 Task: Compose an email with the signature Jim Hall with the subject Request for information and the message Can you please send me the minutes from the last meeting? from softage.8@softage.net to softage.6@softage.net Select the numbered list and change the font typography to strikethroughSelect the numbered list and remove the font typography strikethrough Send the email. Finally, move the email from Sent Items to the label Fundraising
Action: Mouse moved to (1226, 74)
Screenshot: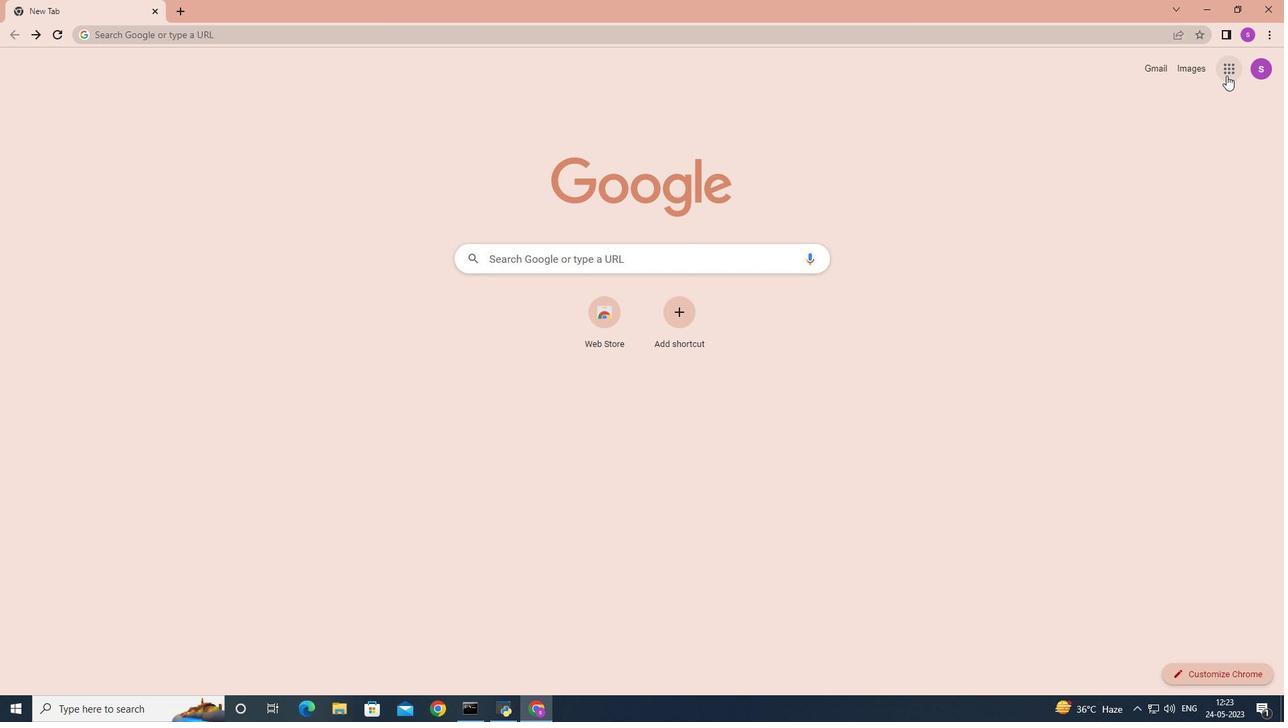 
Action: Mouse pressed left at (1226, 74)
Screenshot: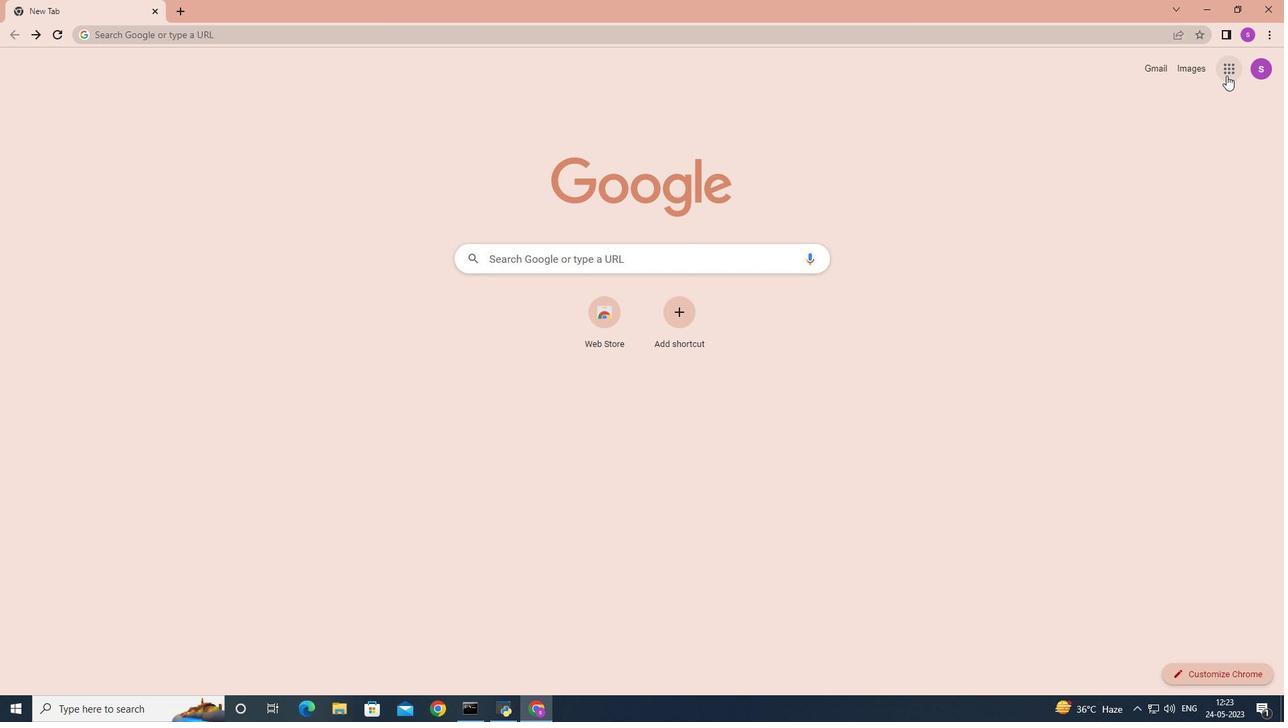 
Action: Mouse moved to (1185, 129)
Screenshot: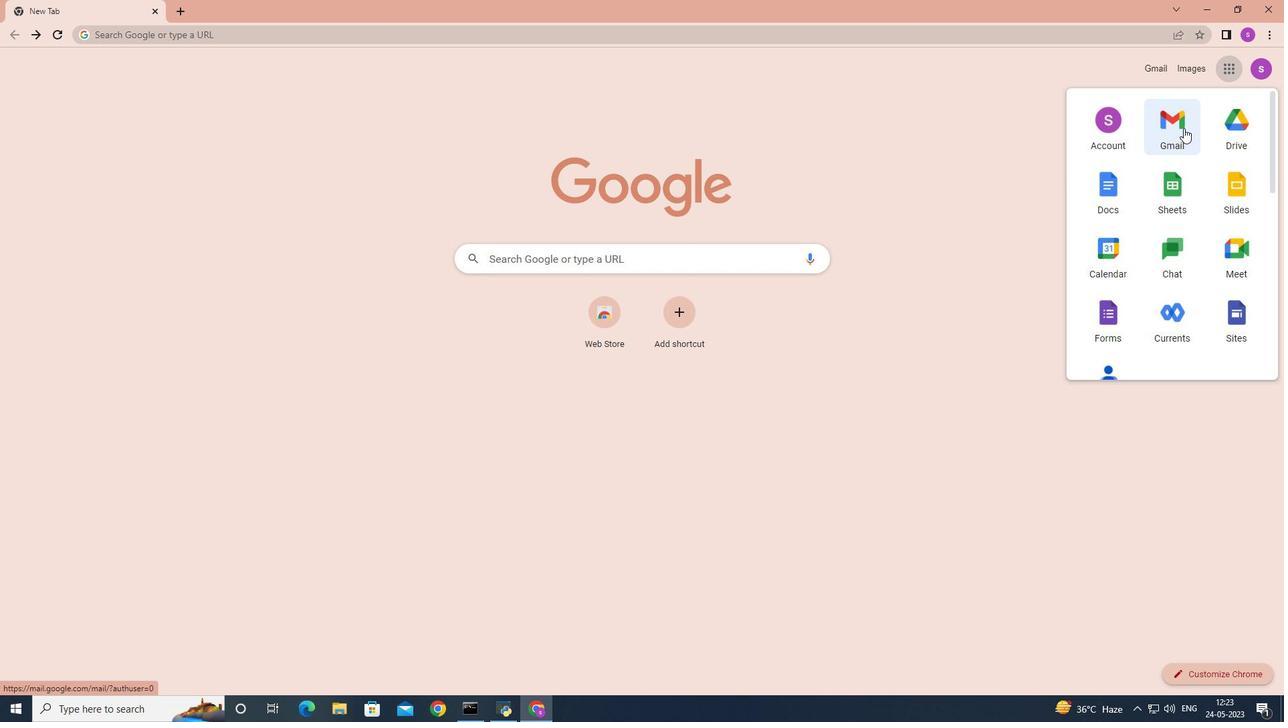 
Action: Mouse pressed left at (1184, 129)
Screenshot: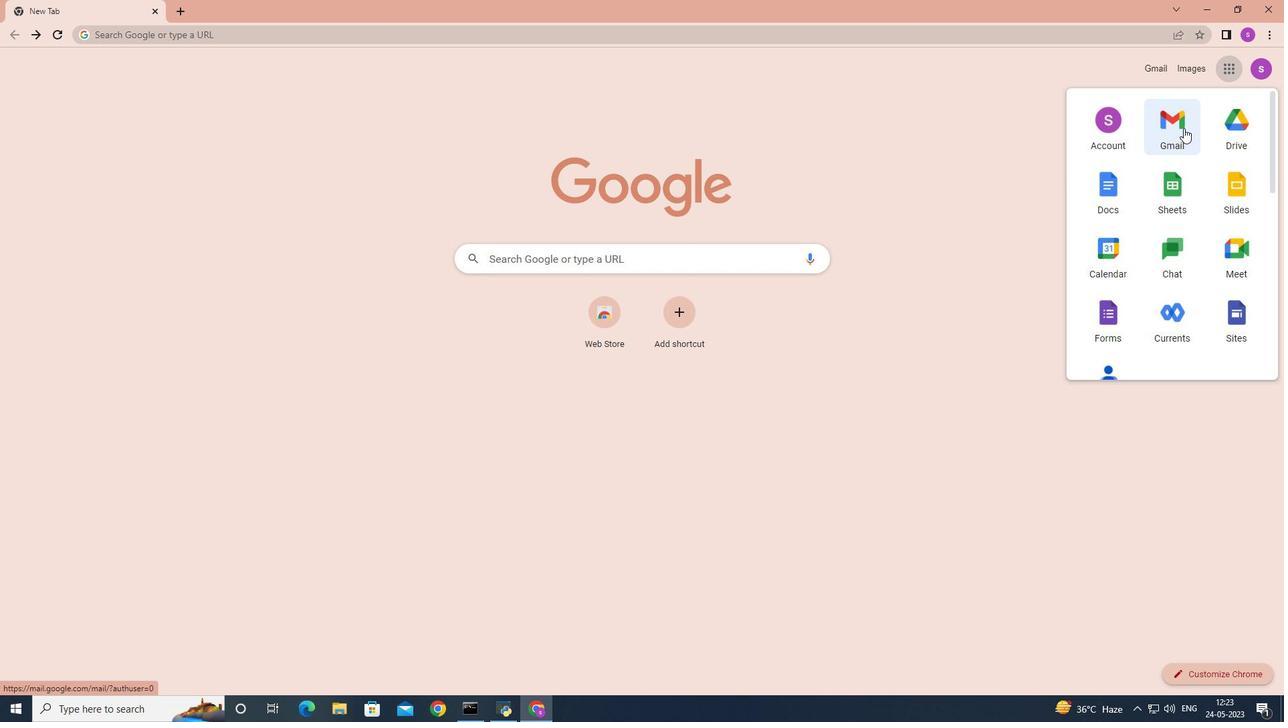 
Action: Mouse moved to (1125, 70)
Screenshot: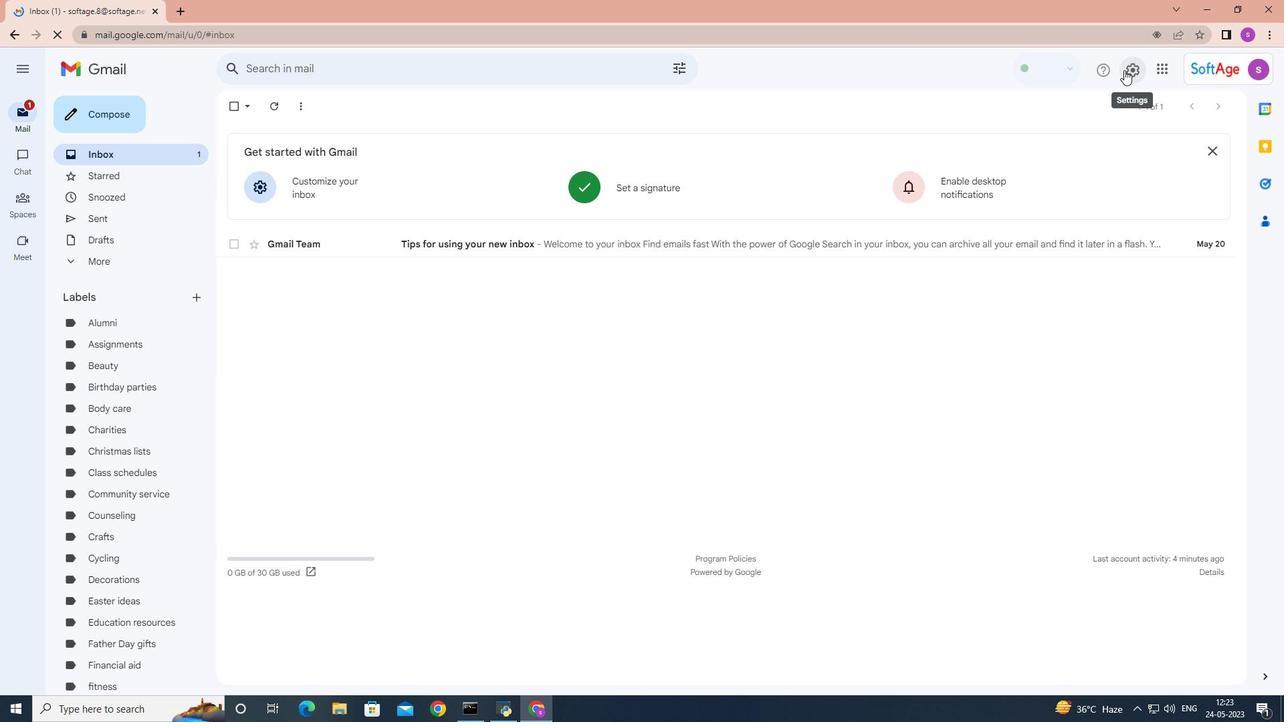 
Action: Mouse pressed left at (1125, 70)
Screenshot: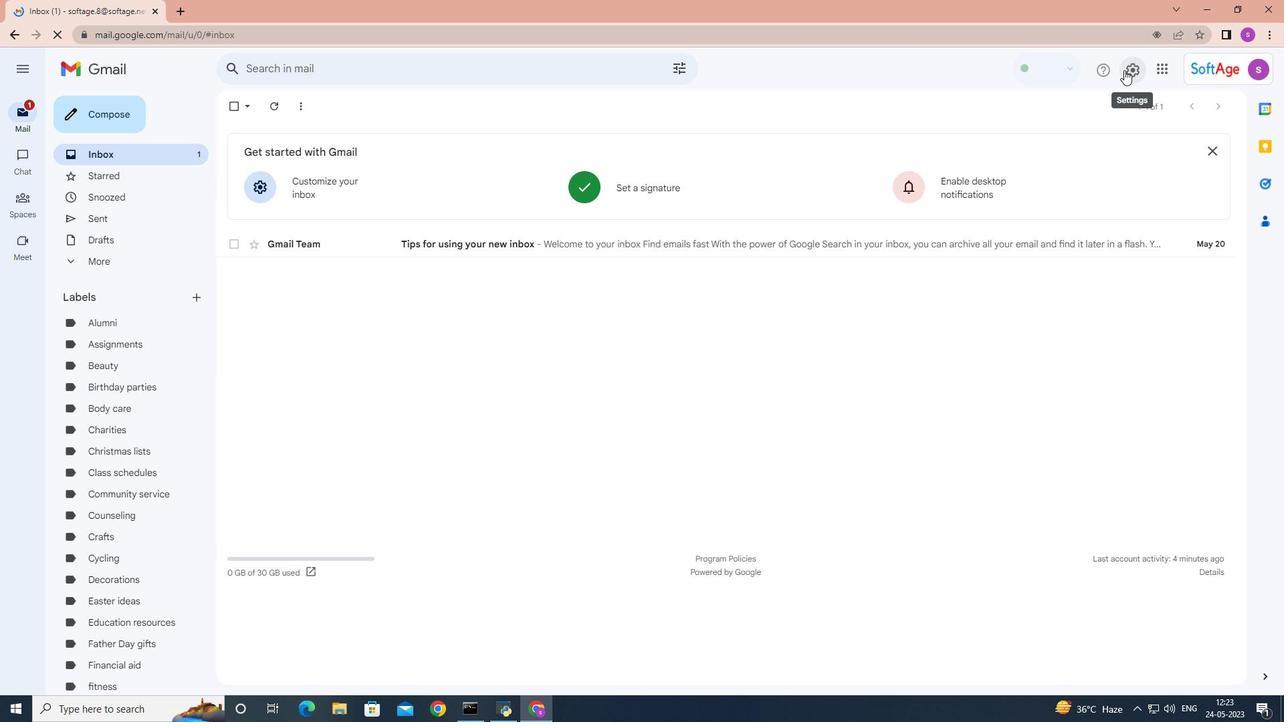 
Action: Mouse moved to (1139, 136)
Screenshot: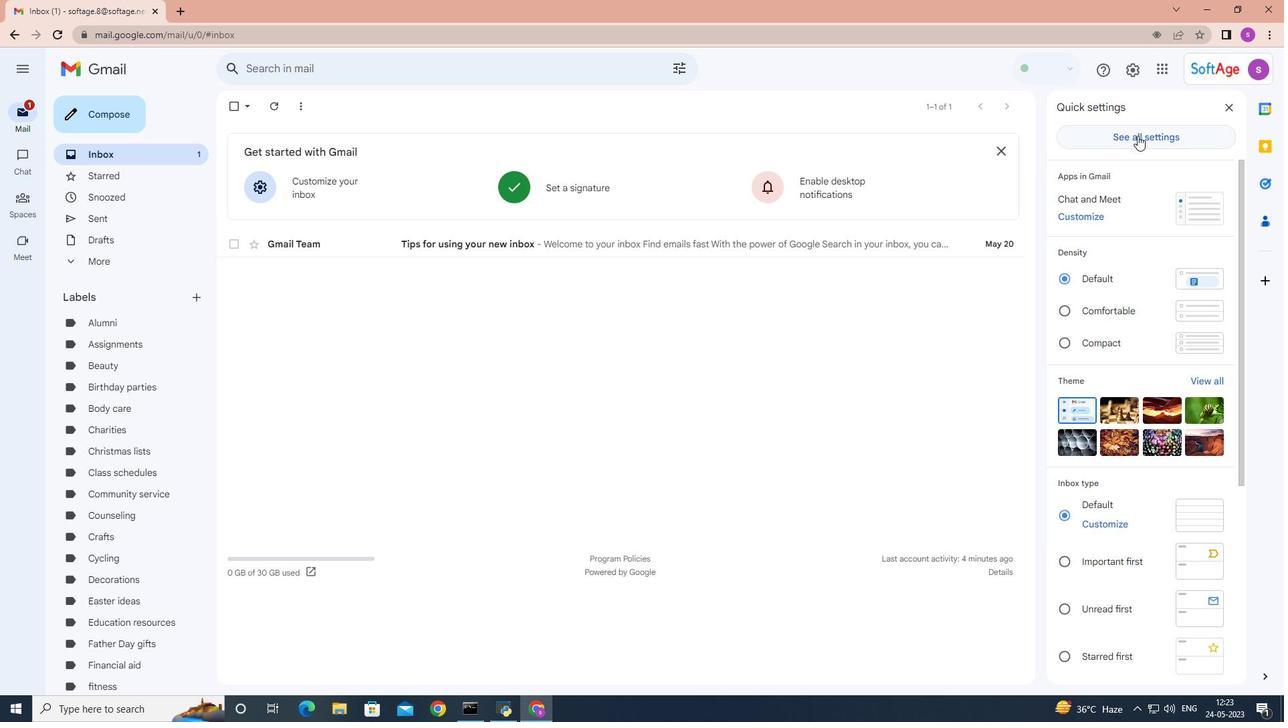 
Action: Mouse pressed left at (1139, 136)
Screenshot: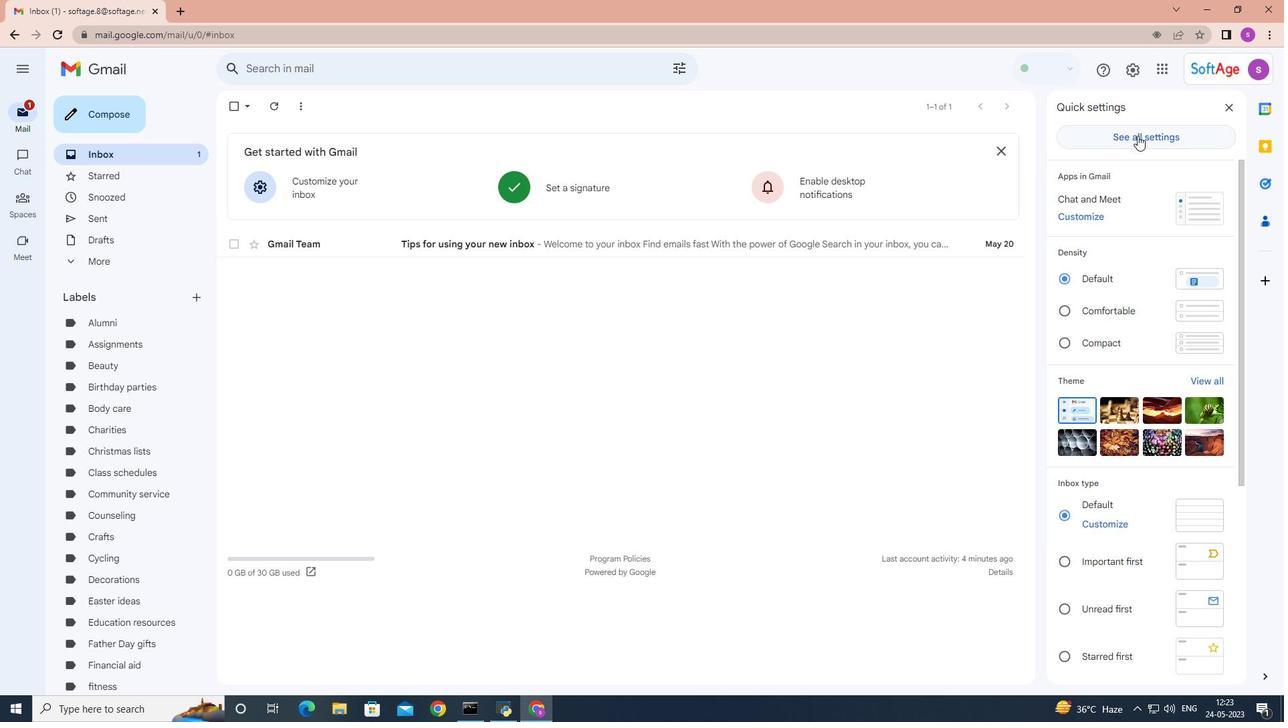 
Action: Mouse moved to (934, 208)
Screenshot: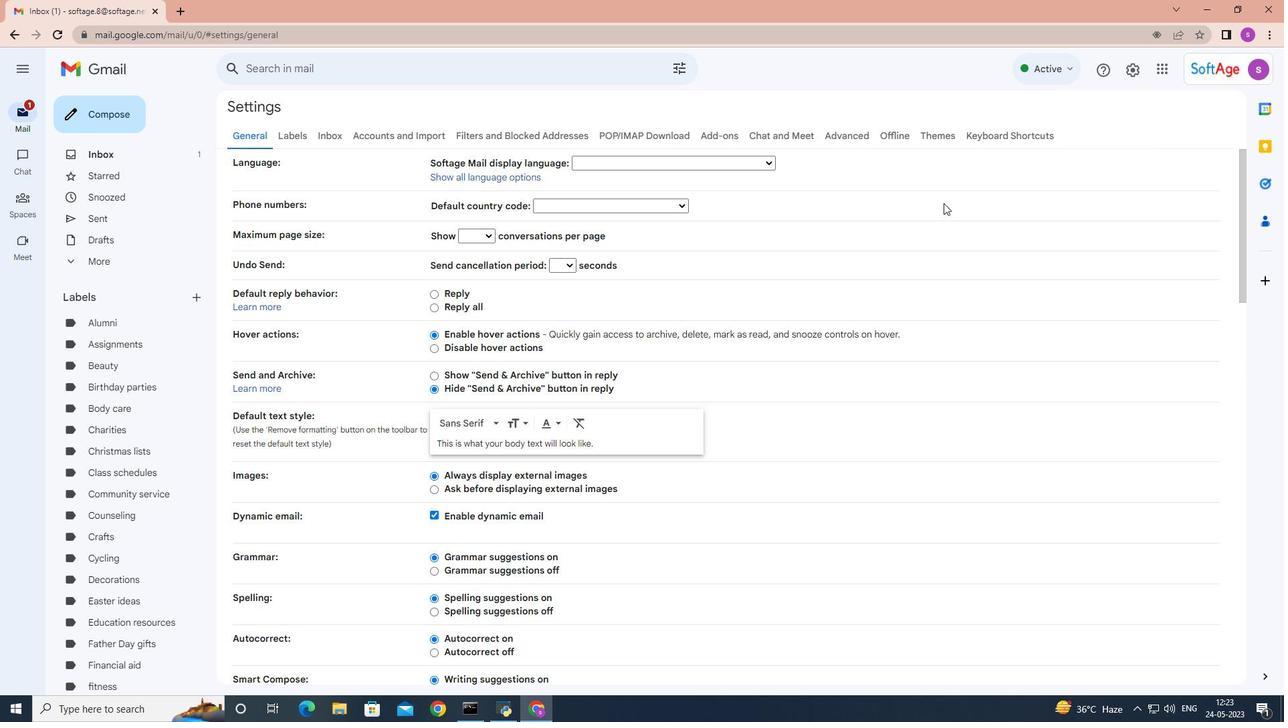 
Action: Mouse scrolled (934, 207) with delta (0, 0)
Screenshot: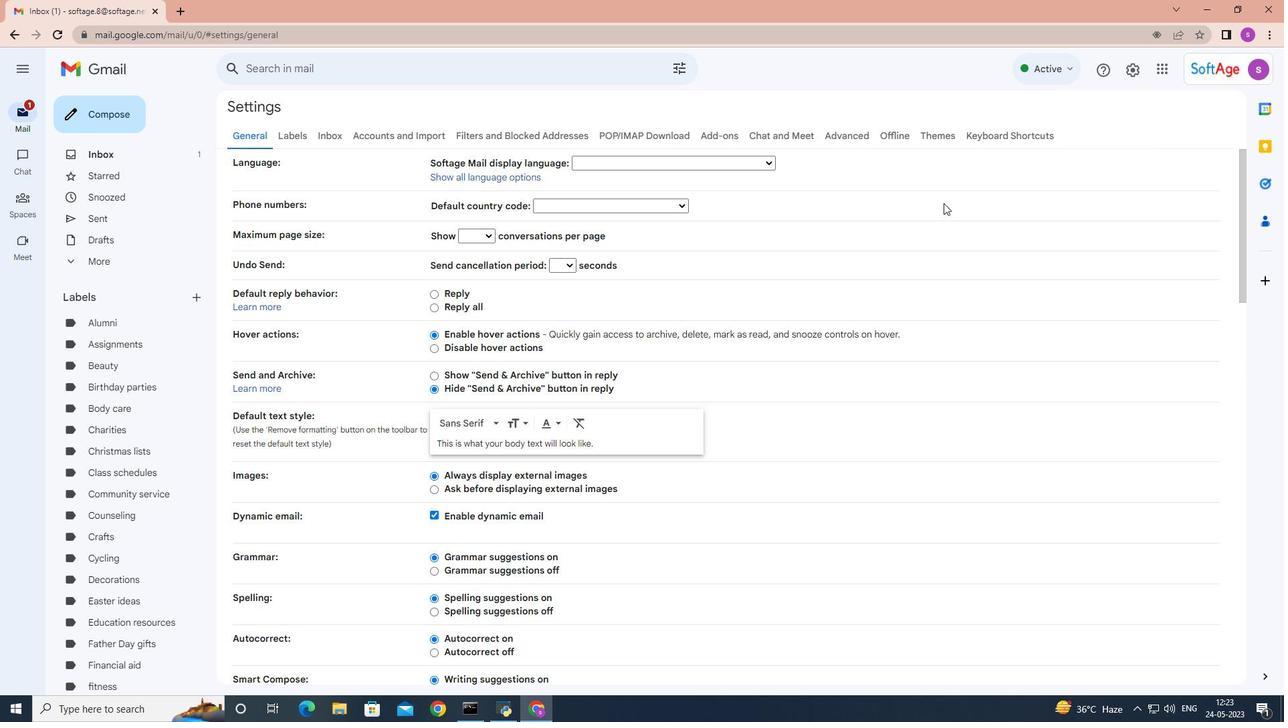 
Action: Mouse moved to (933, 208)
Screenshot: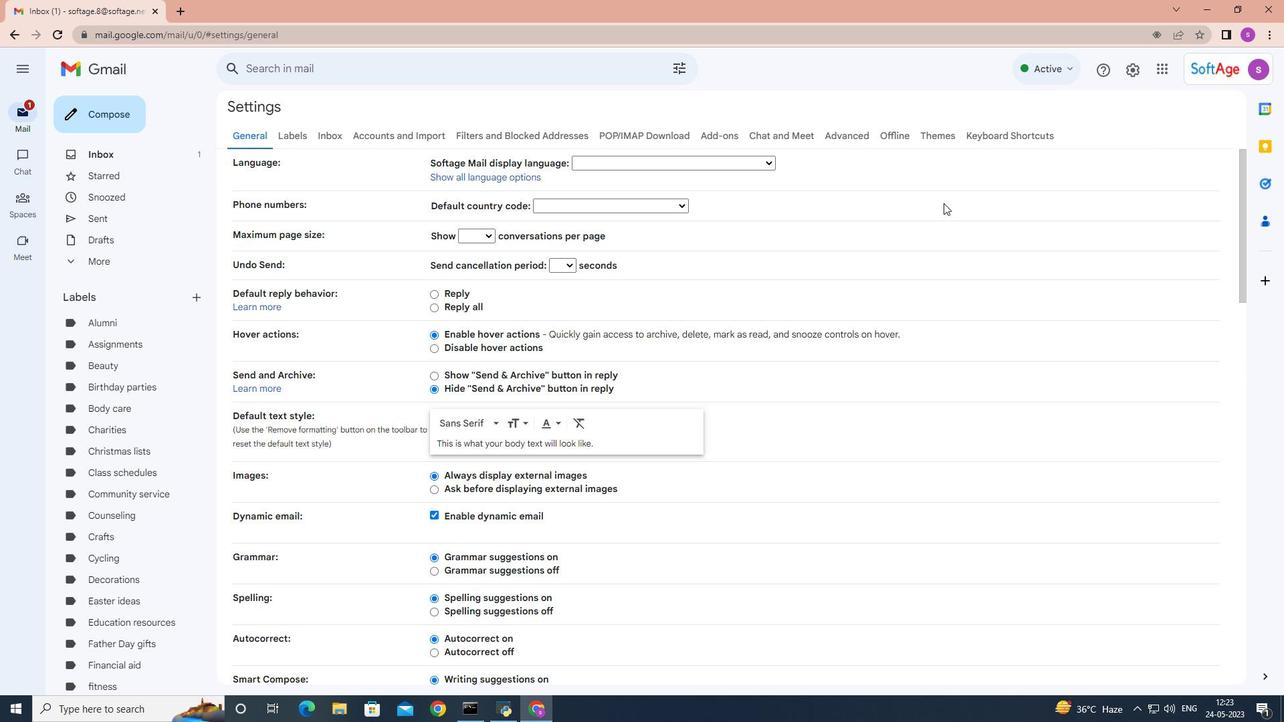 
Action: Mouse scrolled (933, 207) with delta (0, 0)
Screenshot: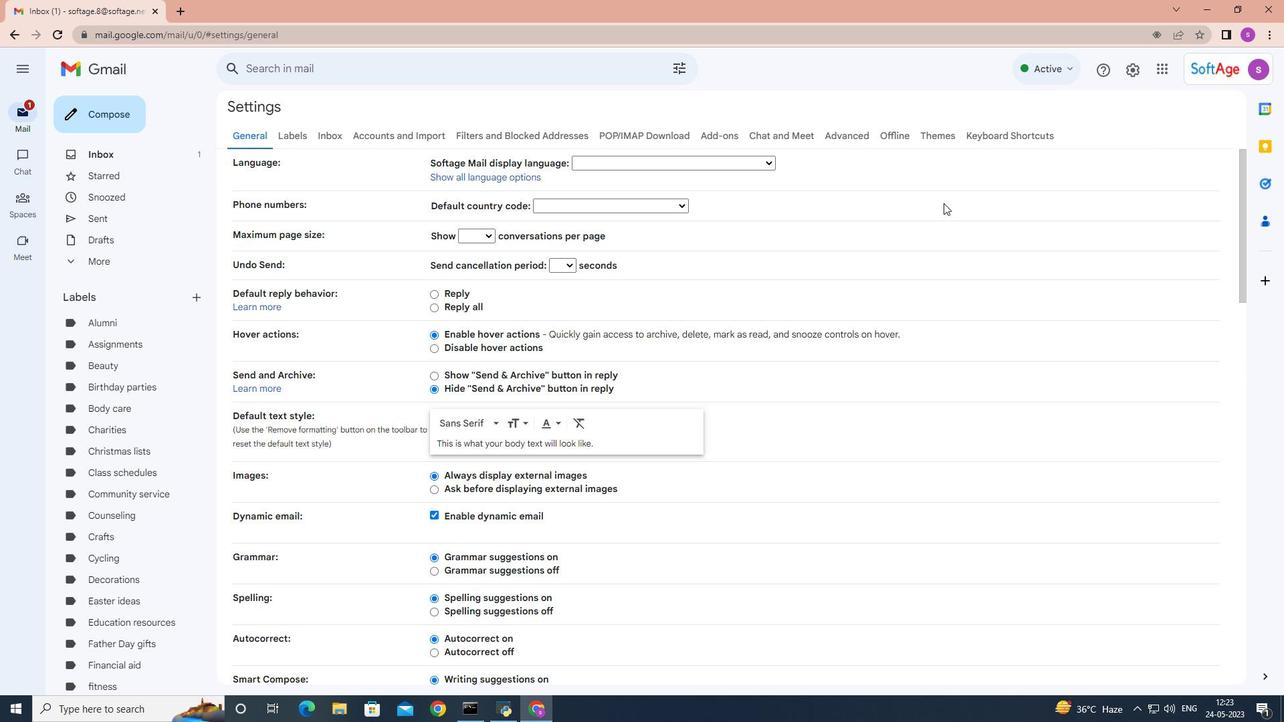 
Action: Mouse moved to (932, 208)
Screenshot: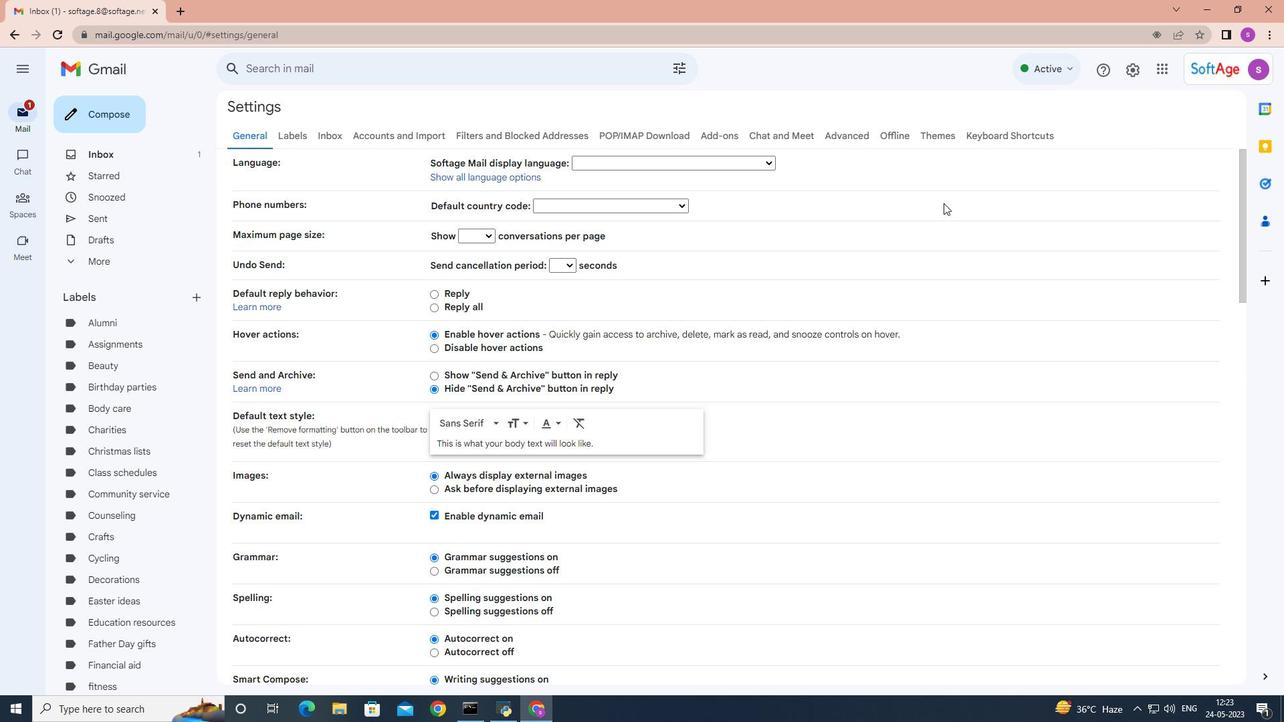 
Action: Mouse scrolled (932, 207) with delta (0, 0)
Screenshot: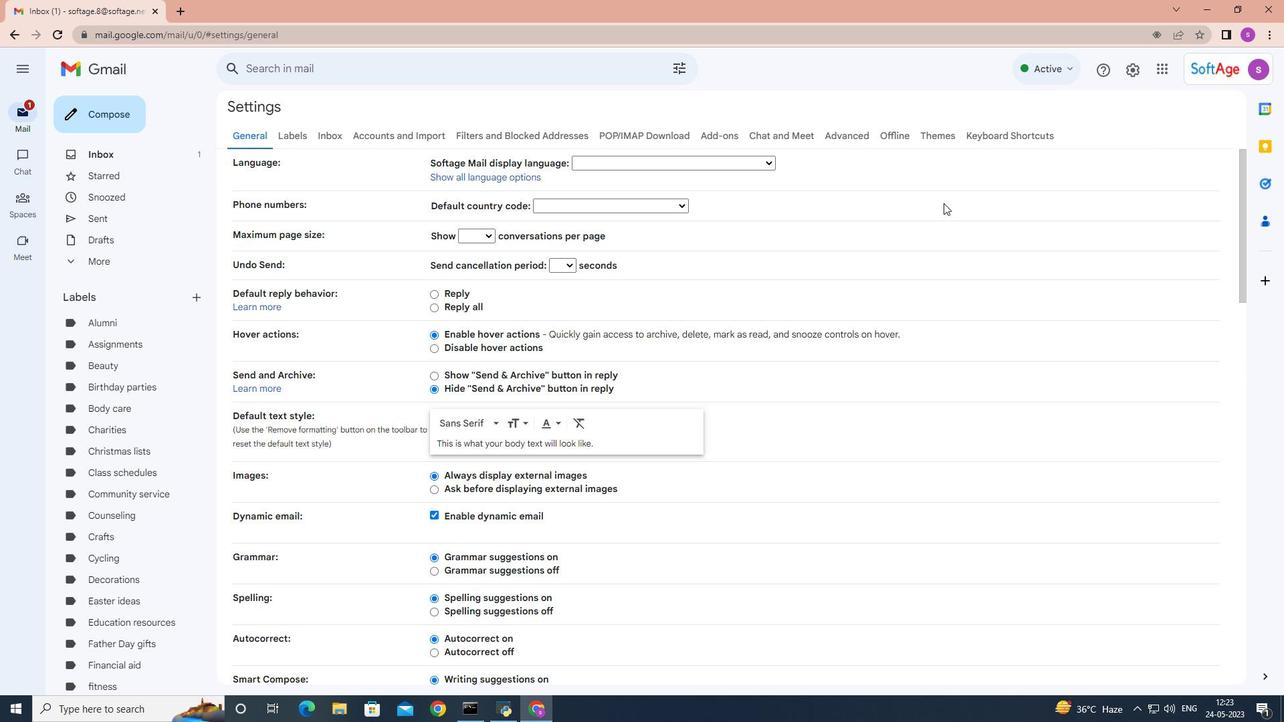 
Action: Mouse moved to (932, 208)
Screenshot: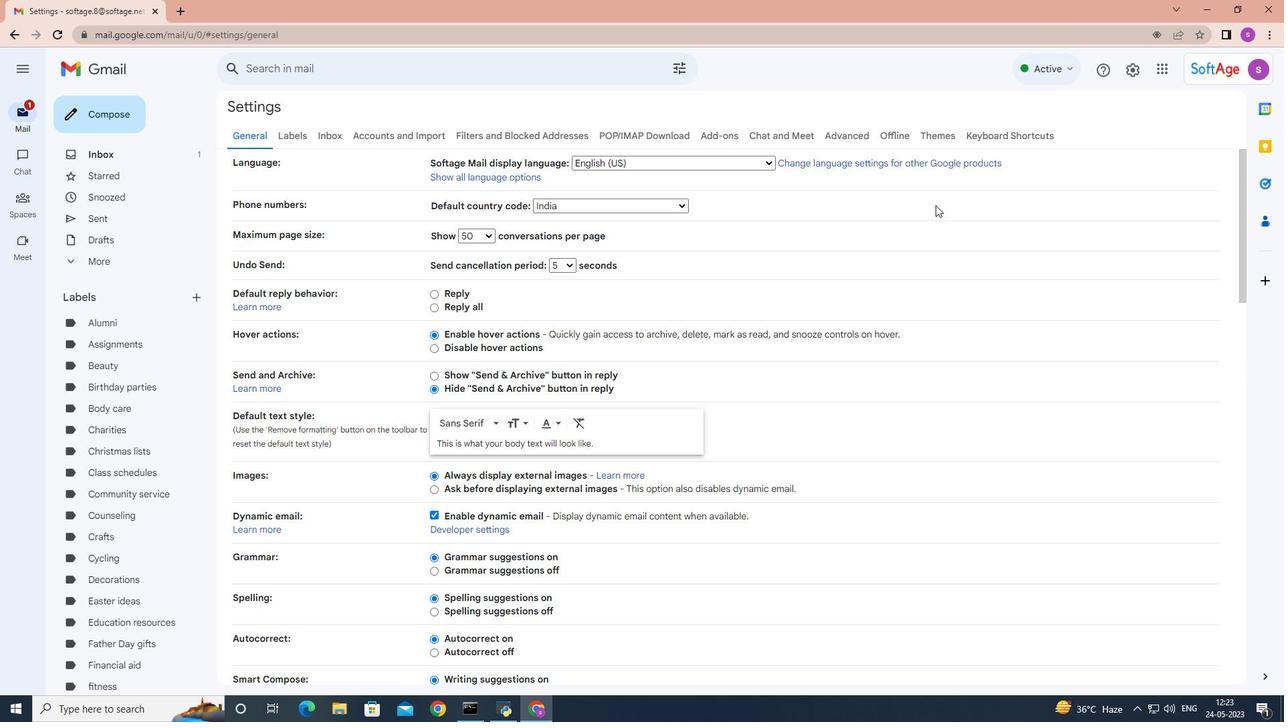 
Action: Mouse scrolled (932, 207) with delta (0, 0)
Screenshot: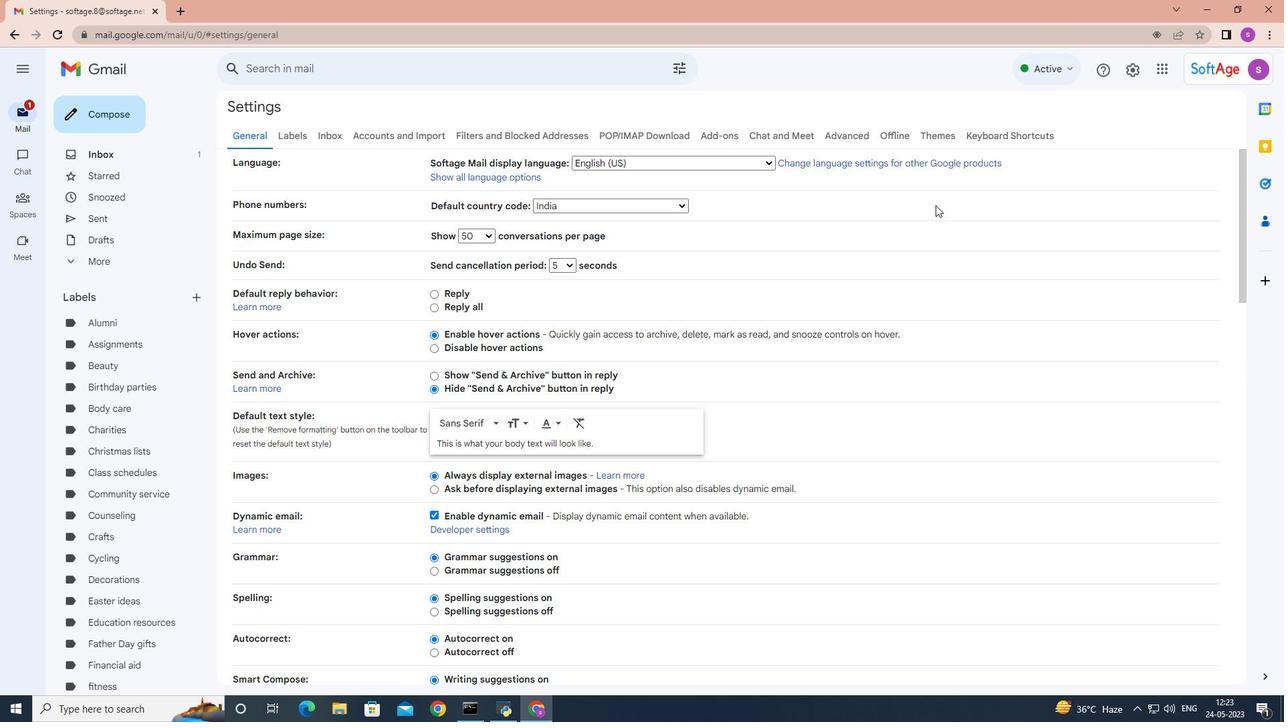 
Action: Mouse moved to (932, 207)
Screenshot: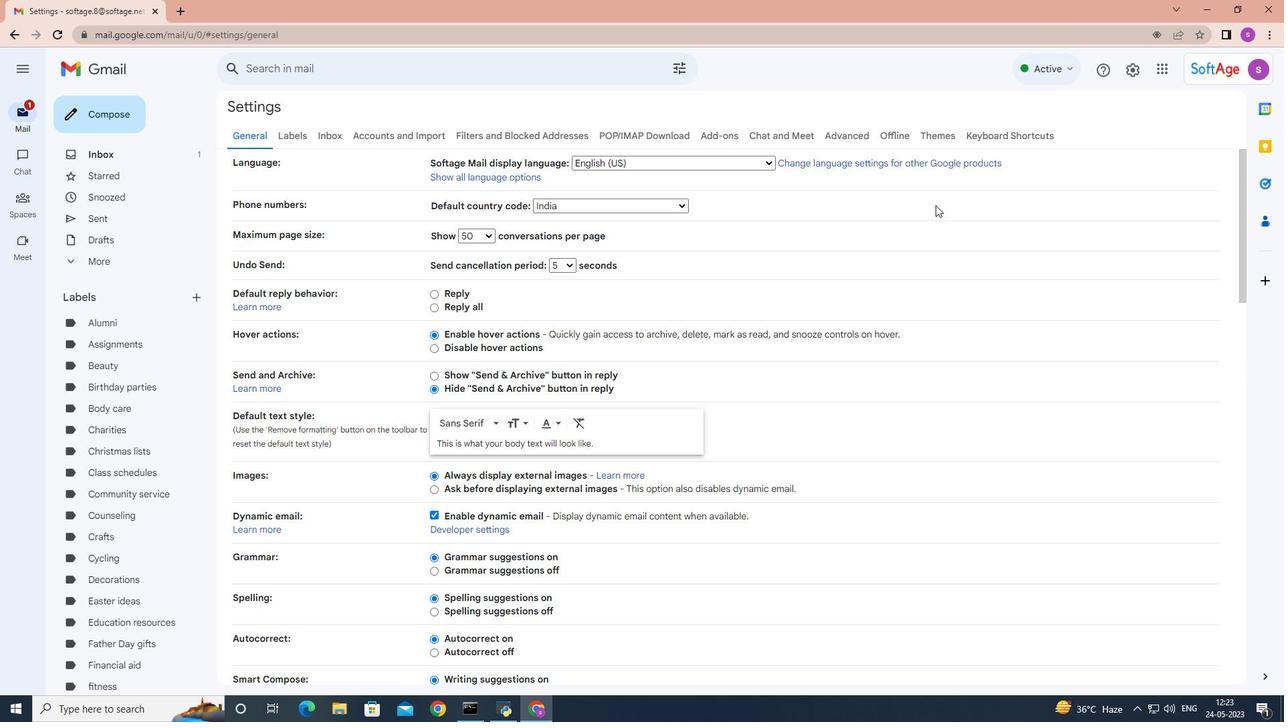 
Action: Mouse scrolled (932, 206) with delta (0, 0)
Screenshot: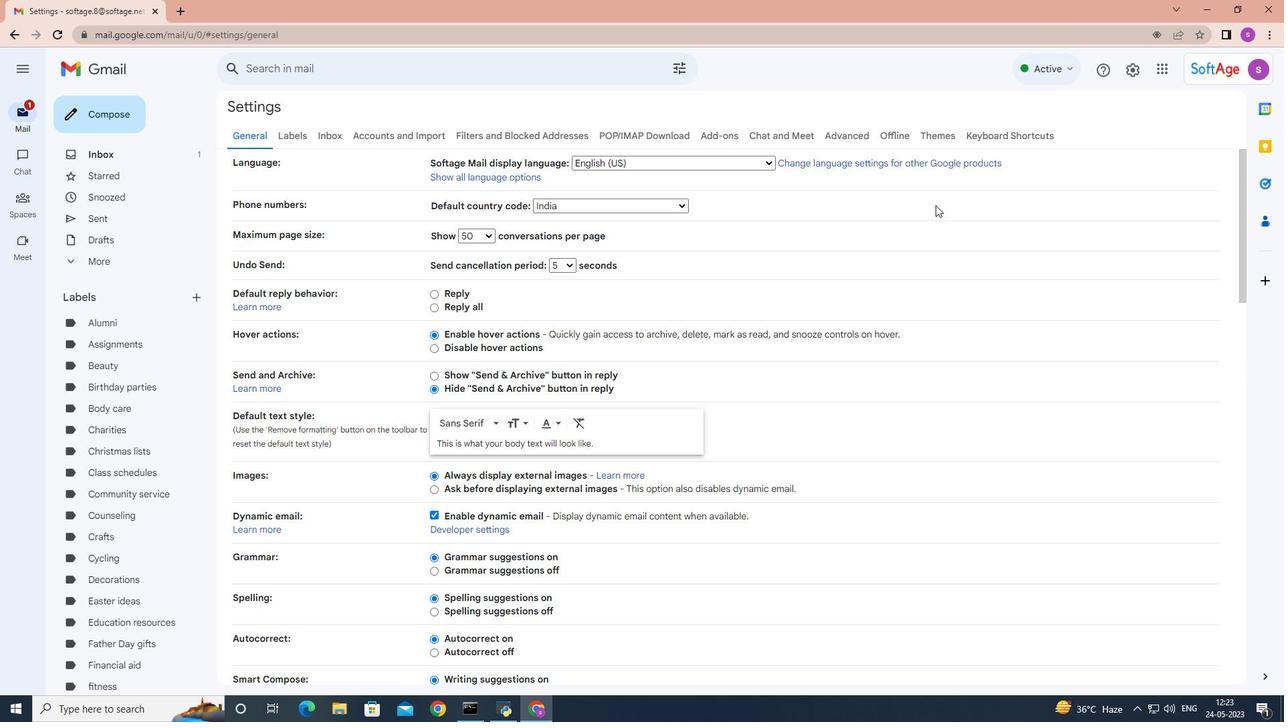 
Action: Mouse moved to (931, 205)
Screenshot: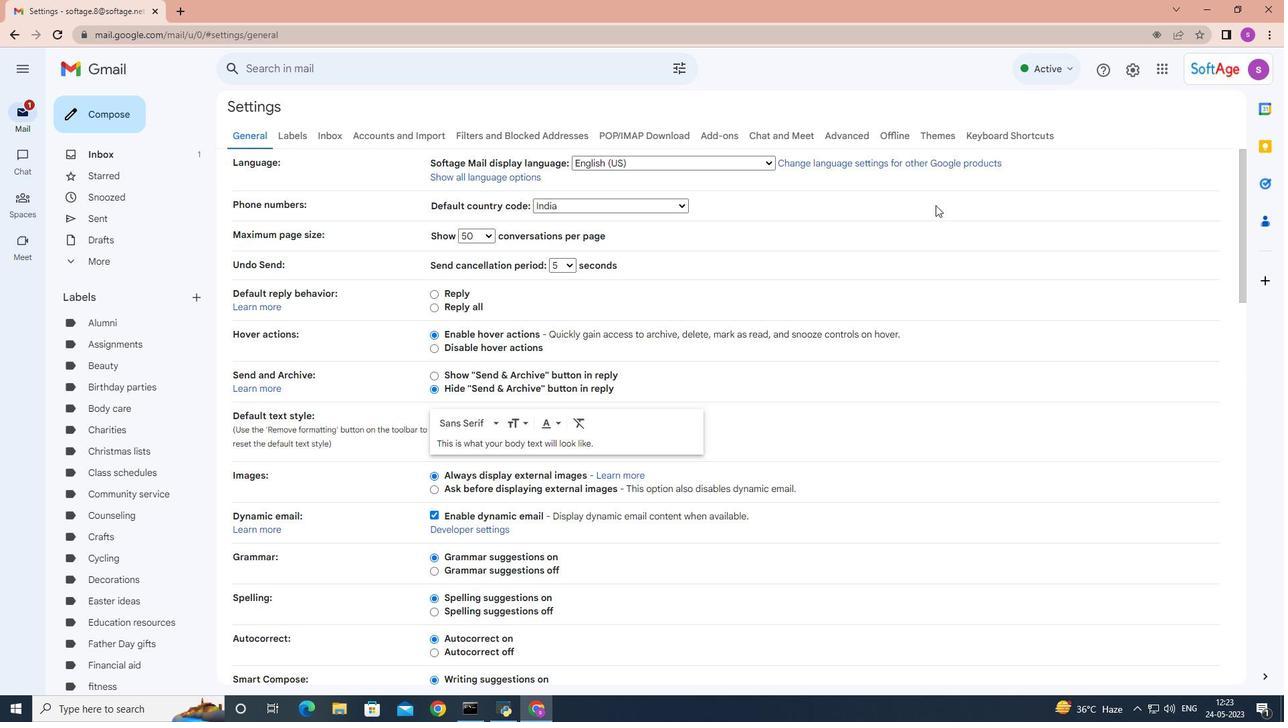 
Action: Mouse scrolled (931, 204) with delta (0, 0)
Screenshot: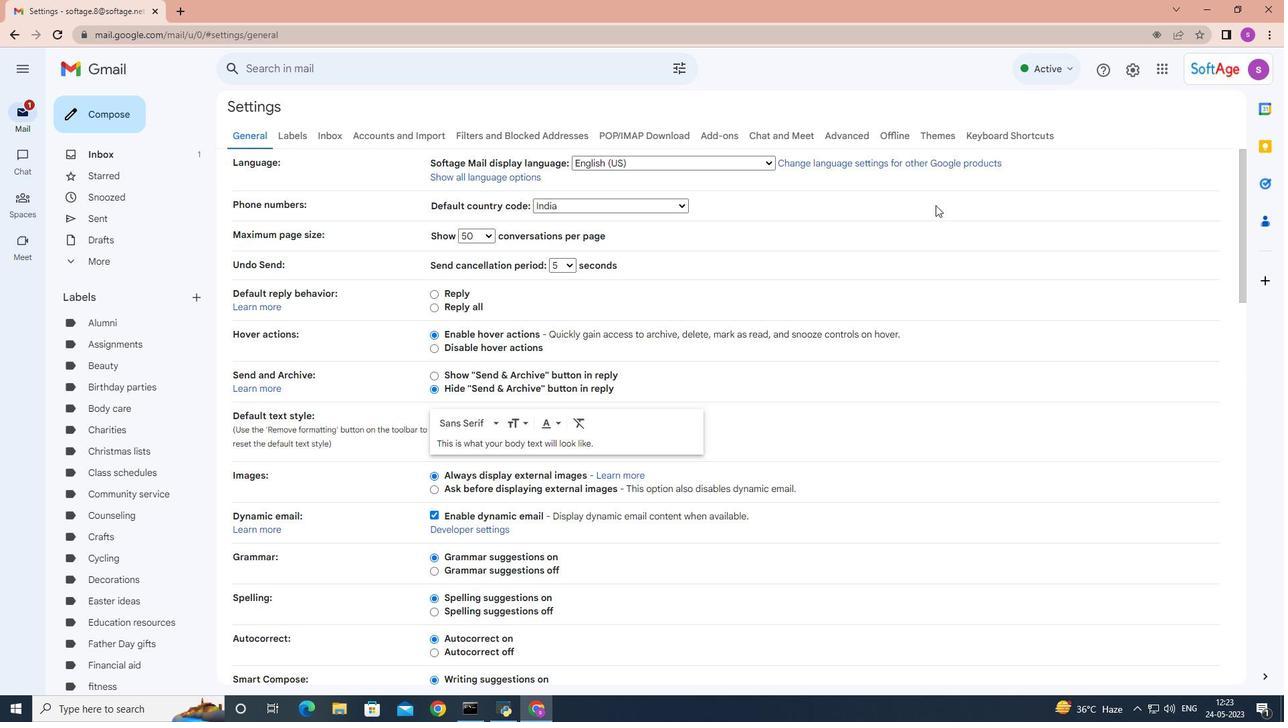 
Action: Mouse moved to (930, 204)
Screenshot: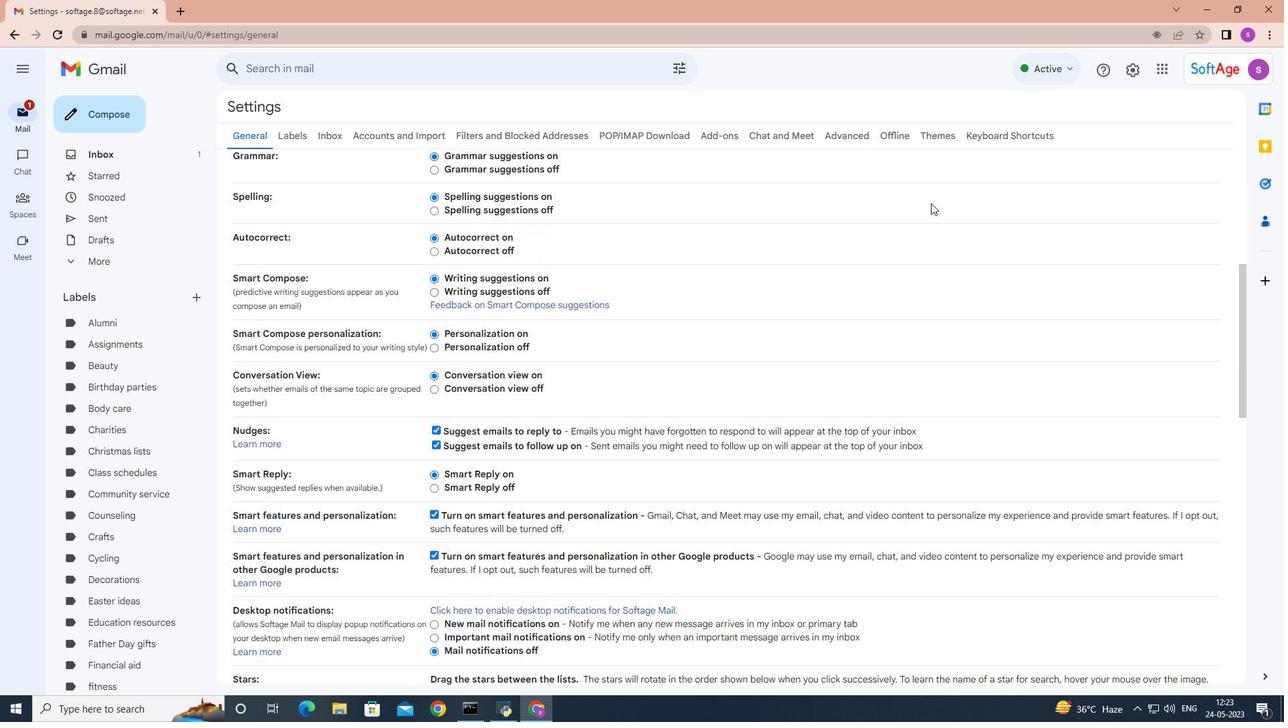
Action: Mouse scrolled (930, 203) with delta (0, 0)
Screenshot: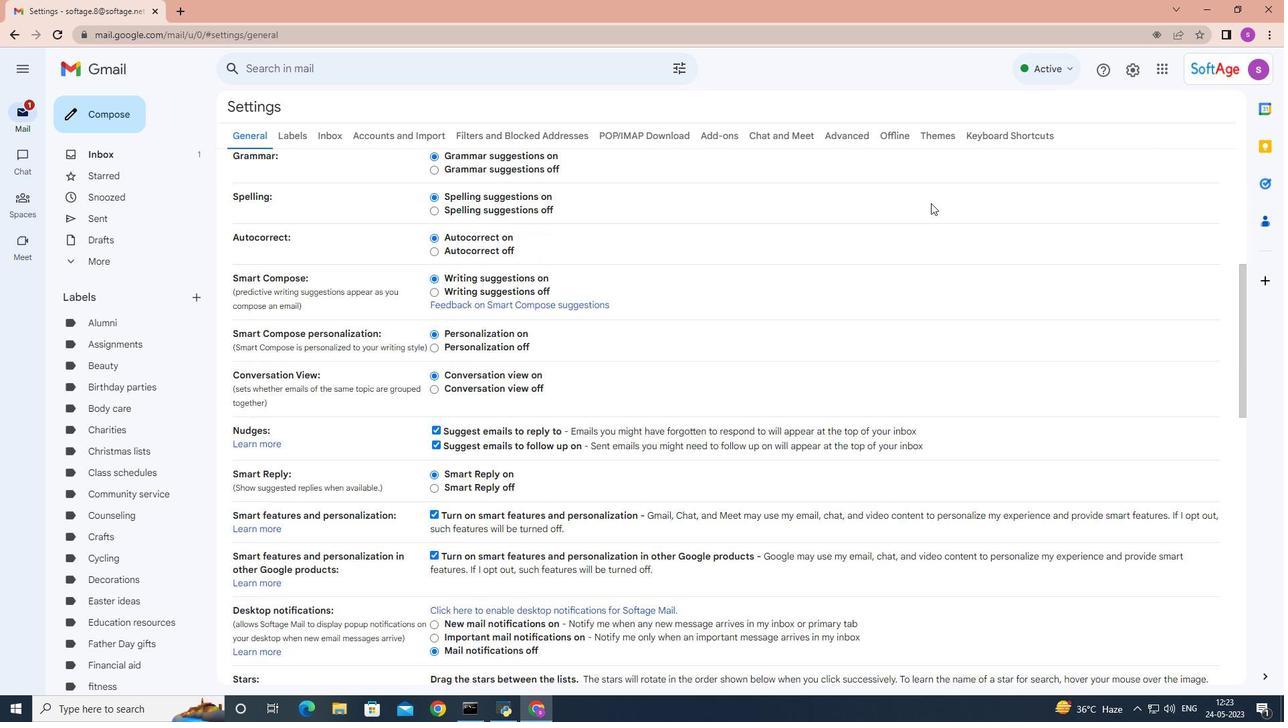 
Action: Mouse moved to (930, 204)
Screenshot: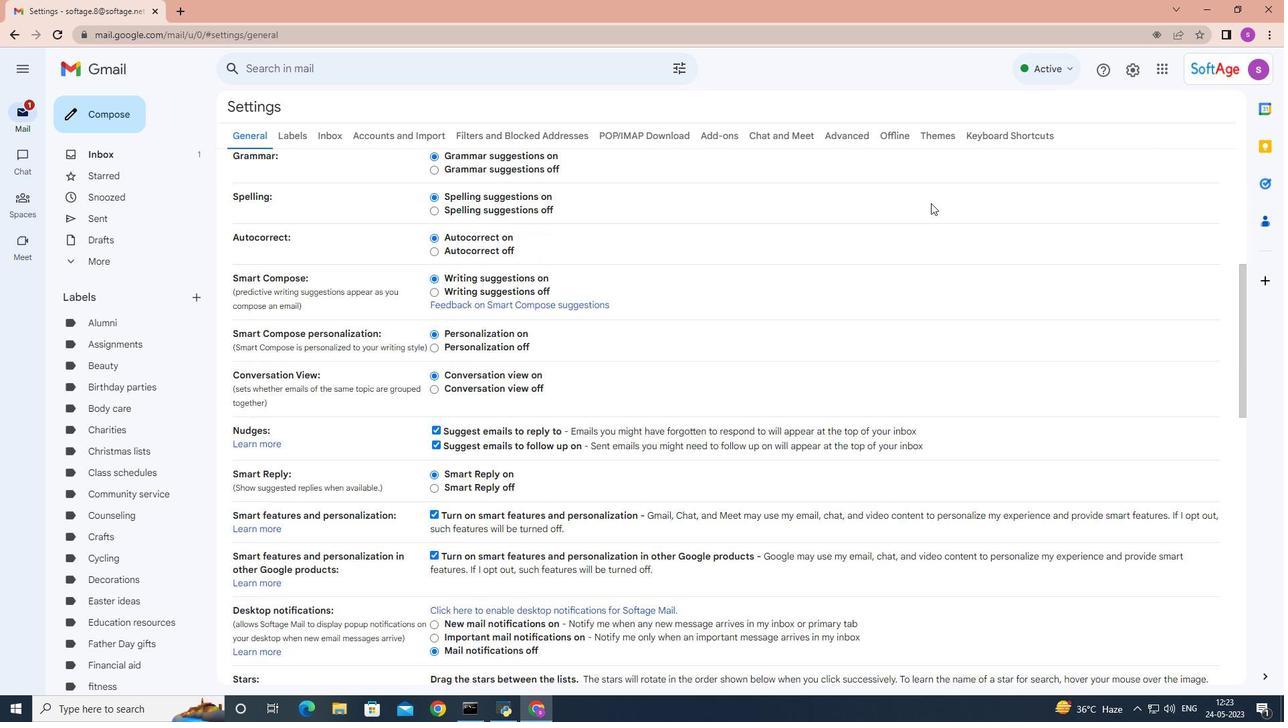 
Action: Mouse scrolled (930, 203) with delta (0, 0)
Screenshot: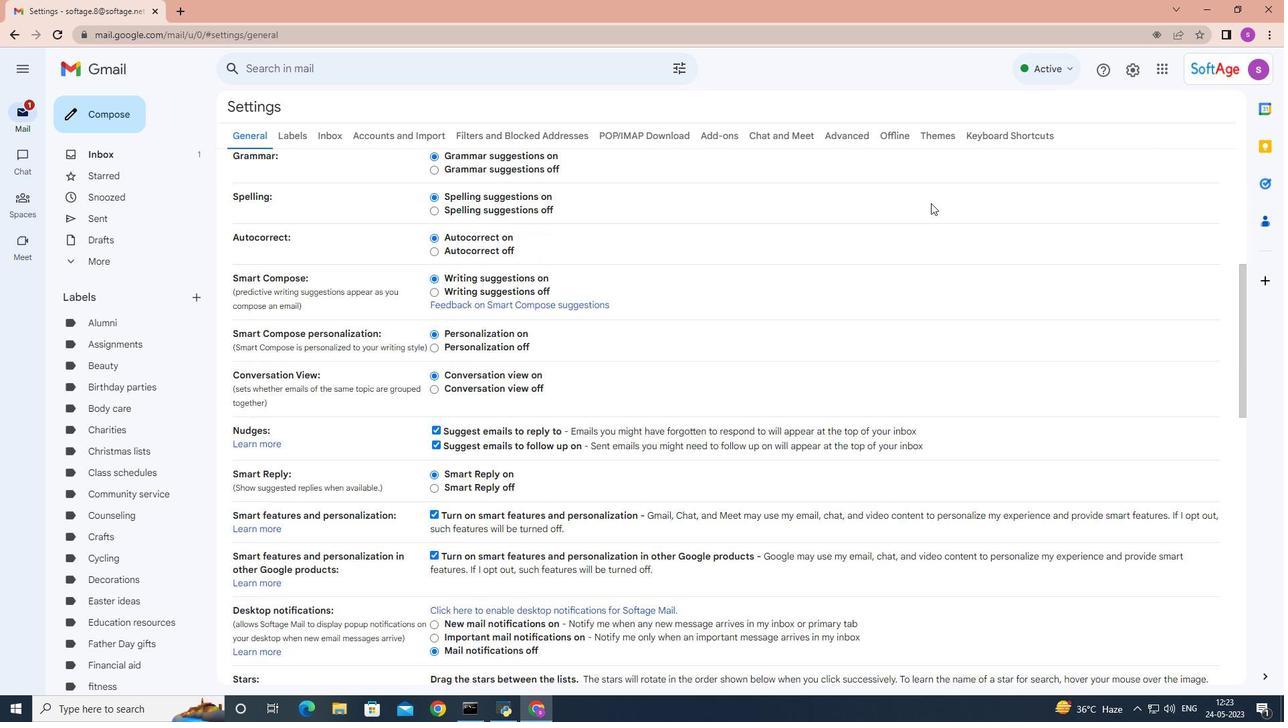 
Action: Mouse scrolled (930, 203) with delta (0, 0)
Screenshot: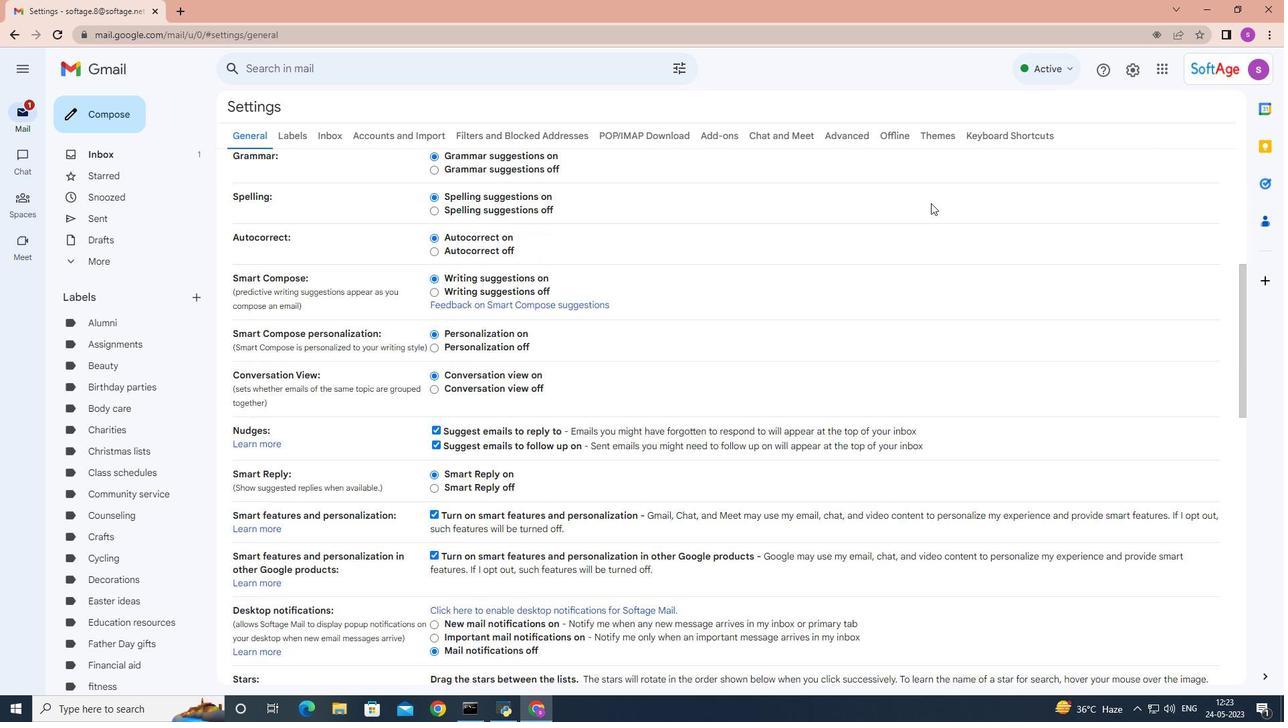 
Action: Mouse moved to (930, 204)
Screenshot: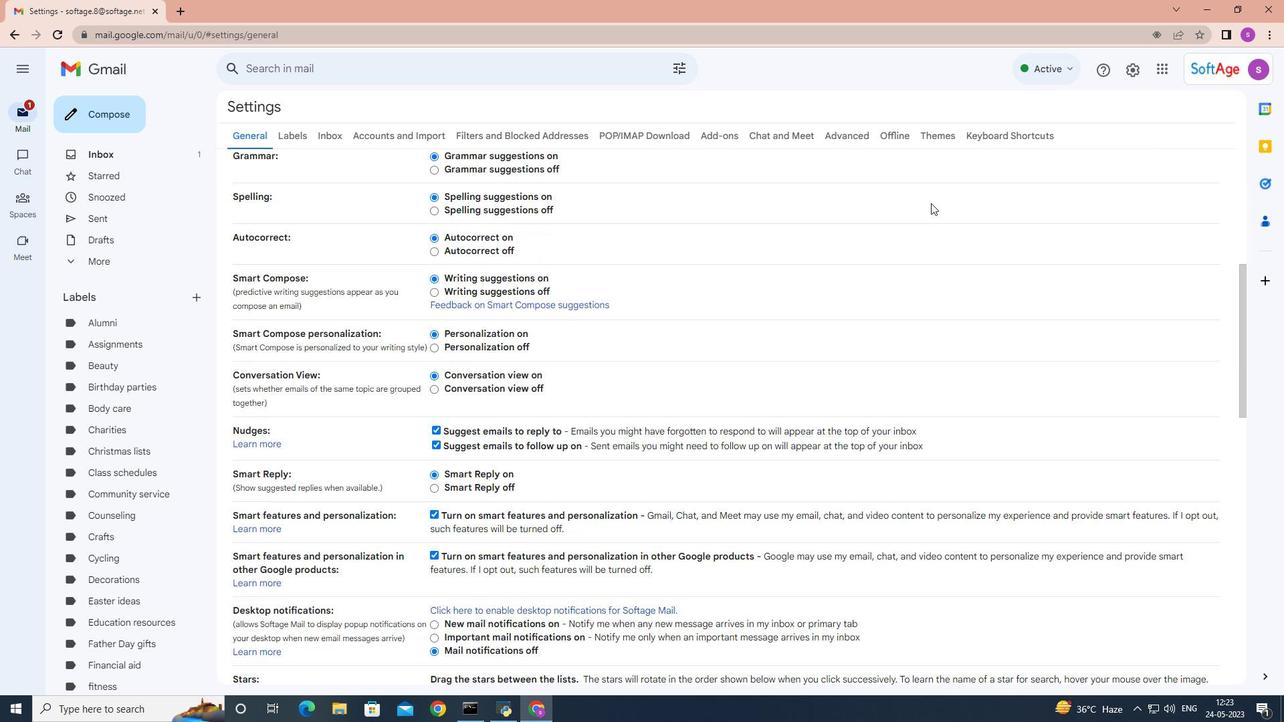 
Action: Mouse scrolled (930, 204) with delta (0, 0)
Screenshot: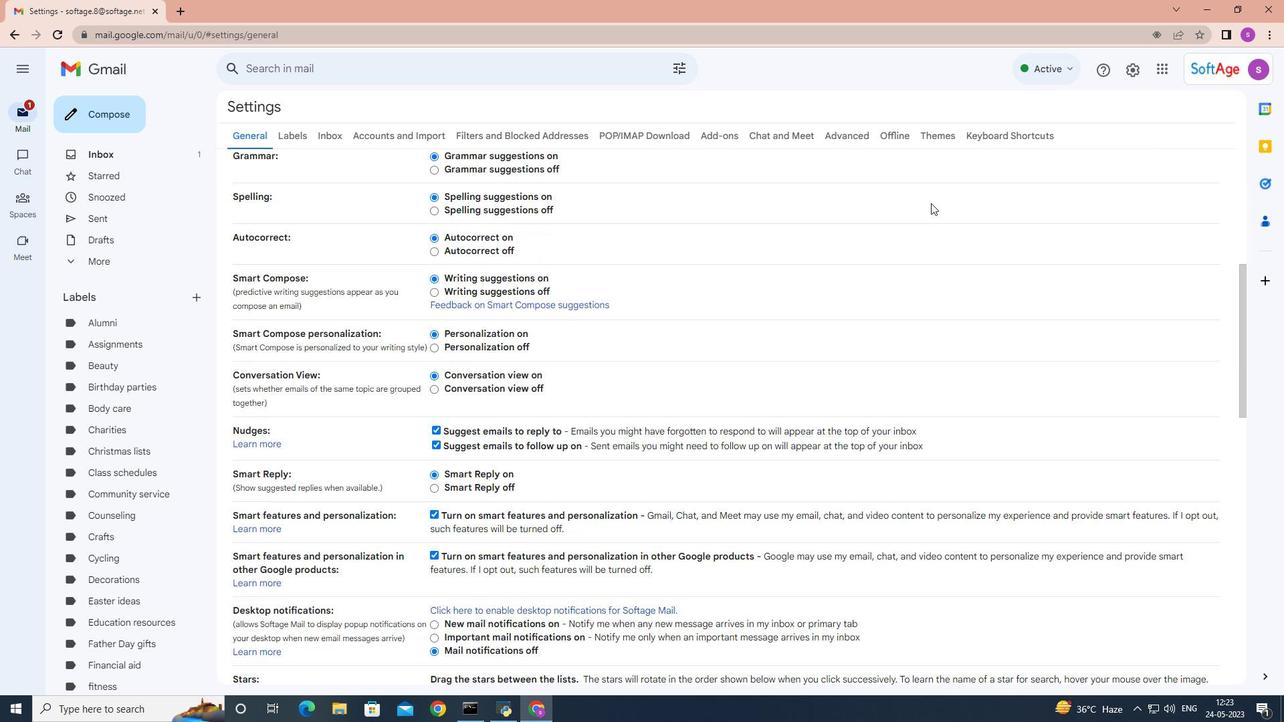 
Action: Mouse moved to (929, 204)
Screenshot: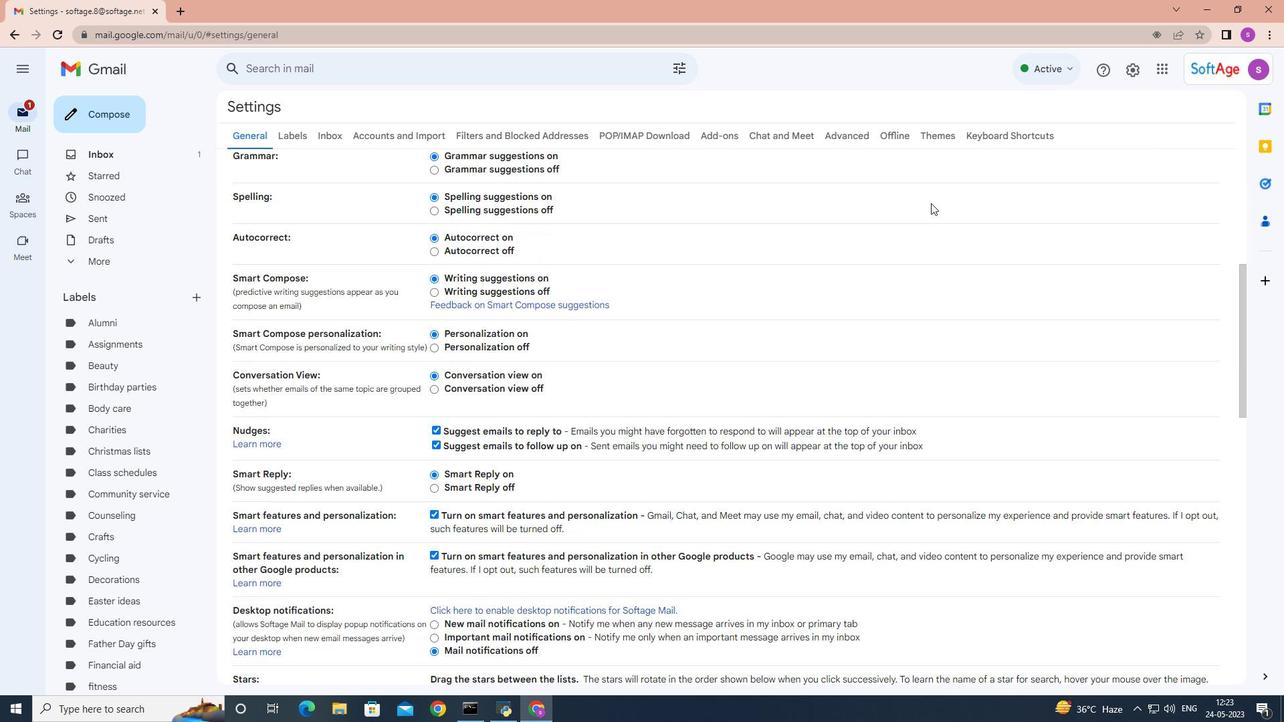 
Action: Mouse scrolled (929, 204) with delta (0, 0)
Screenshot: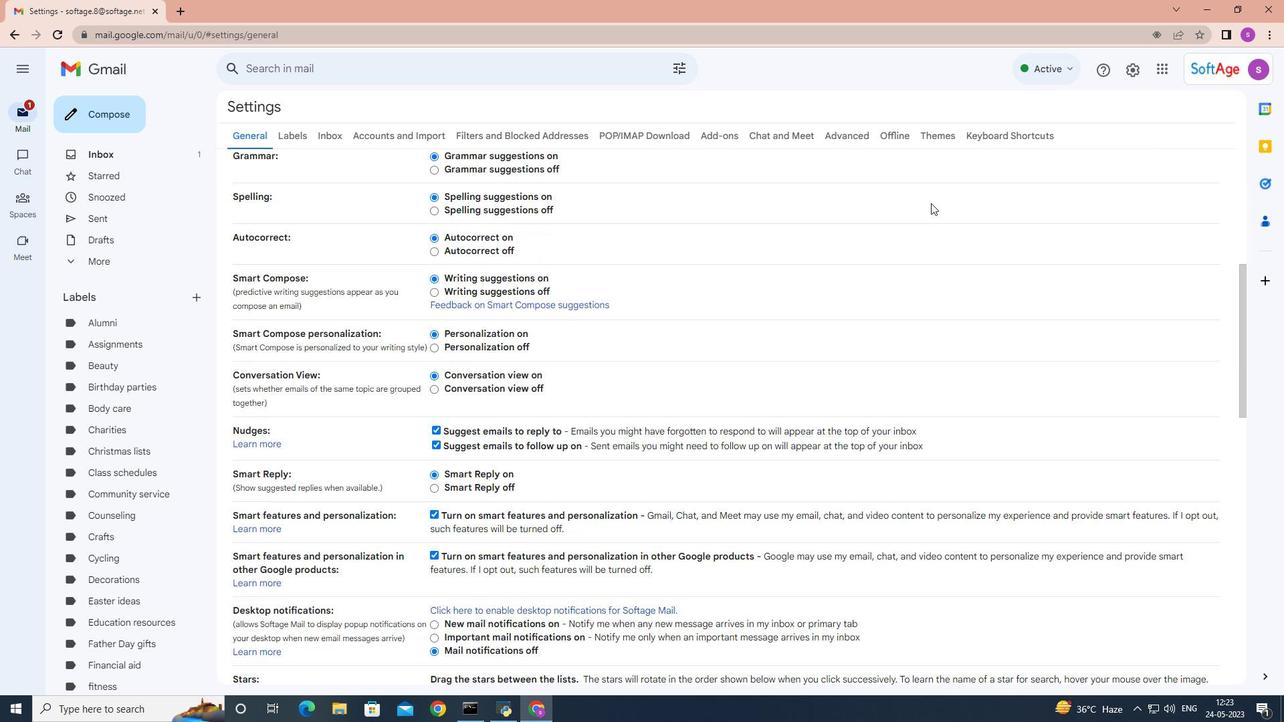 
Action: Mouse moved to (928, 204)
Screenshot: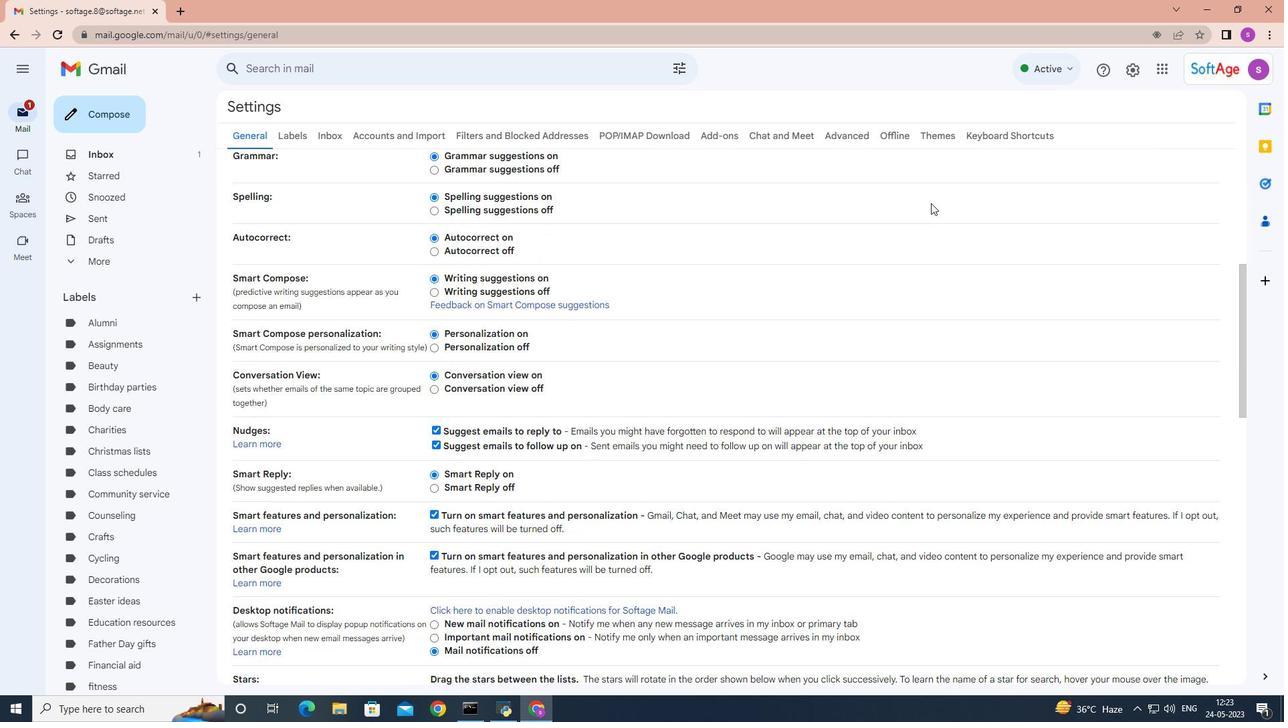 
Action: Mouse scrolled (928, 204) with delta (0, 0)
Screenshot: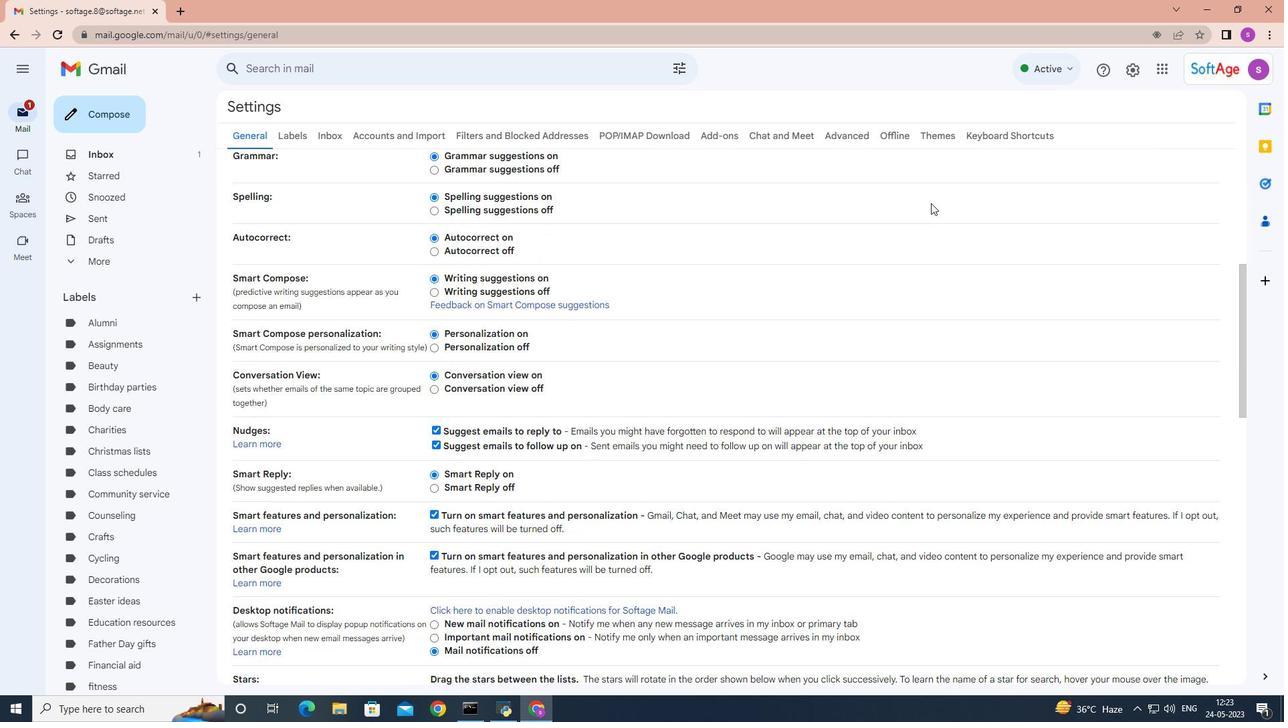
Action: Mouse moved to (879, 186)
Screenshot: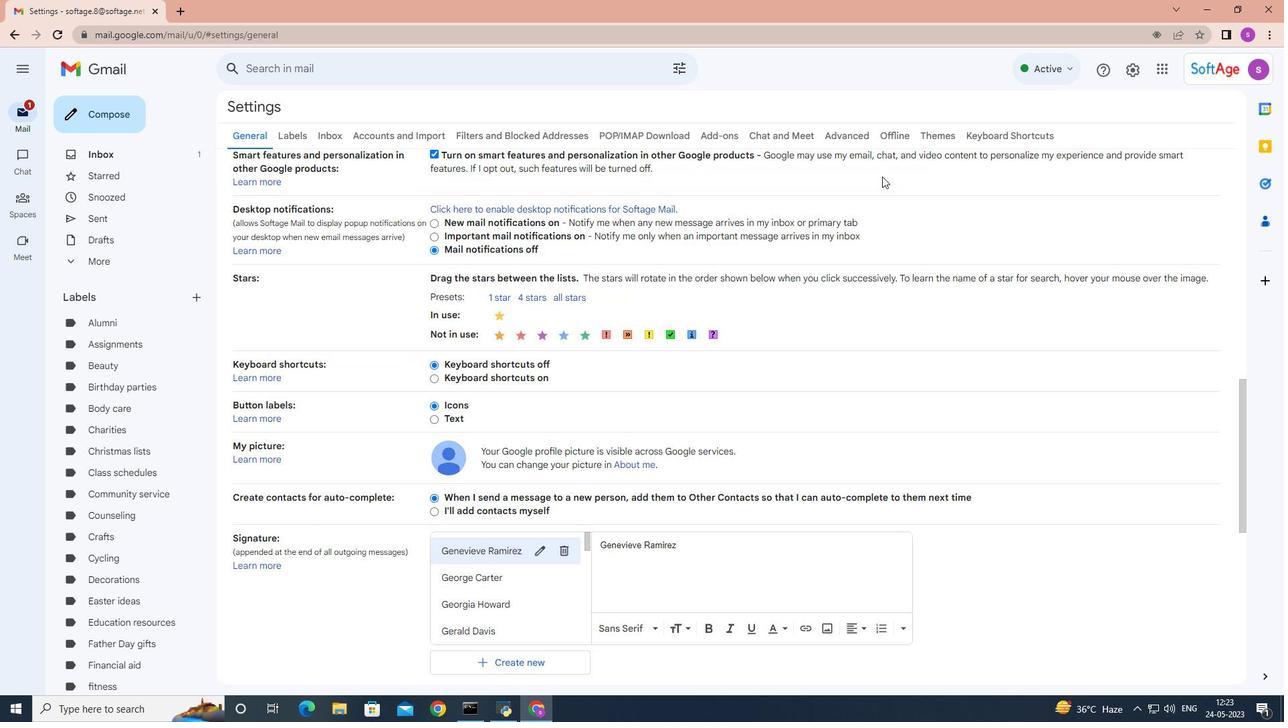 
Action: Mouse scrolled (879, 185) with delta (0, 0)
Screenshot: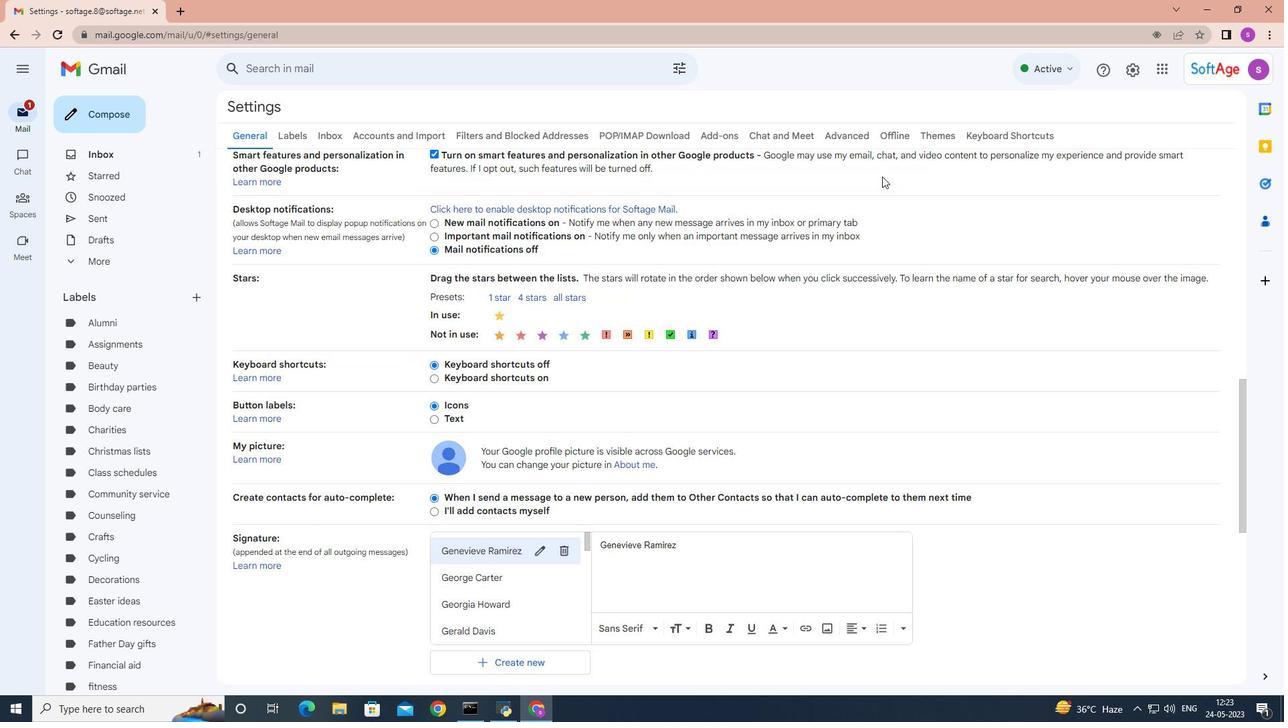 
Action: Mouse moved to (879, 186)
Screenshot: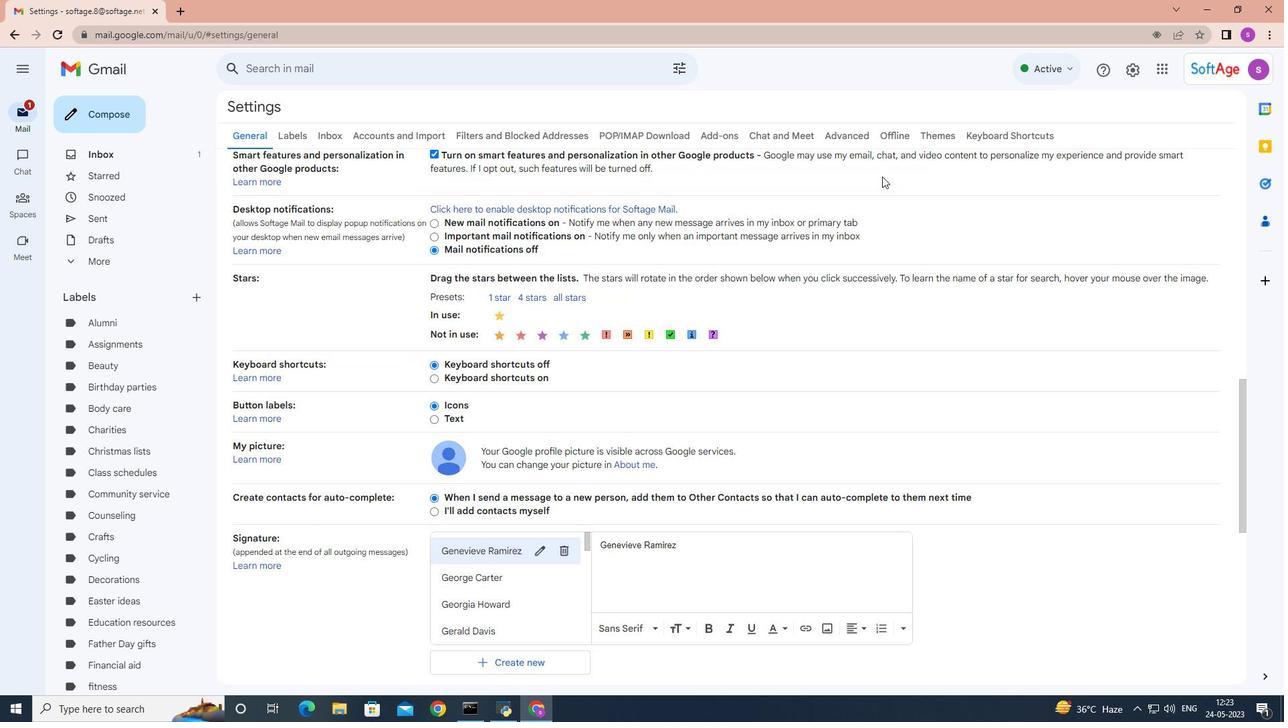 
Action: Mouse scrolled (879, 186) with delta (0, 0)
Screenshot: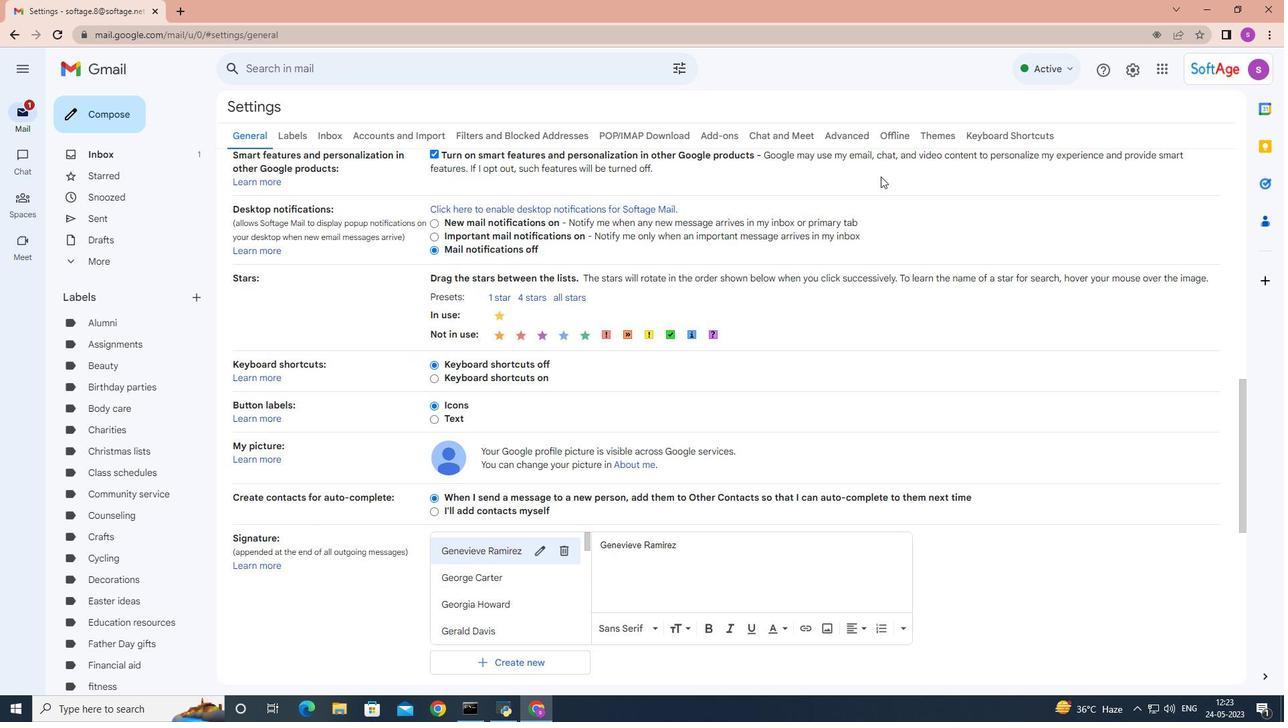 
Action: Mouse scrolled (879, 186) with delta (0, 0)
Screenshot: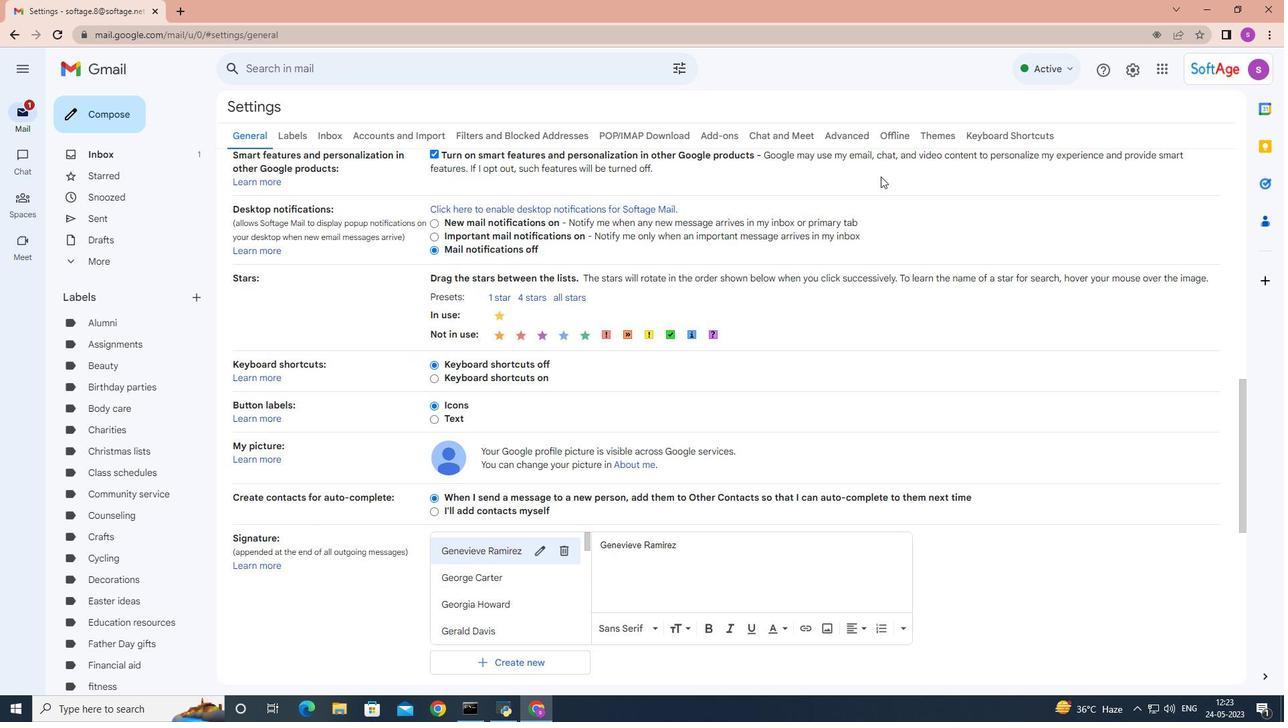 
Action: Mouse moved to (875, 220)
Screenshot: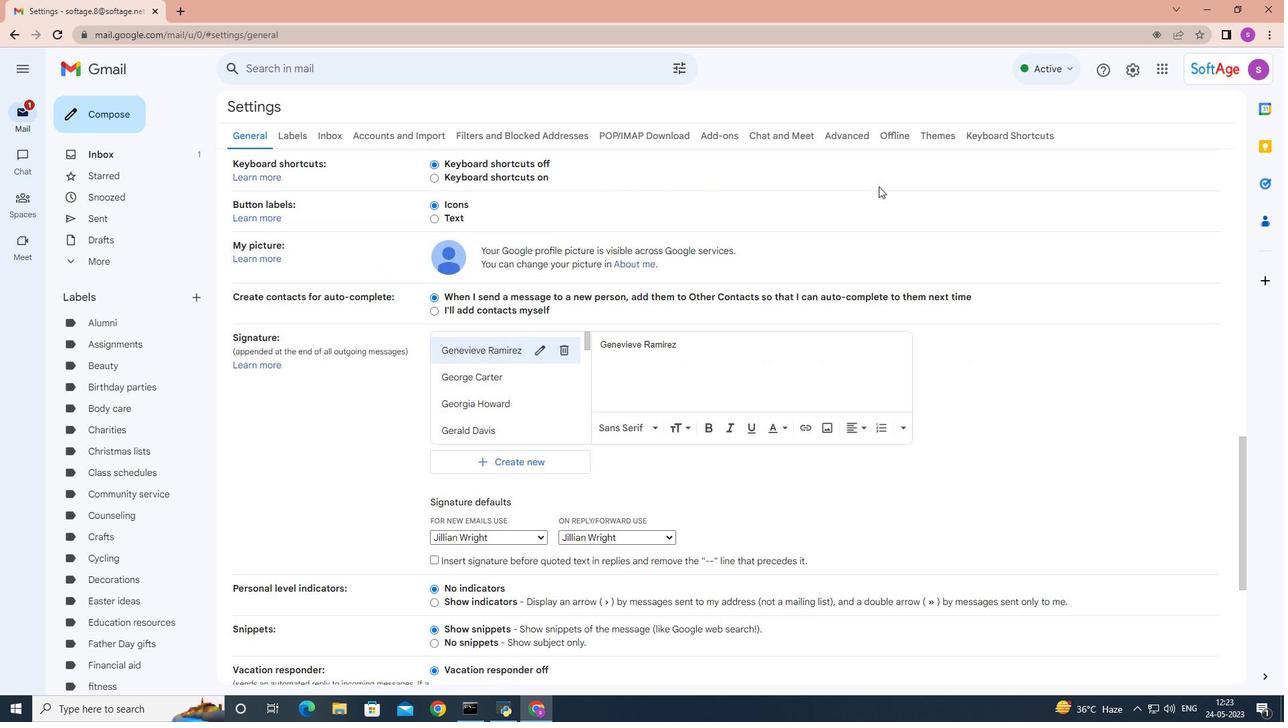 
Action: Mouse scrolled (878, 186) with delta (0, 0)
Screenshot: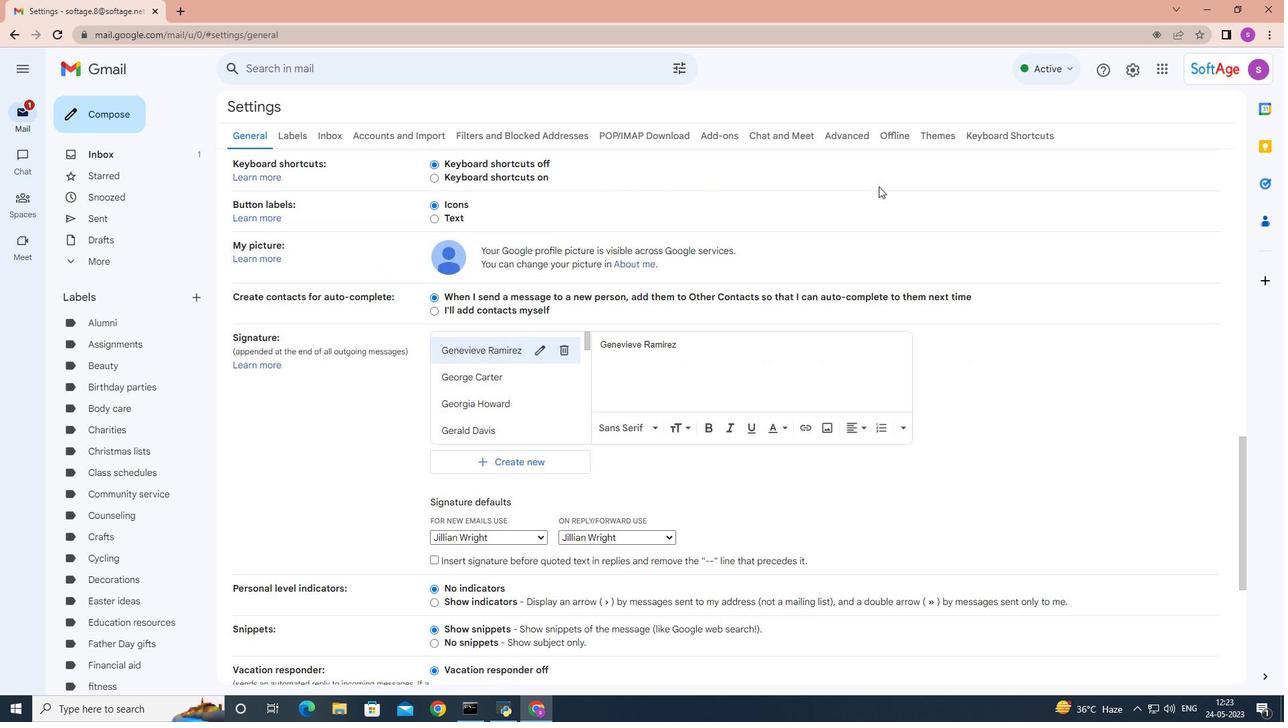 
Action: Mouse moved to (513, 392)
Screenshot: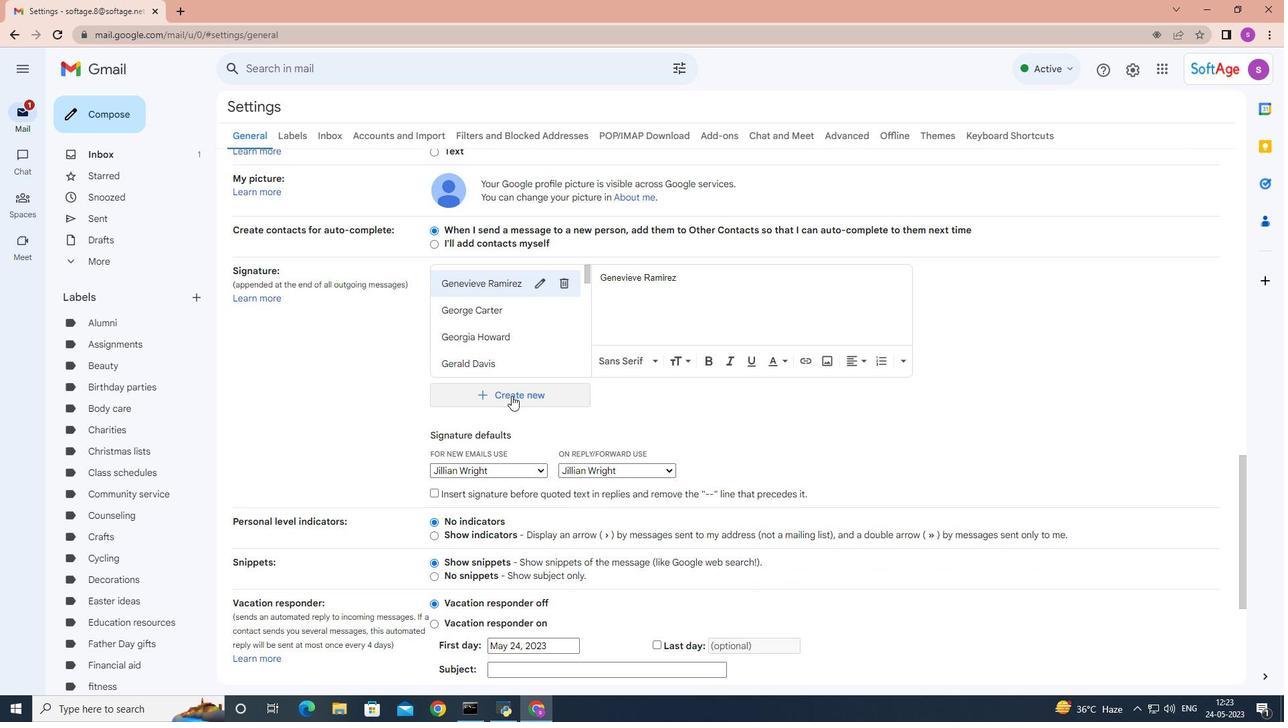
Action: Mouse pressed left at (513, 392)
Screenshot: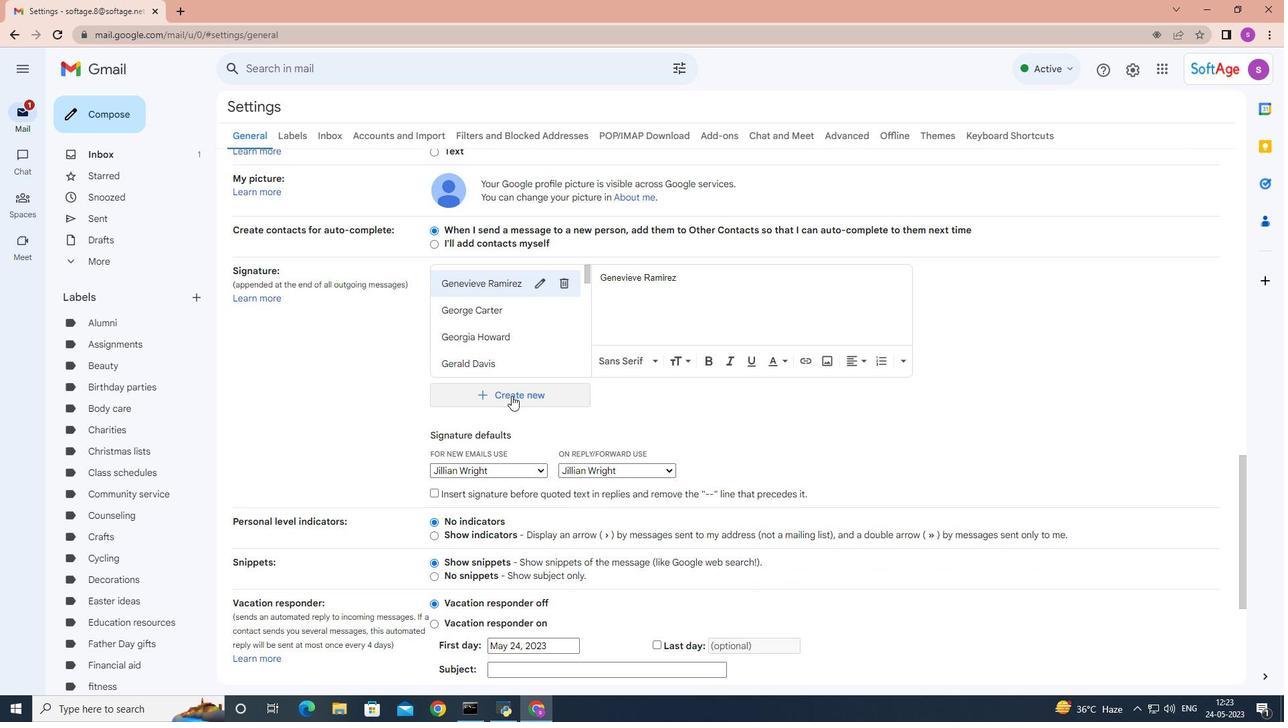 
Action: Mouse moved to (649, 380)
Screenshot: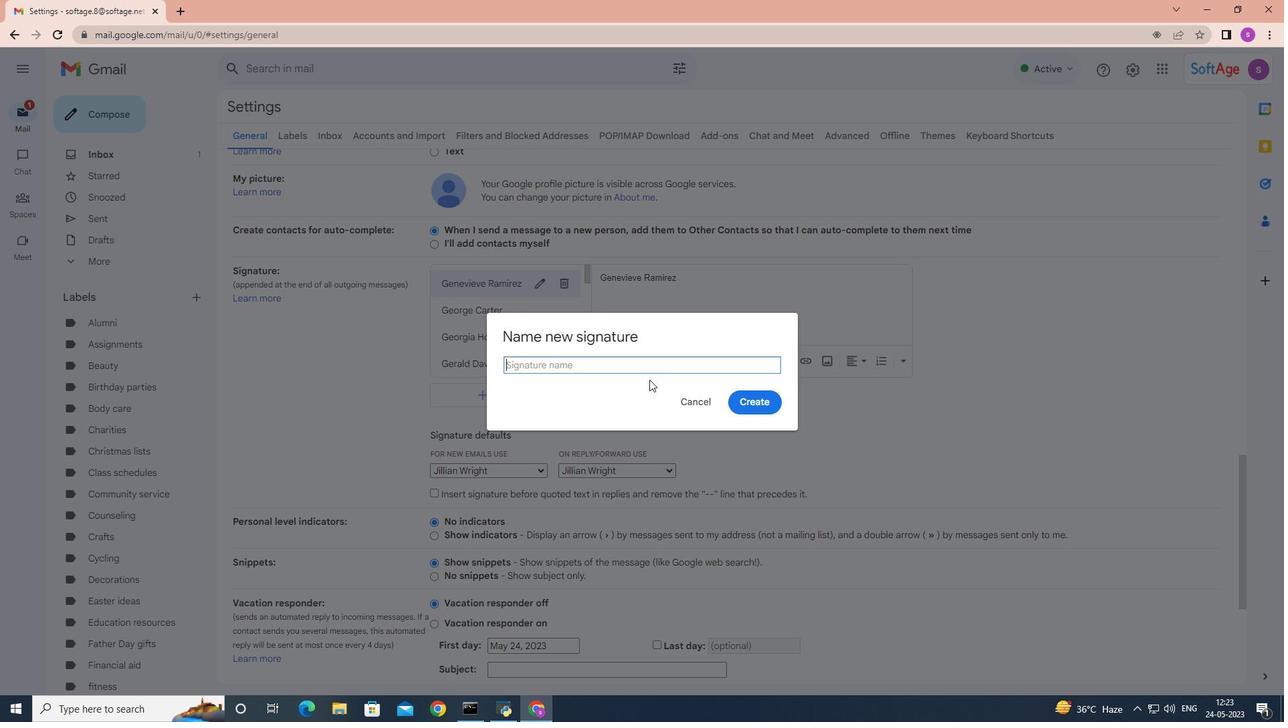 
Action: Key pressed <Key.shift>Jim<Key.space><Key.shift>Hall
Screenshot: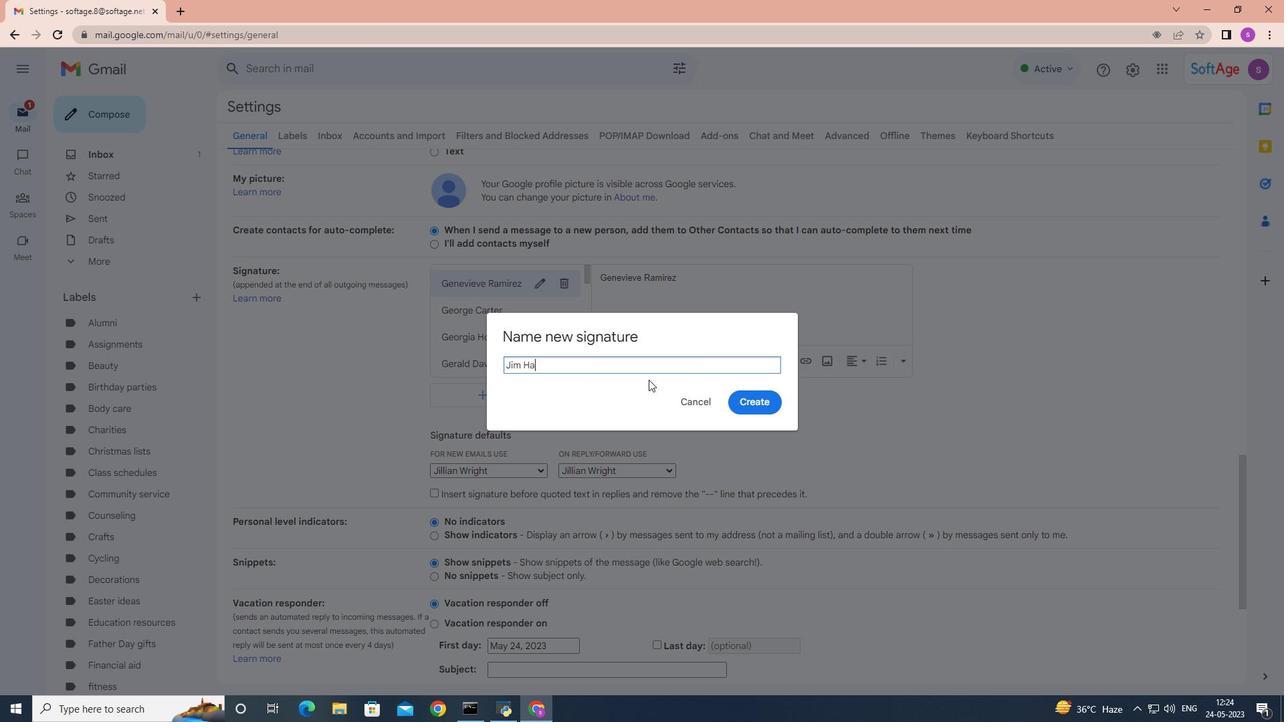 
Action: Mouse moved to (757, 396)
Screenshot: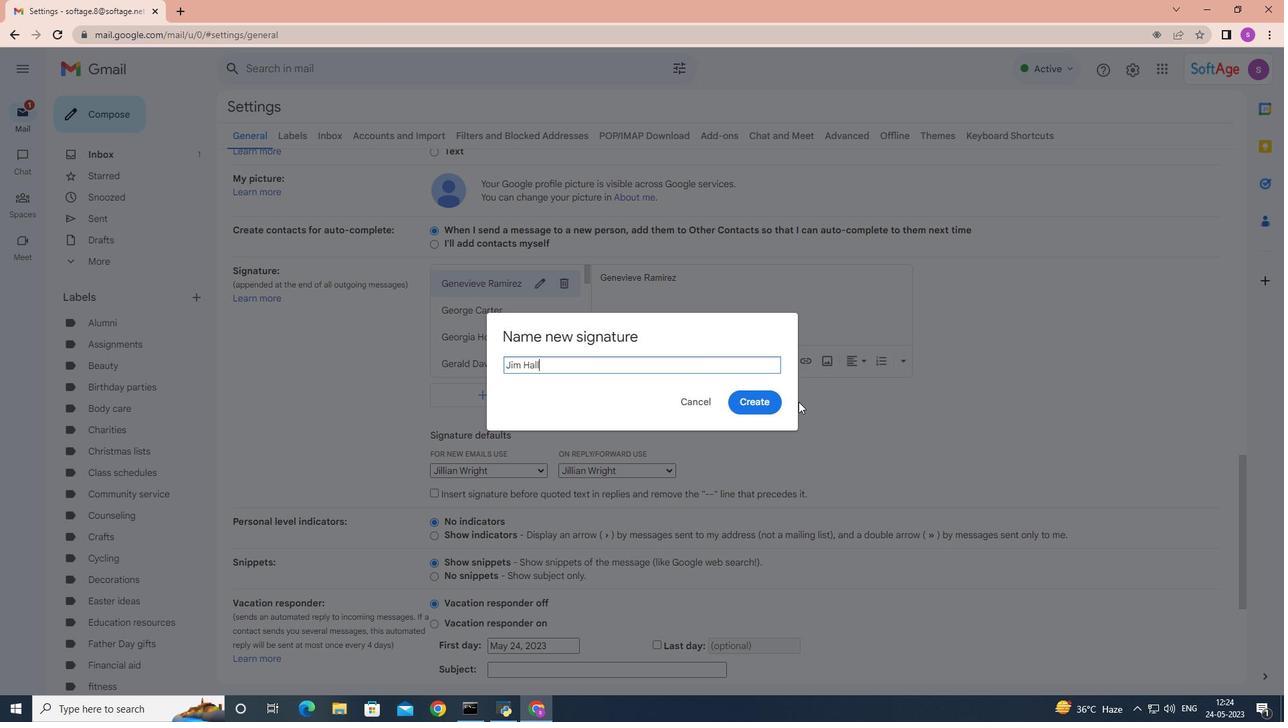 
Action: Mouse pressed left at (757, 396)
Screenshot: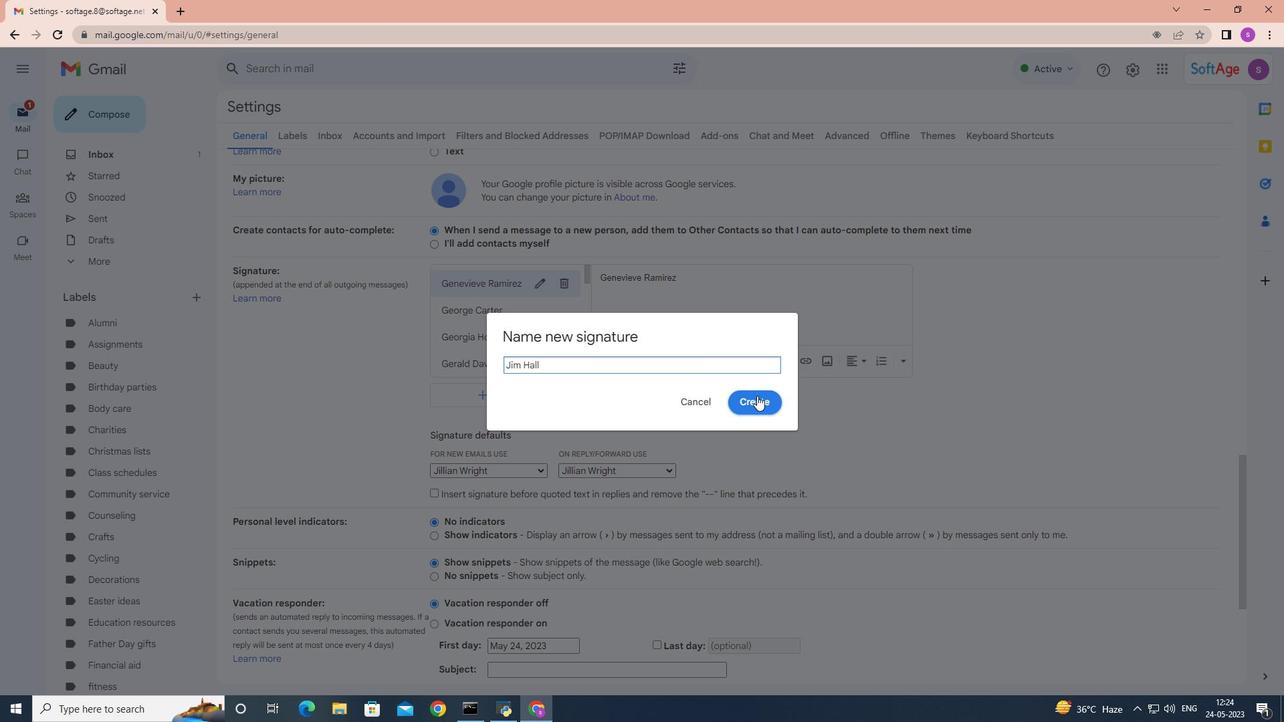 
Action: Mouse moved to (645, 311)
Screenshot: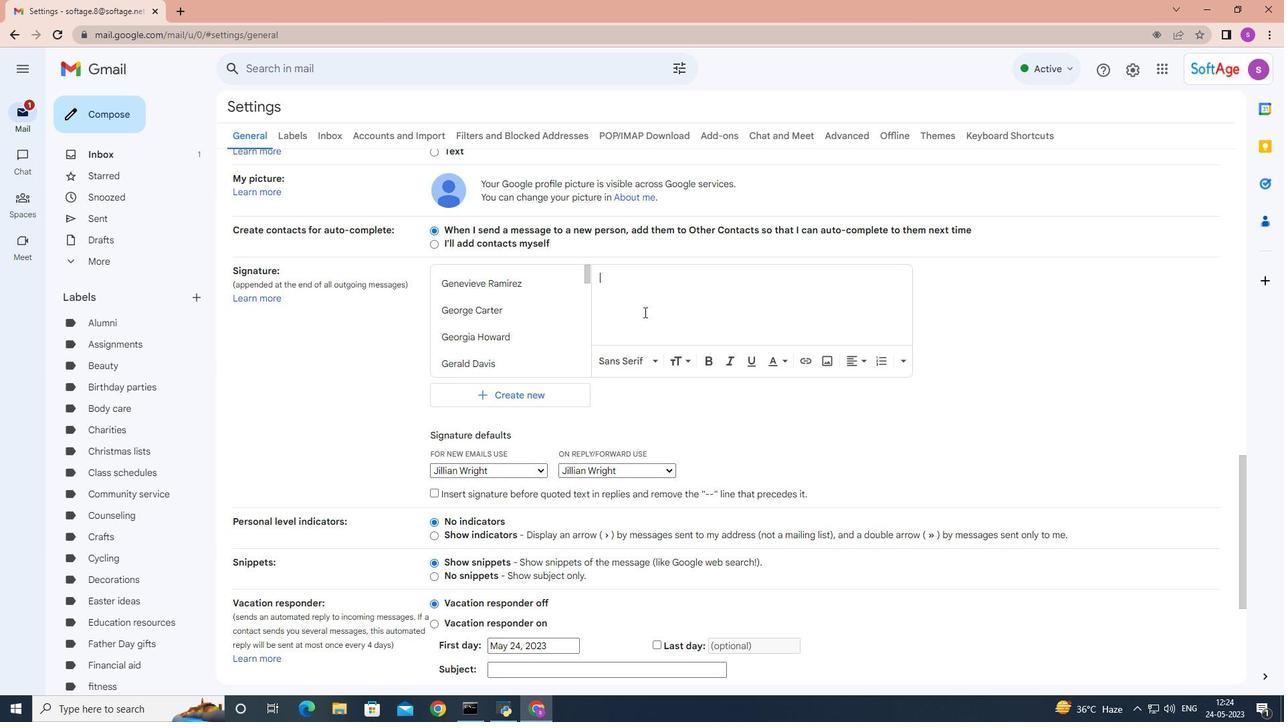 
Action: Key pressed <Key.shift>Jim<Key.space><Key.shift>Hall
Screenshot: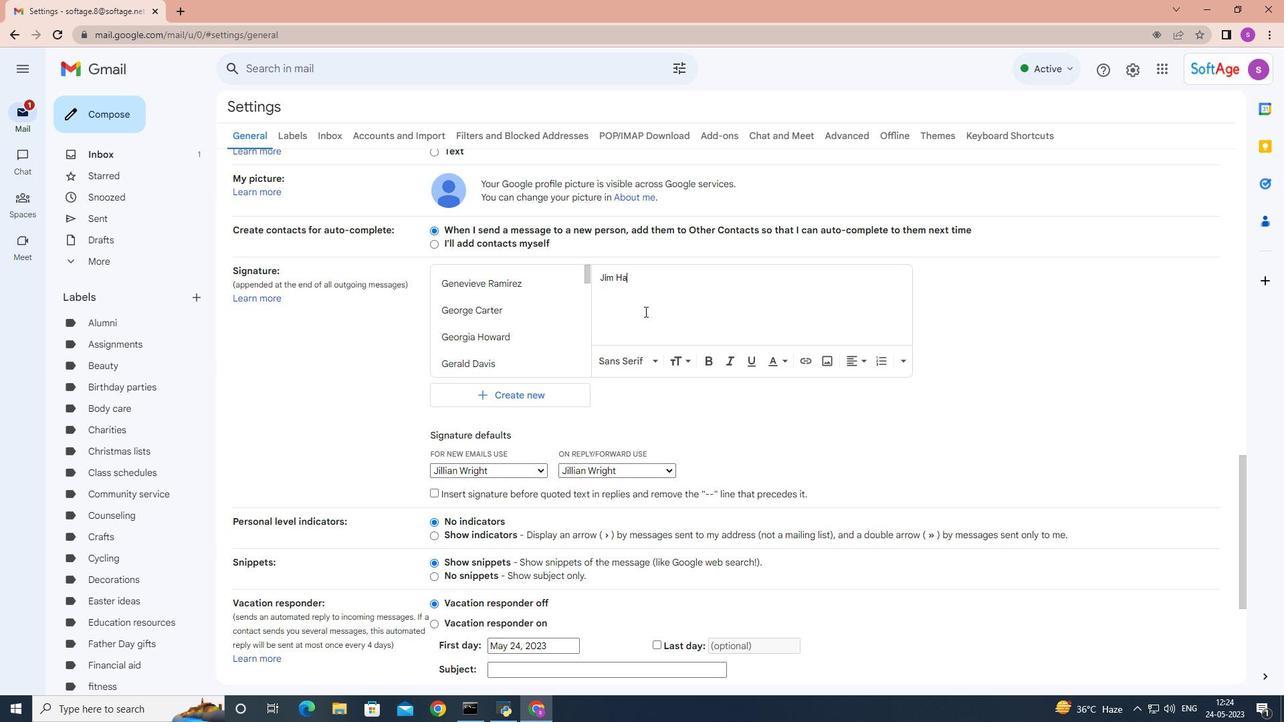 
Action: Mouse moved to (540, 471)
Screenshot: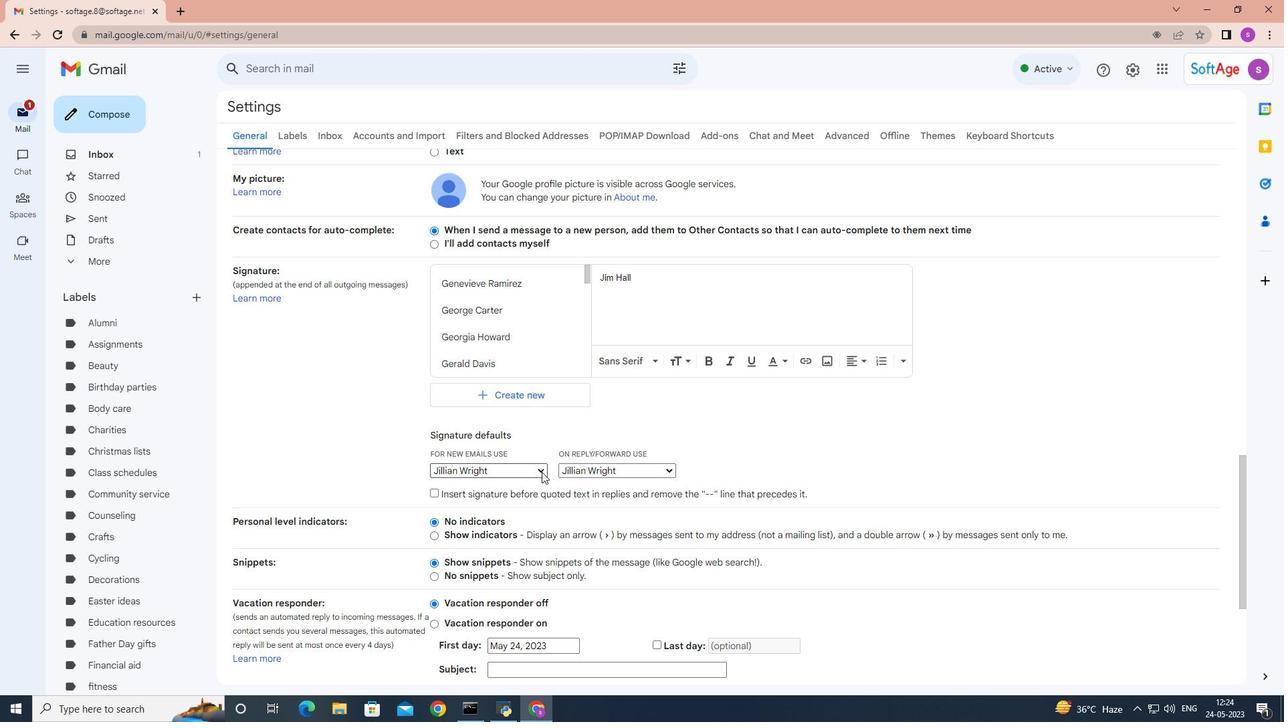 
Action: Mouse pressed left at (540, 471)
Screenshot: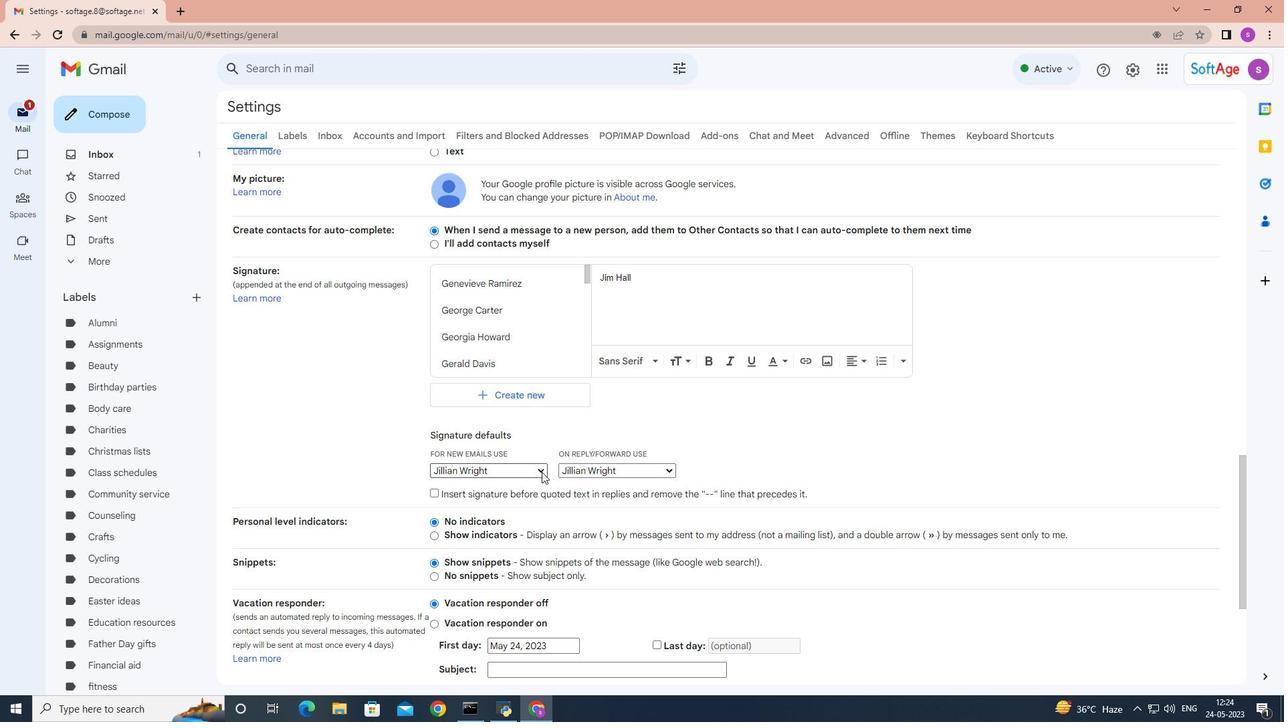 
Action: Mouse moved to (489, 418)
Screenshot: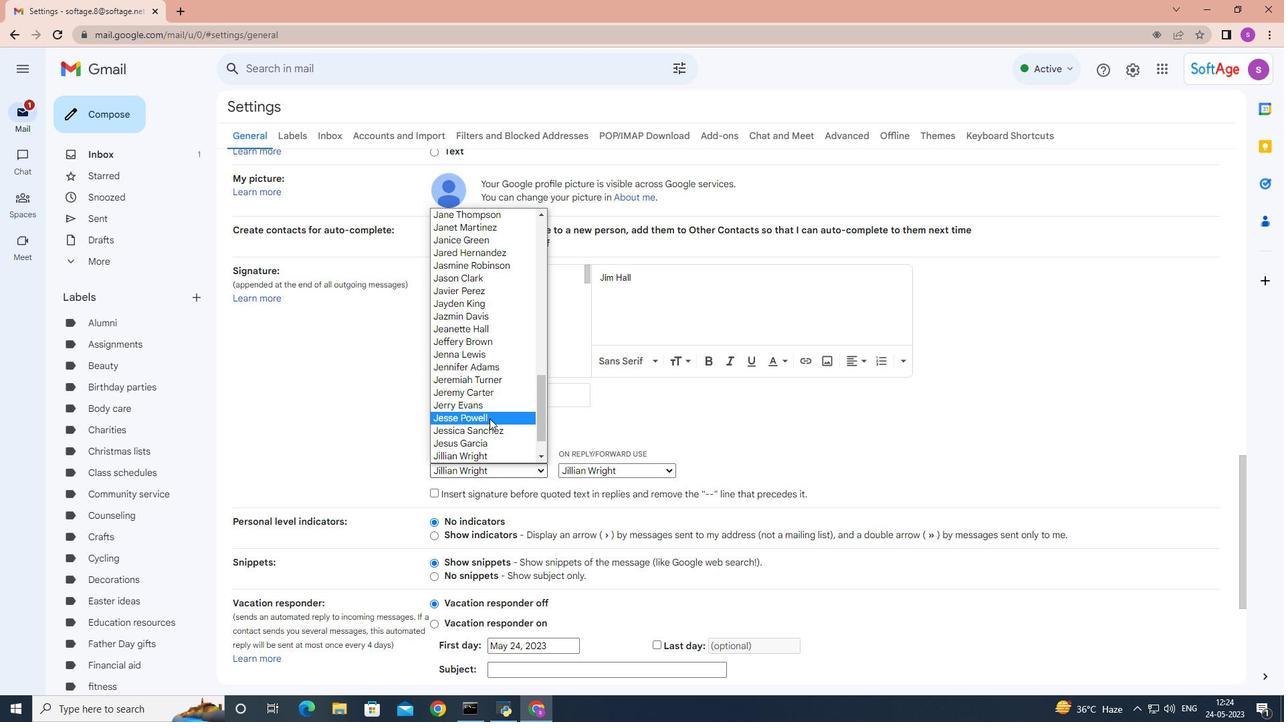 
Action: Mouse scrolled (489, 417) with delta (0, 0)
Screenshot: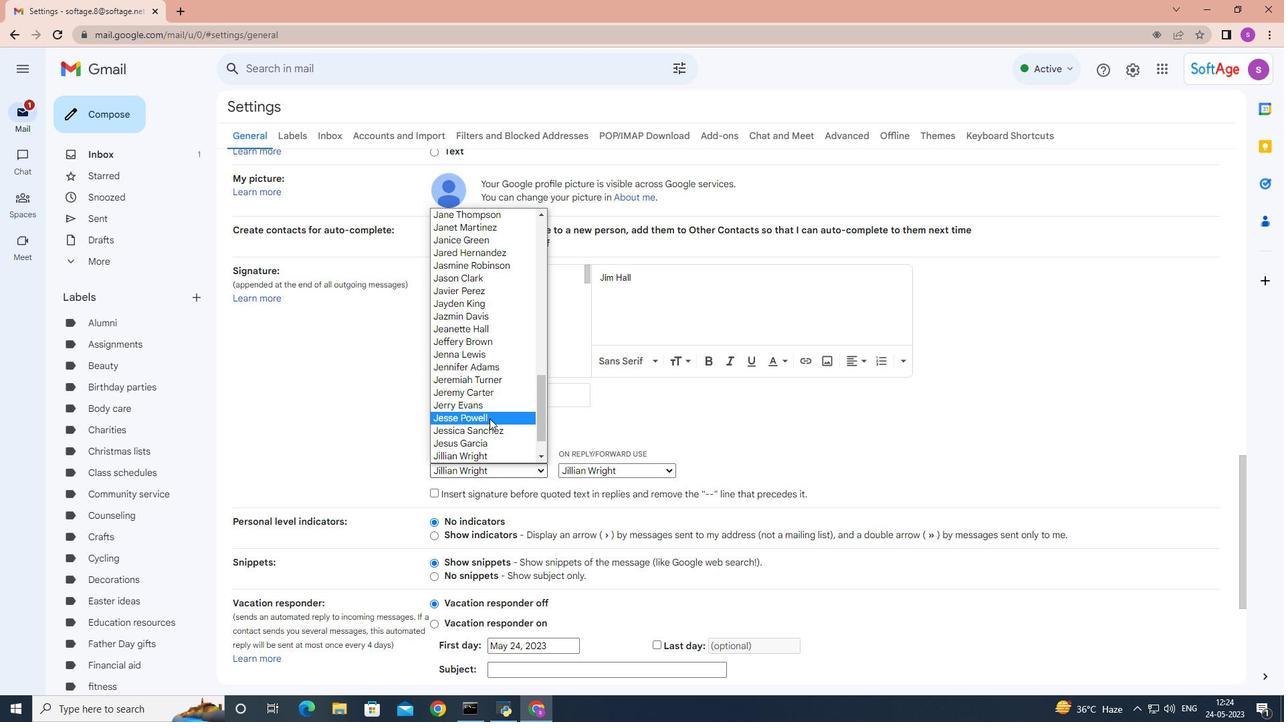 
Action: Mouse scrolled (489, 417) with delta (0, 0)
Screenshot: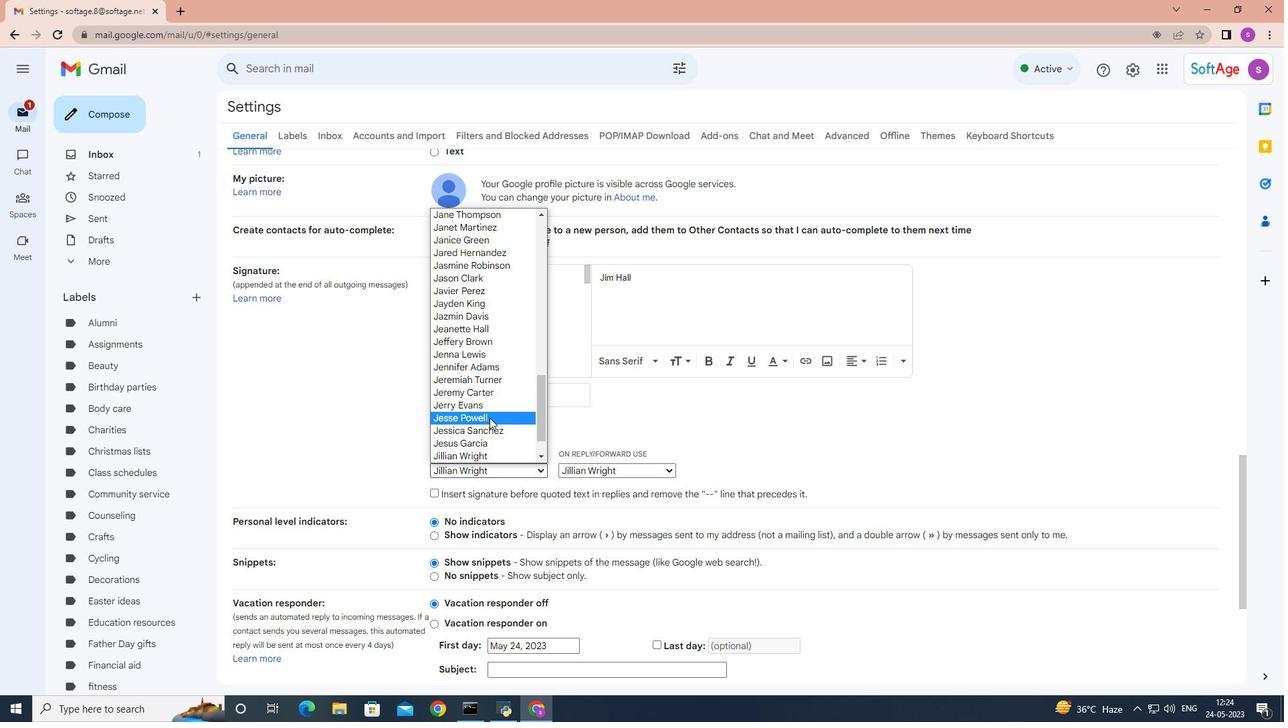 
Action: Mouse scrolled (489, 417) with delta (0, 0)
Screenshot: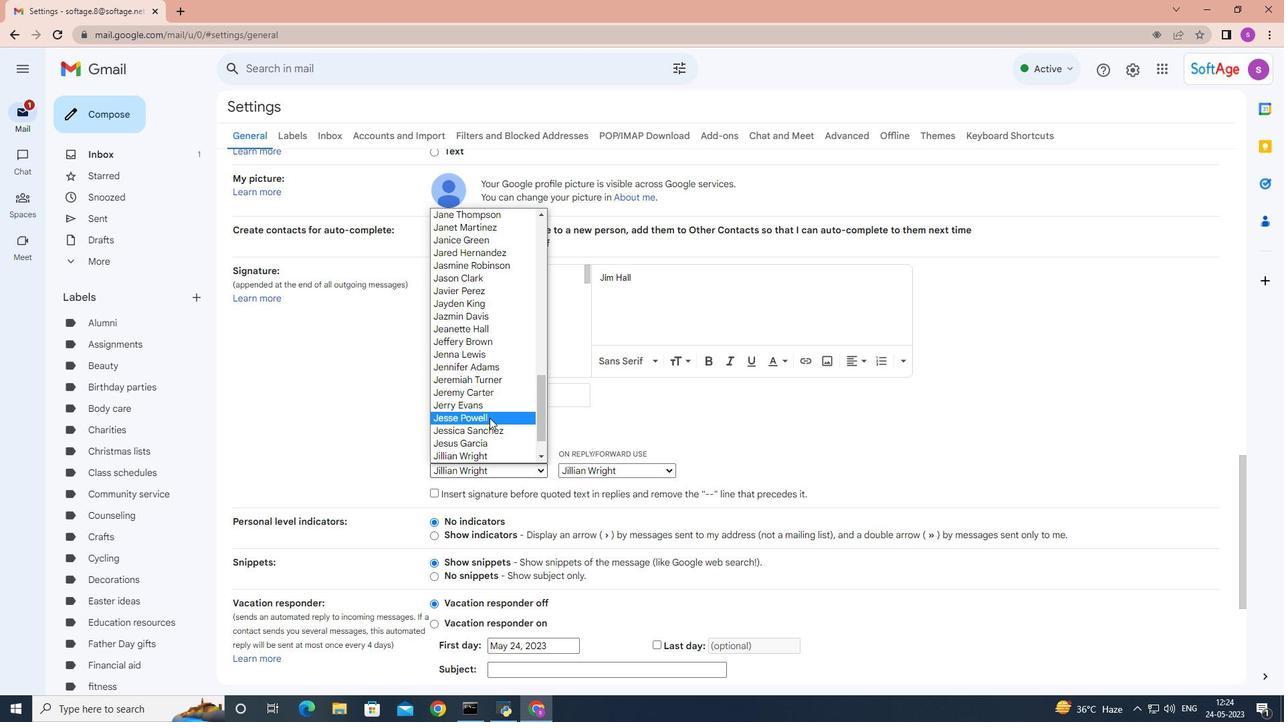 
Action: Mouse moved to (489, 418)
Screenshot: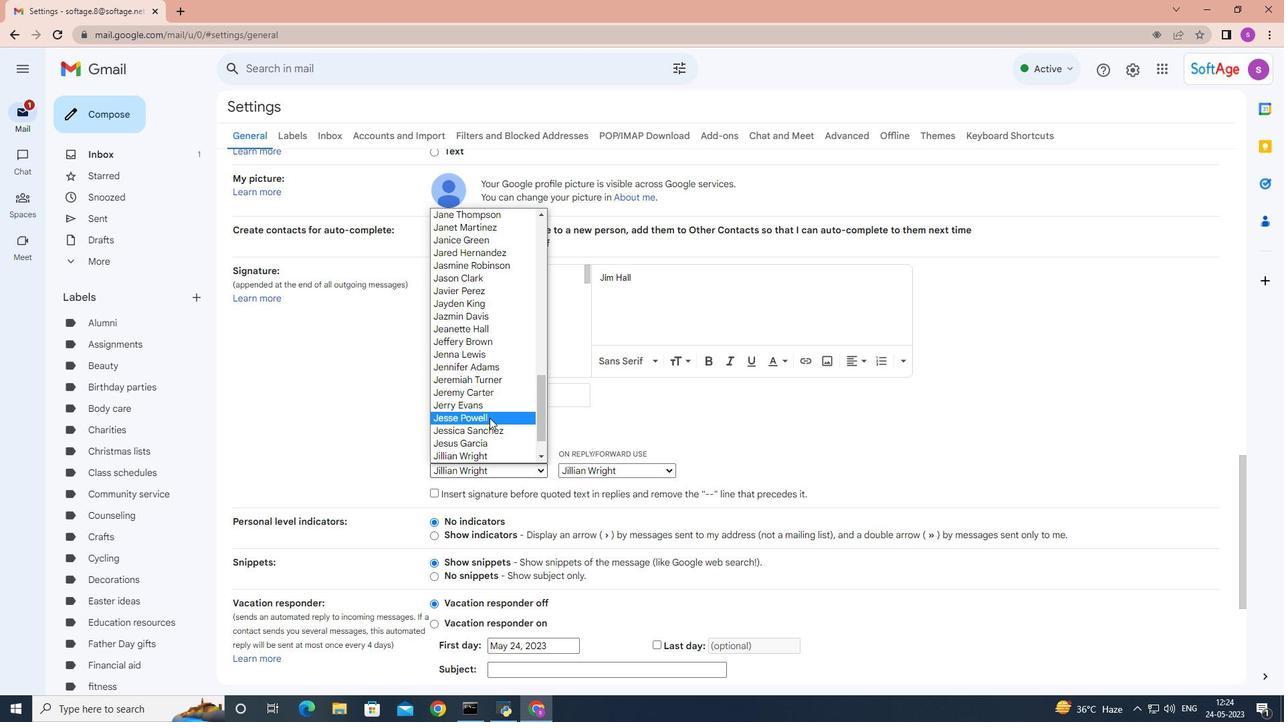 
Action: Mouse scrolled (489, 417) with delta (0, 0)
Screenshot: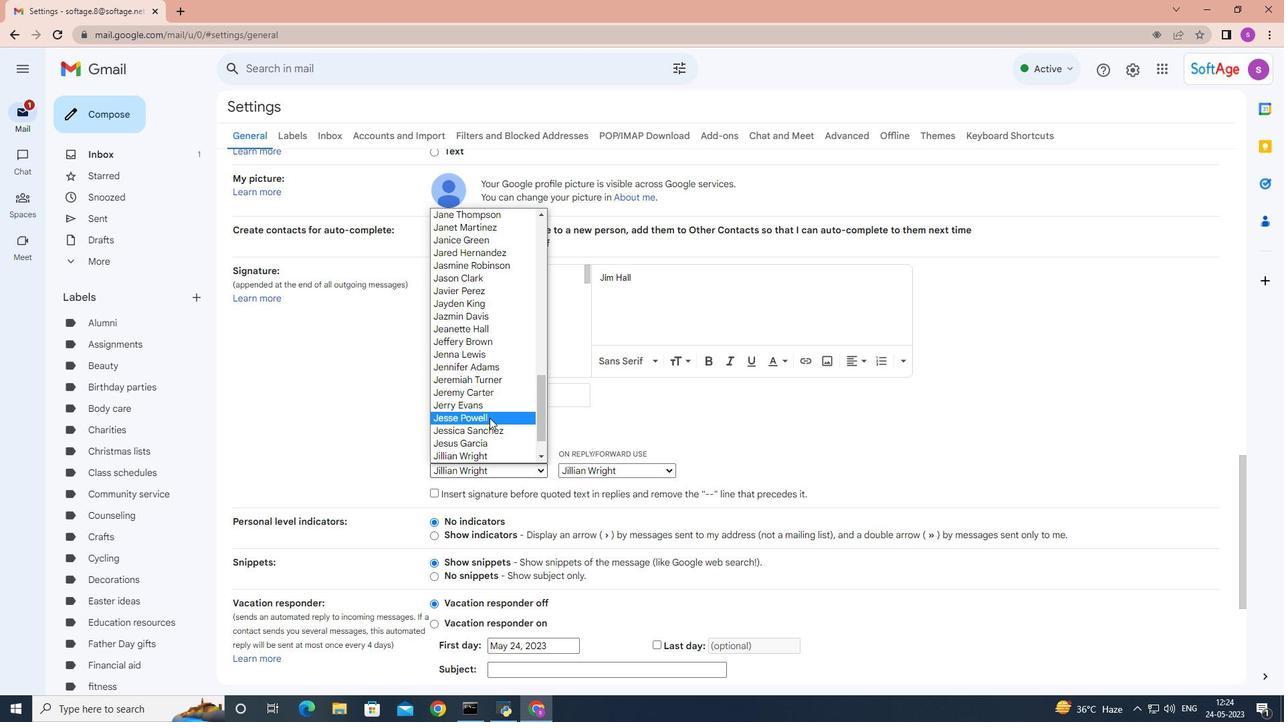 
Action: Mouse scrolled (489, 417) with delta (0, 0)
Screenshot: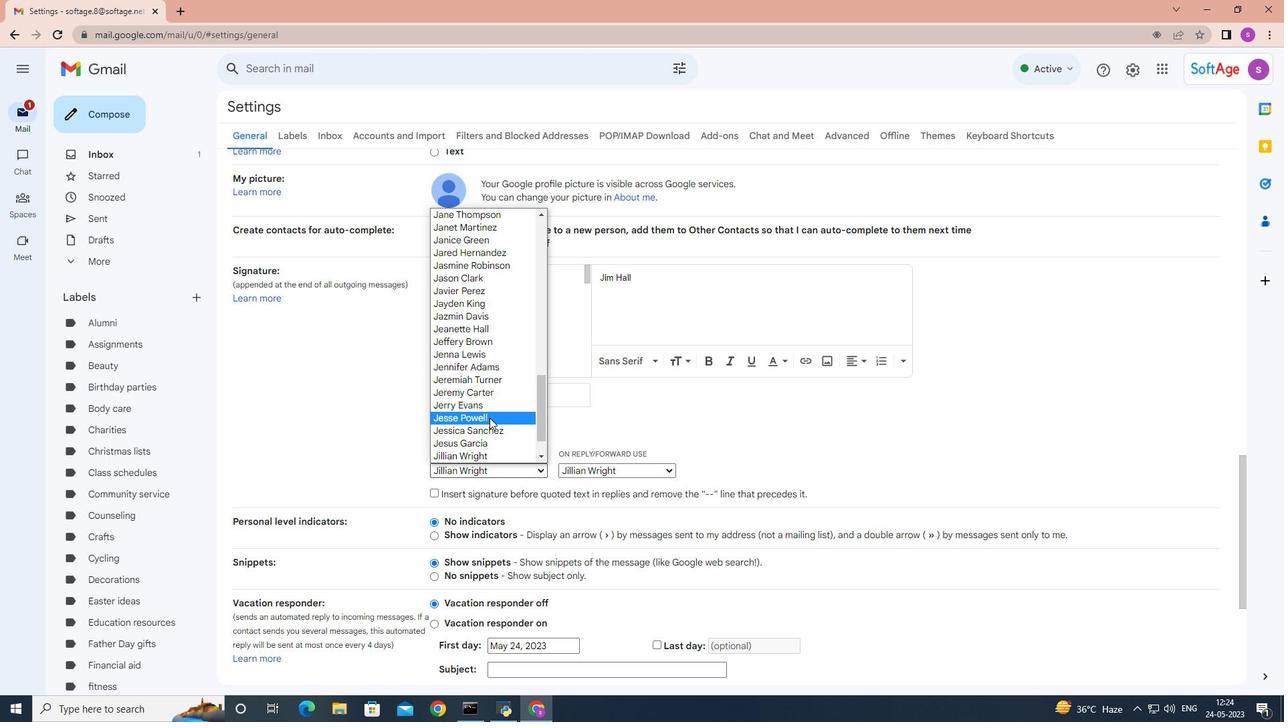 
Action: Mouse scrolled (489, 417) with delta (0, 0)
Screenshot: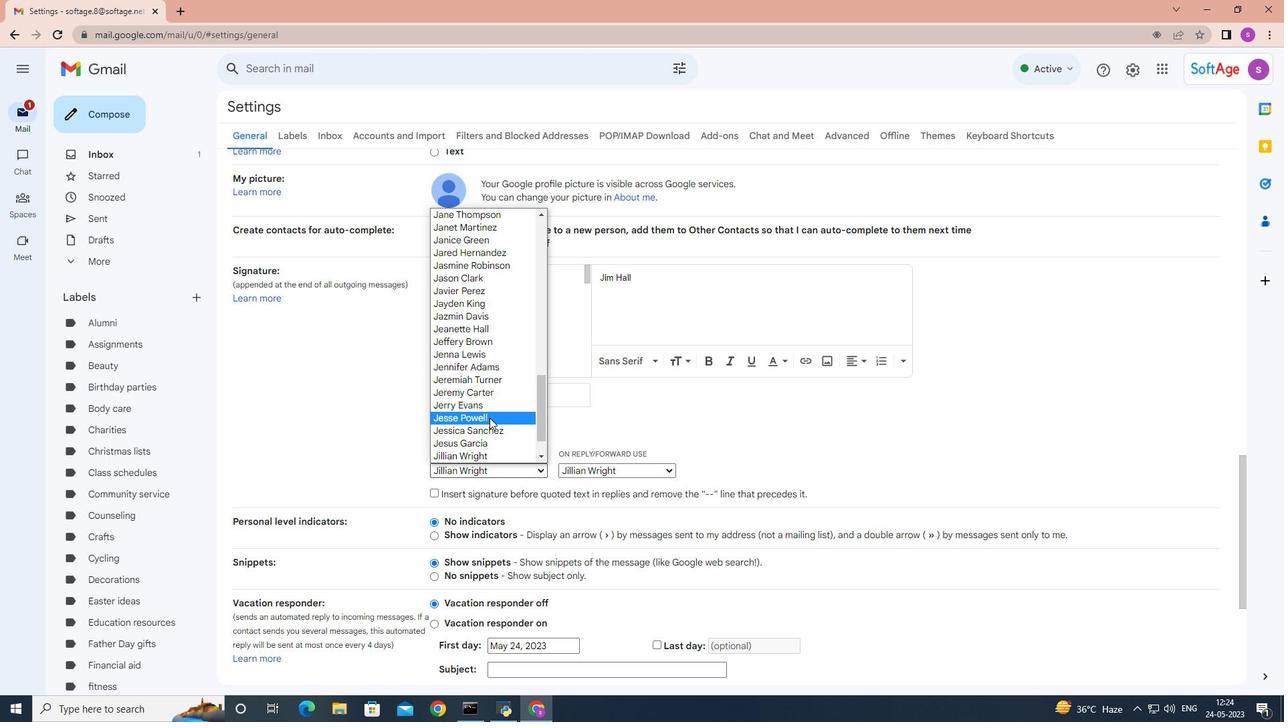 
Action: Mouse moved to (495, 432)
Screenshot: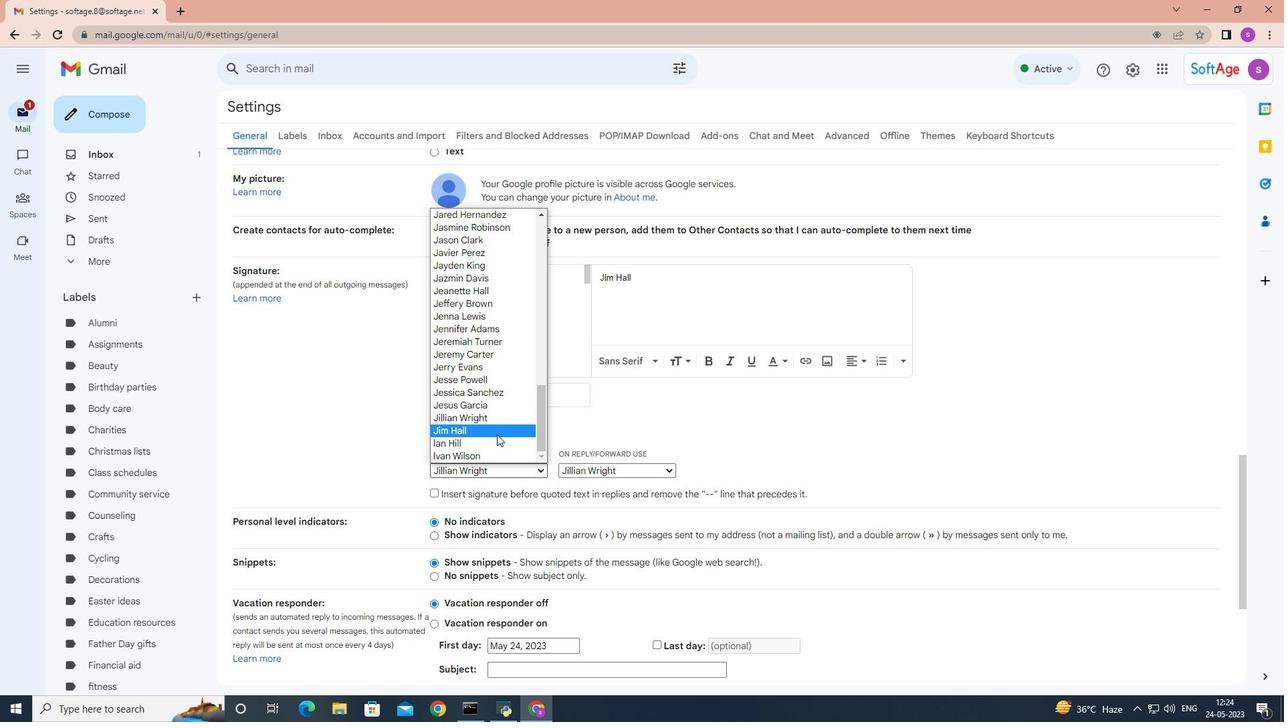 
Action: Mouse pressed left at (495, 432)
Screenshot: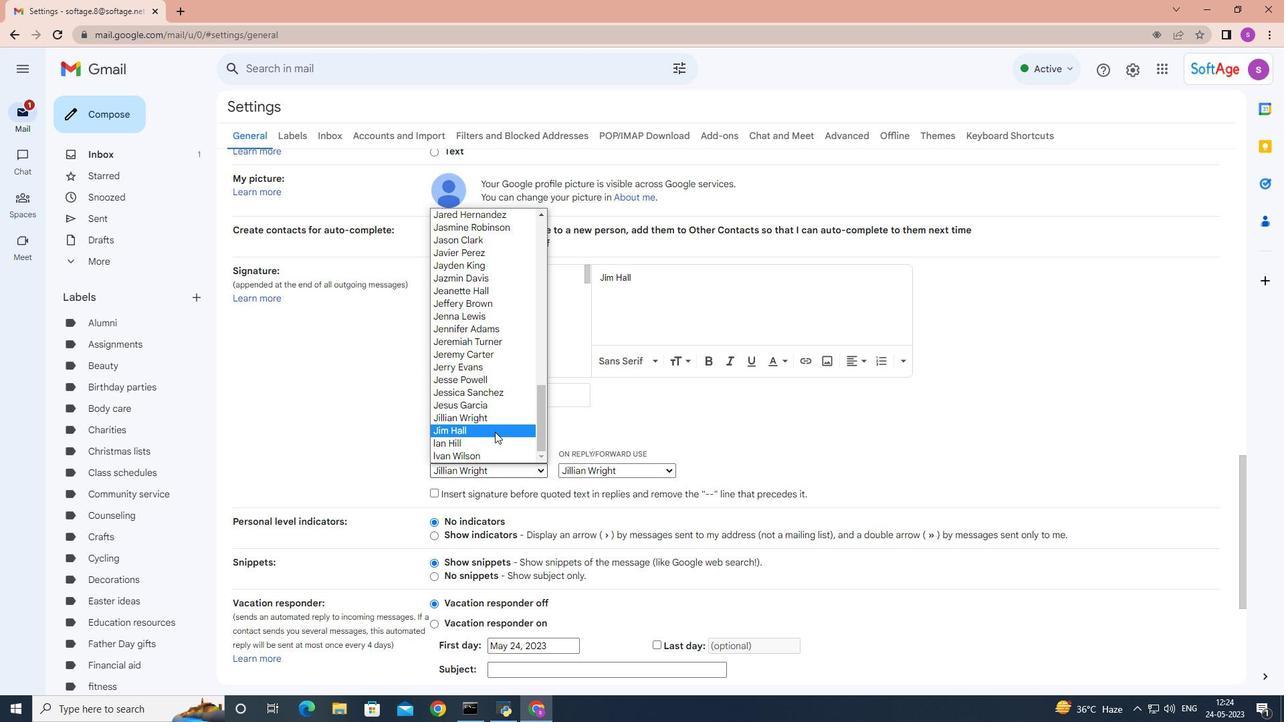 
Action: Mouse moved to (640, 468)
Screenshot: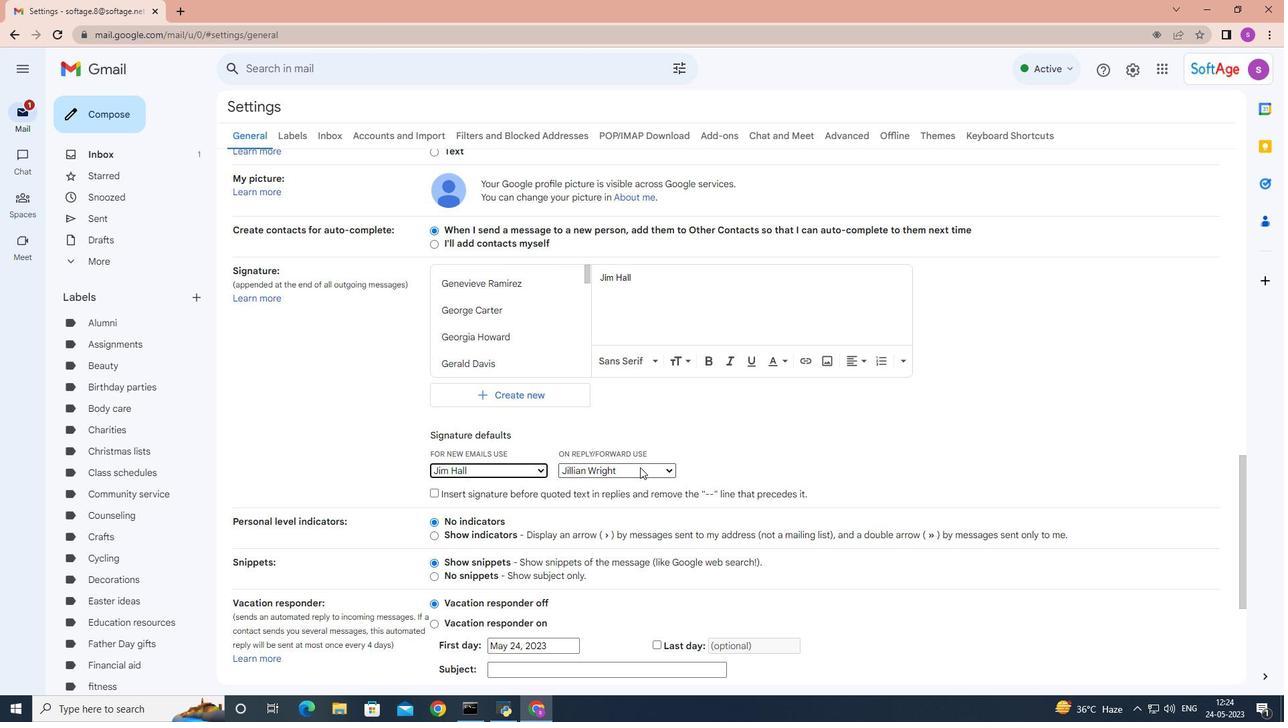 
Action: Mouse pressed left at (640, 468)
Screenshot: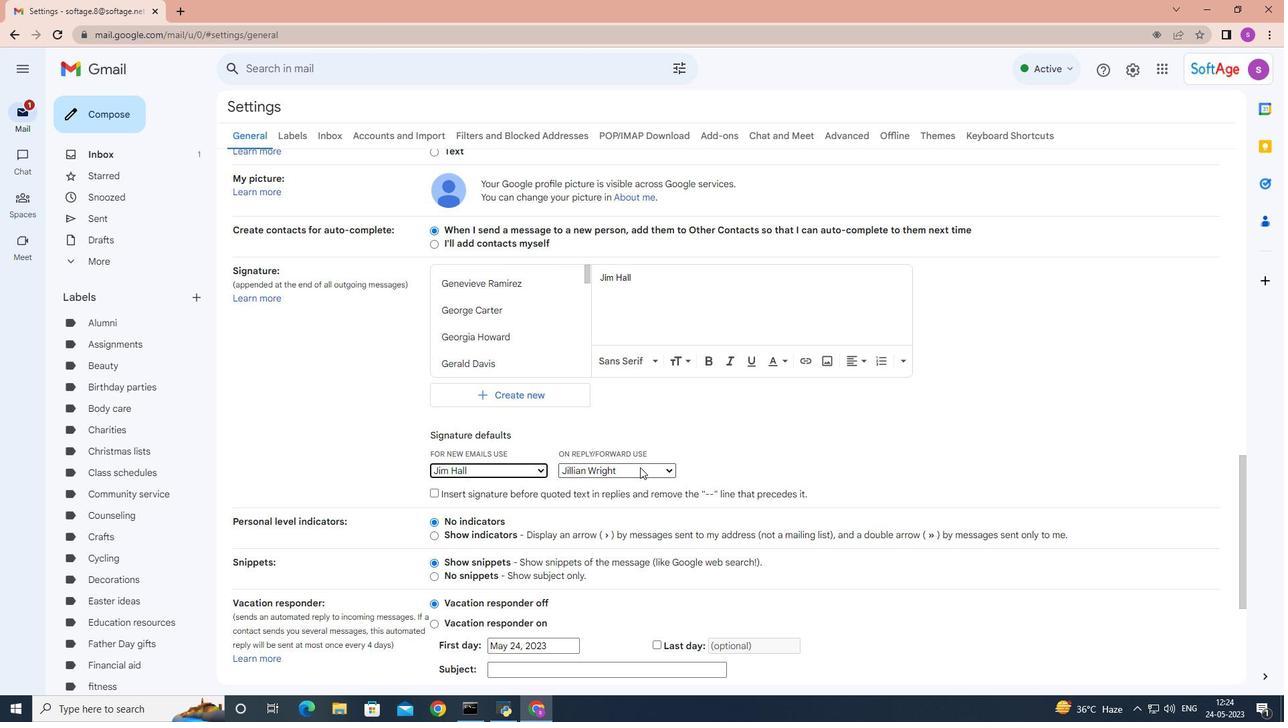 
Action: Mouse moved to (590, 377)
Screenshot: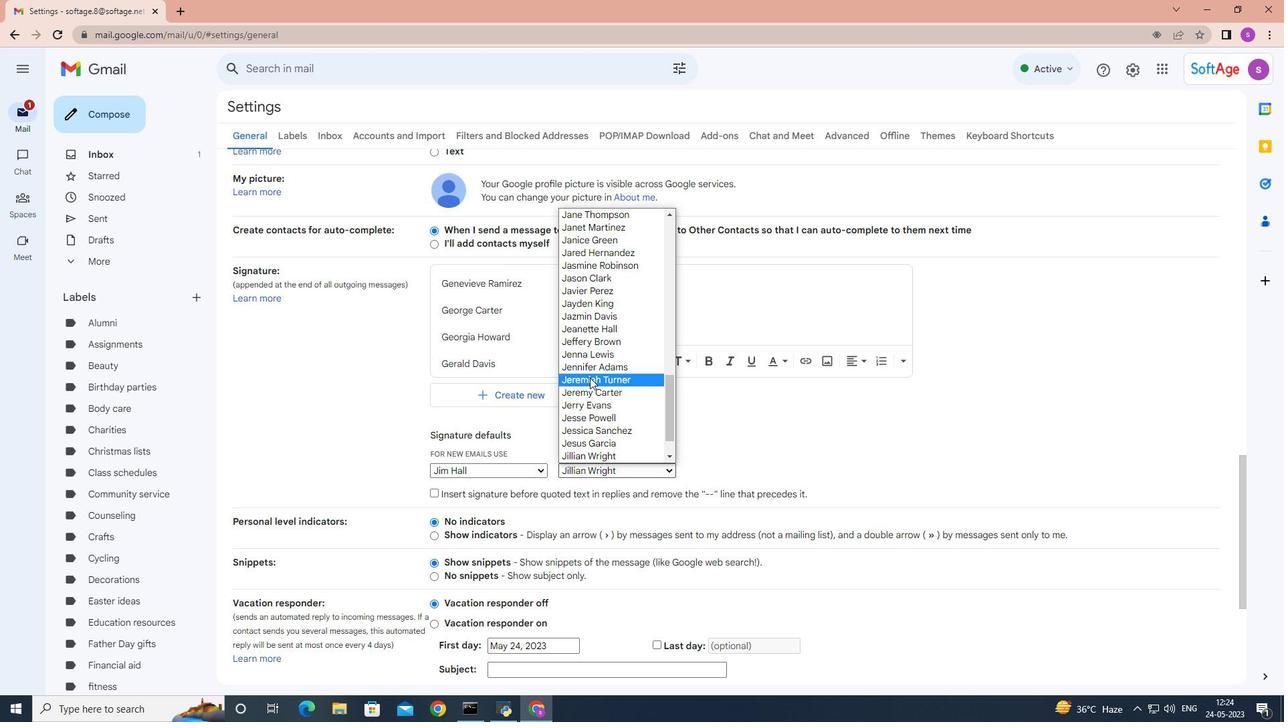 
Action: Mouse scrolled (590, 376) with delta (0, 0)
Screenshot: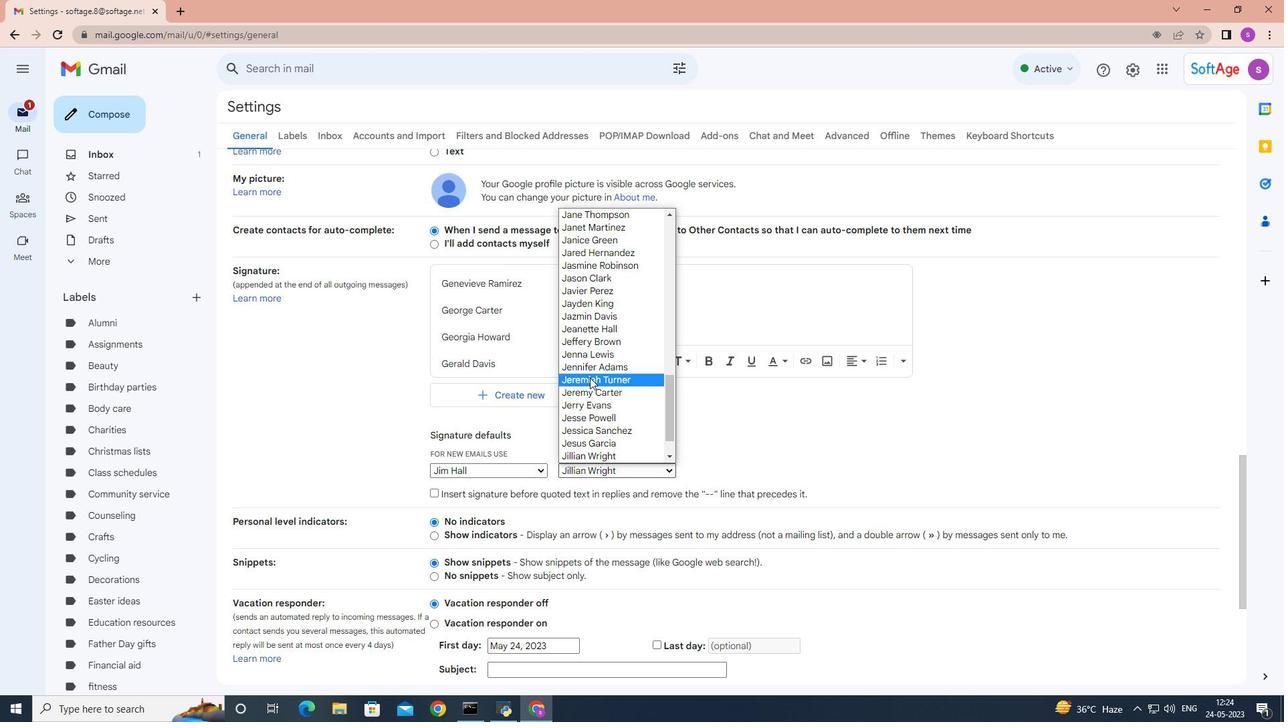 
Action: Mouse moved to (590, 379)
Screenshot: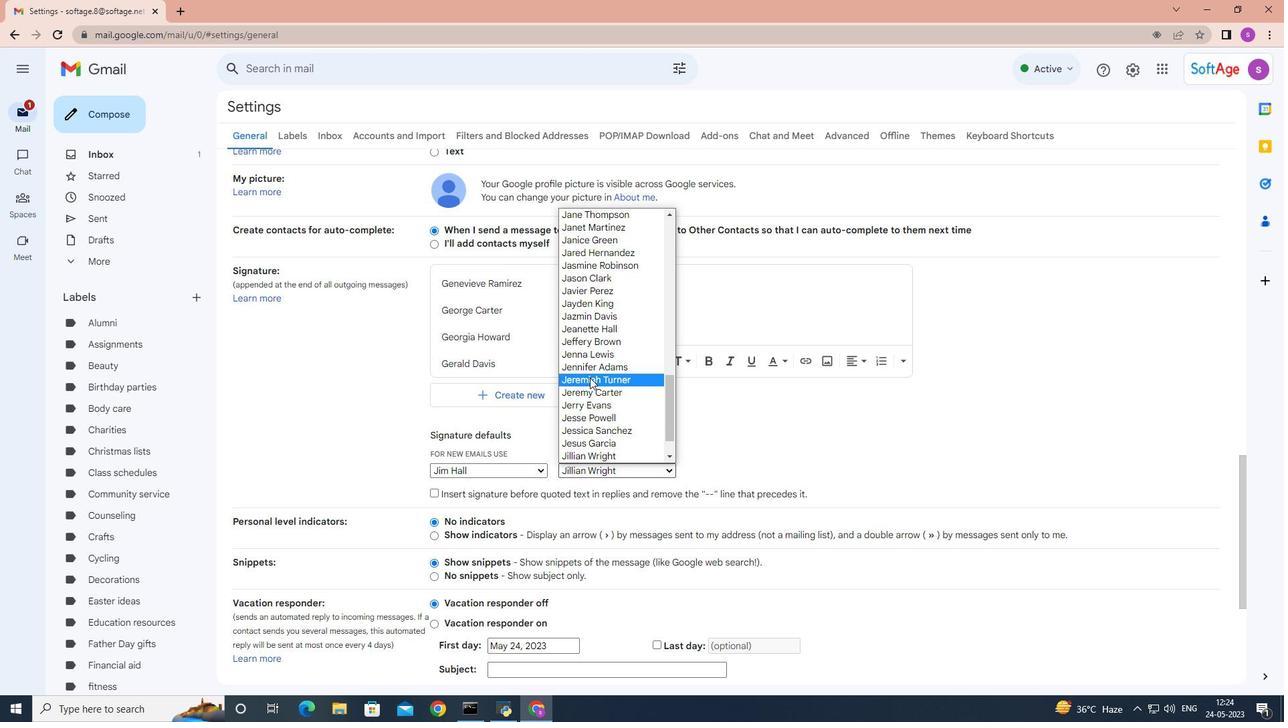 
Action: Mouse scrolled (590, 378) with delta (0, 0)
Screenshot: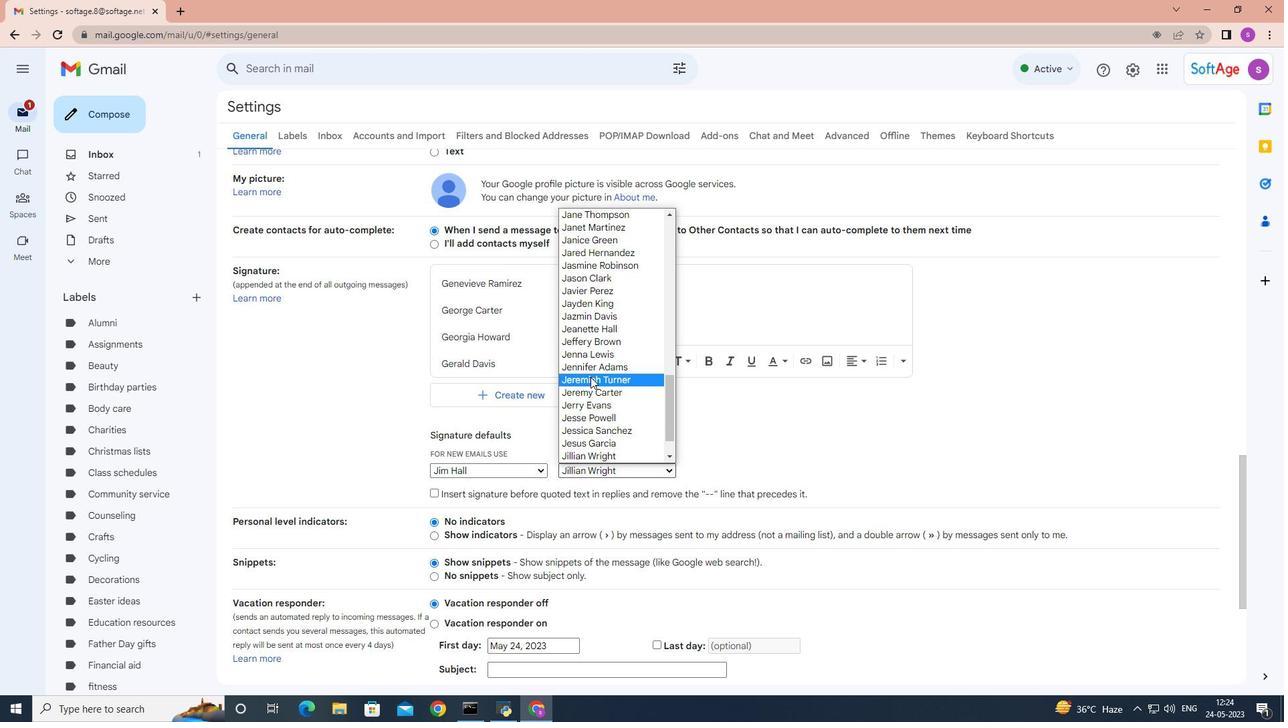 
Action: Mouse scrolled (590, 378) with delta (0, 0)
Screenshot: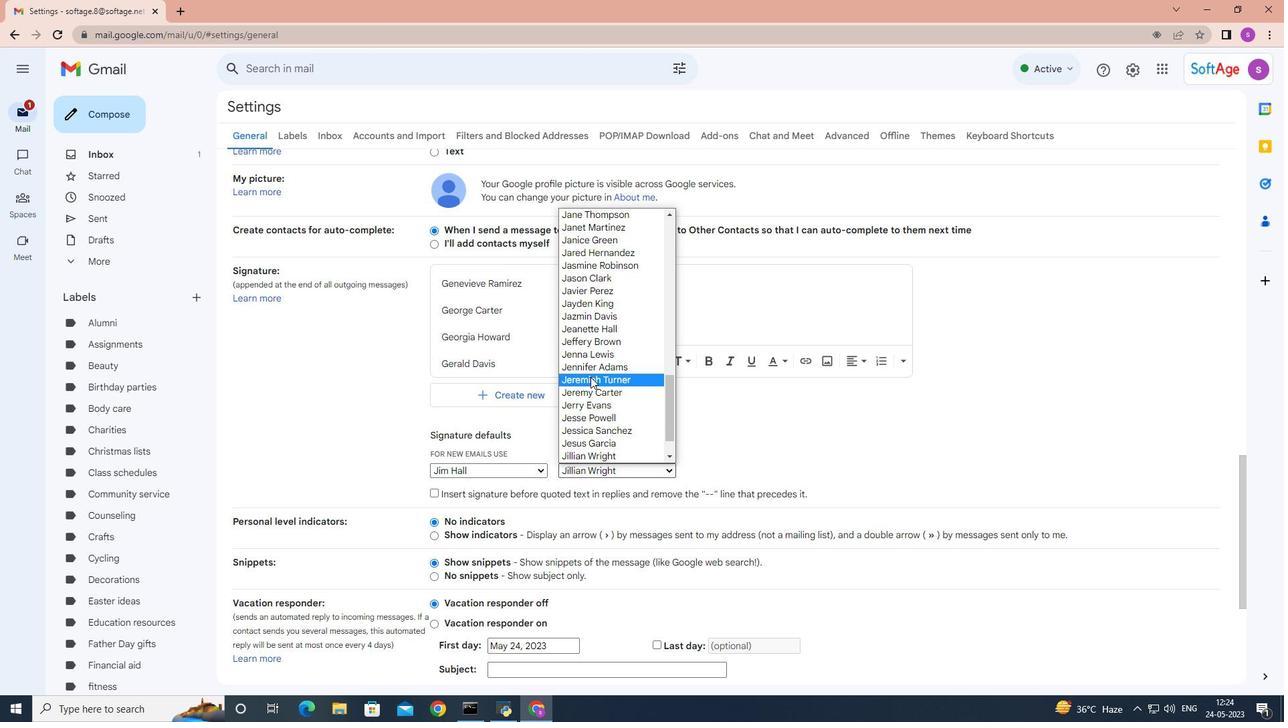 
Action: Mouse scrolled (590, 378) with delta (0, 0)
Screenshot: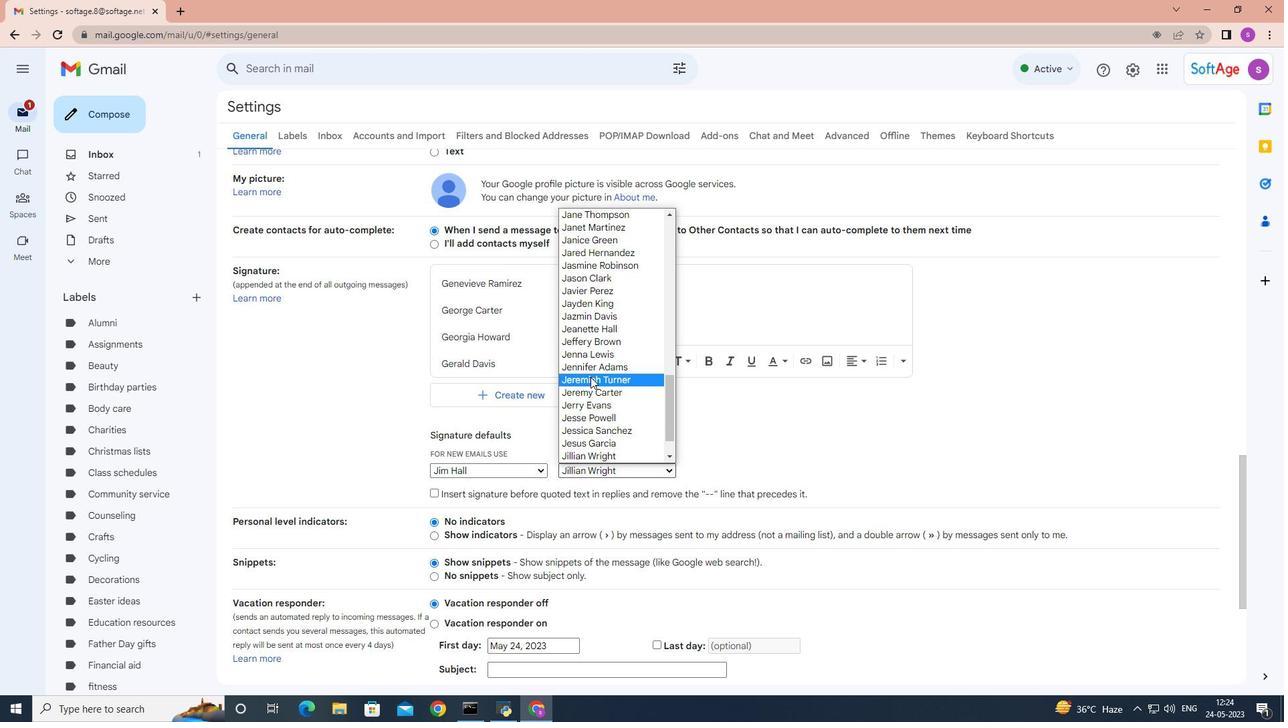 
Action: Mouse scrolled (590, 378) with delta (0, 0)
Screenshot: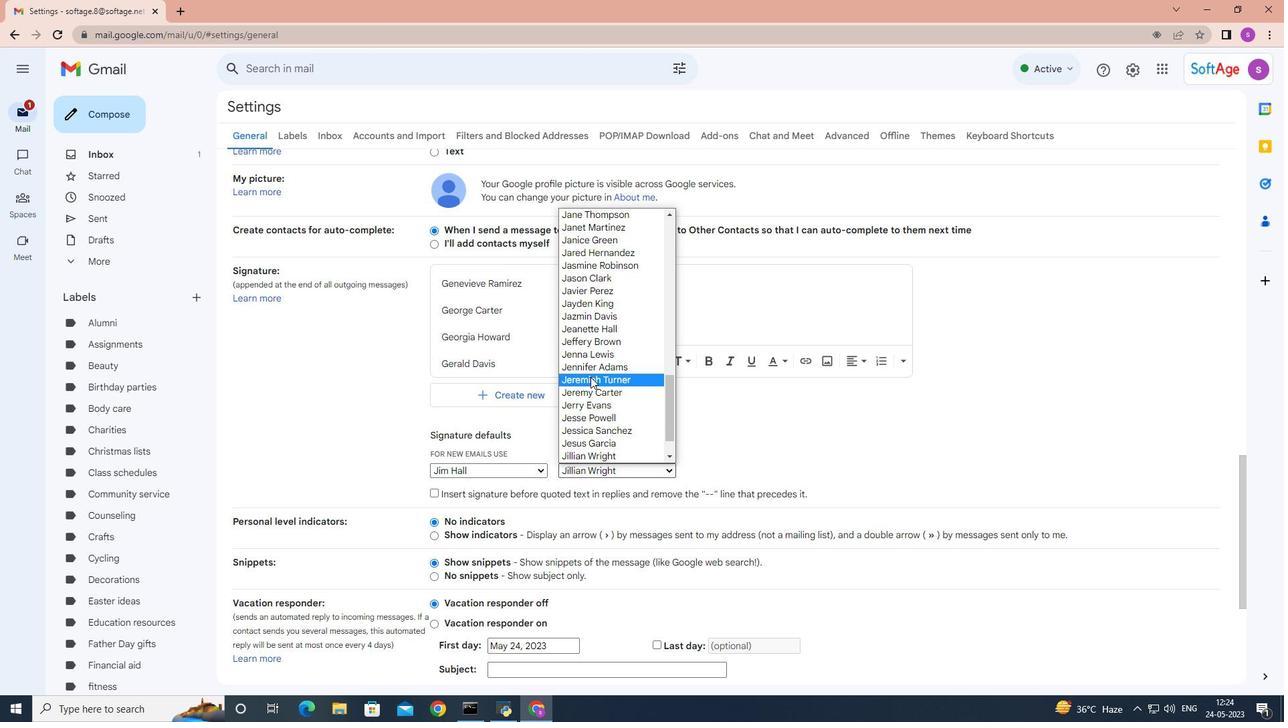 
Action: Mouse scrolled (590, 378) with delta (0, 0)
Screenshot: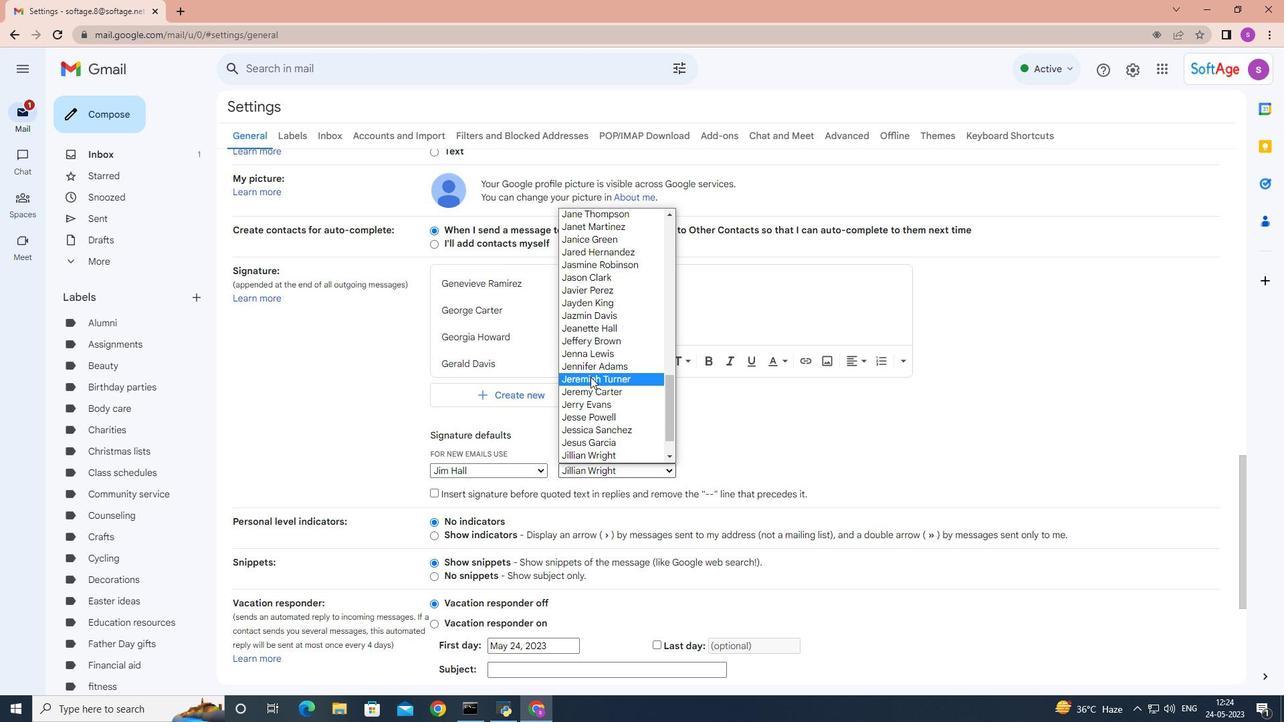 
Action: Mouse moved to (590, 380)
Screenshot: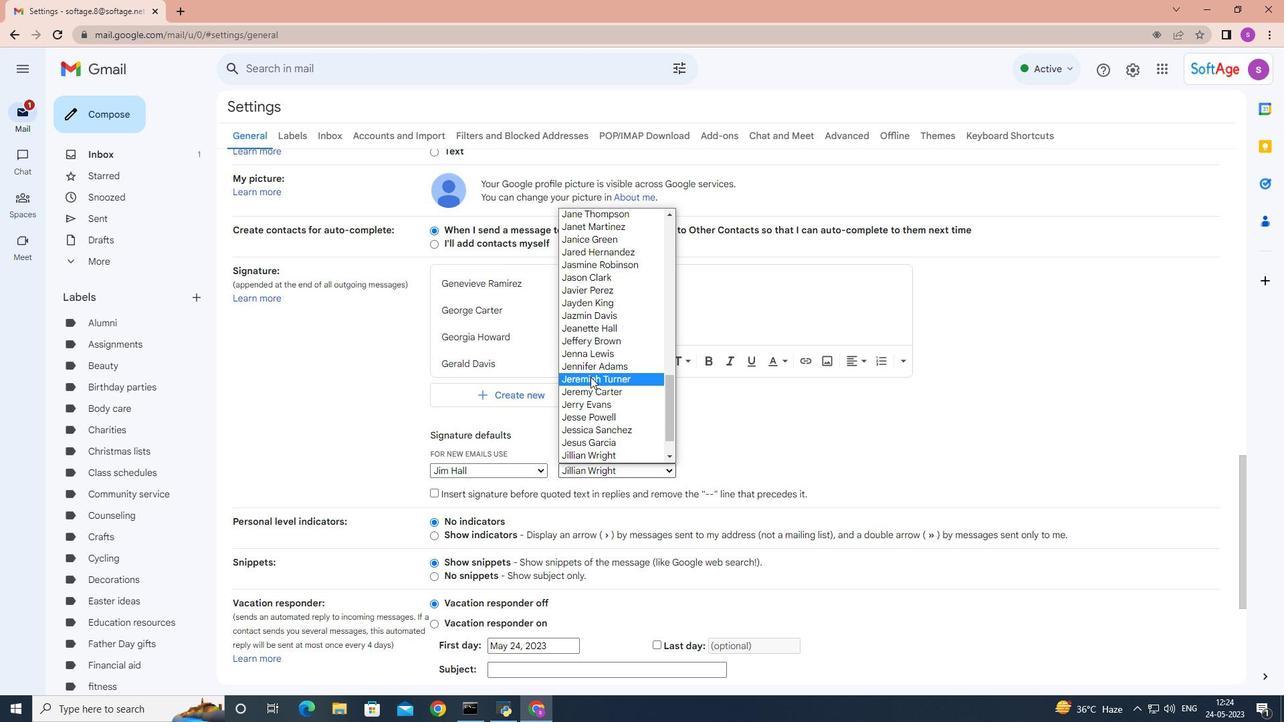 
Action: Mouse scrolled (590, 379) with delta (0, 0)
Screenshot: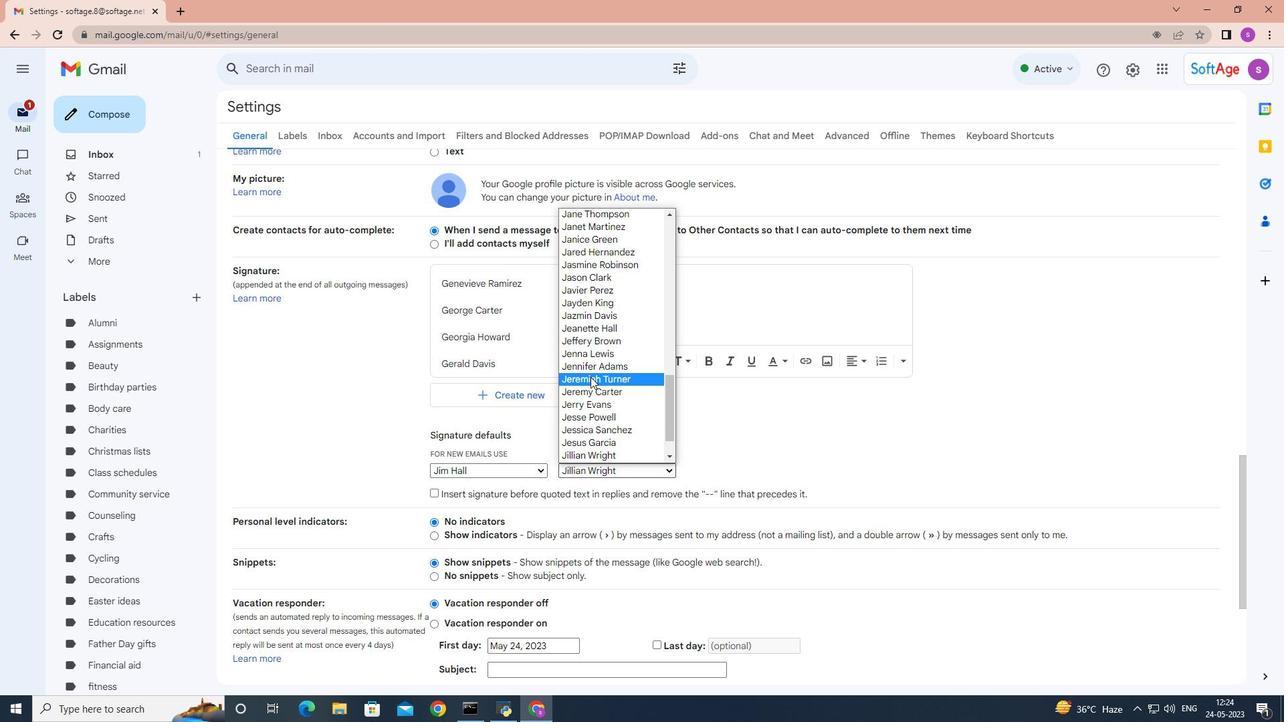 
Action: Mouse moved to (622, 434)
Screenshot: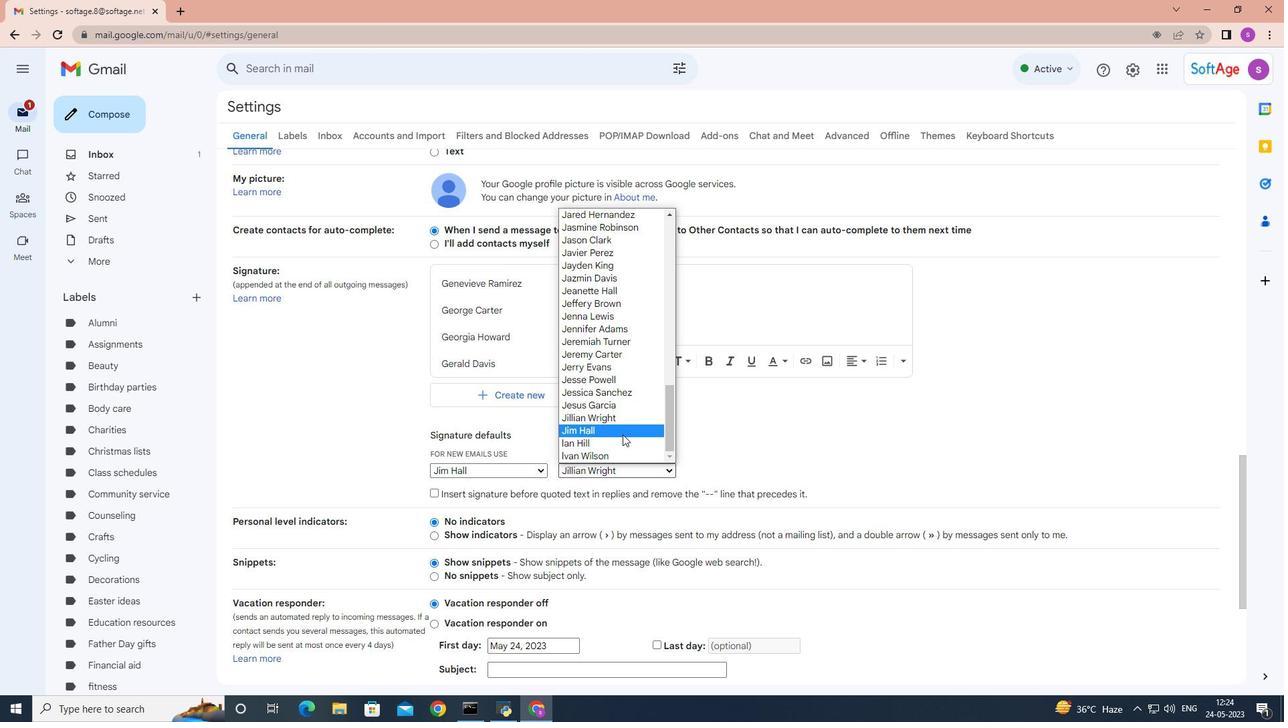 
Action: Mouse pressed left at (622, 434)
Screenshot: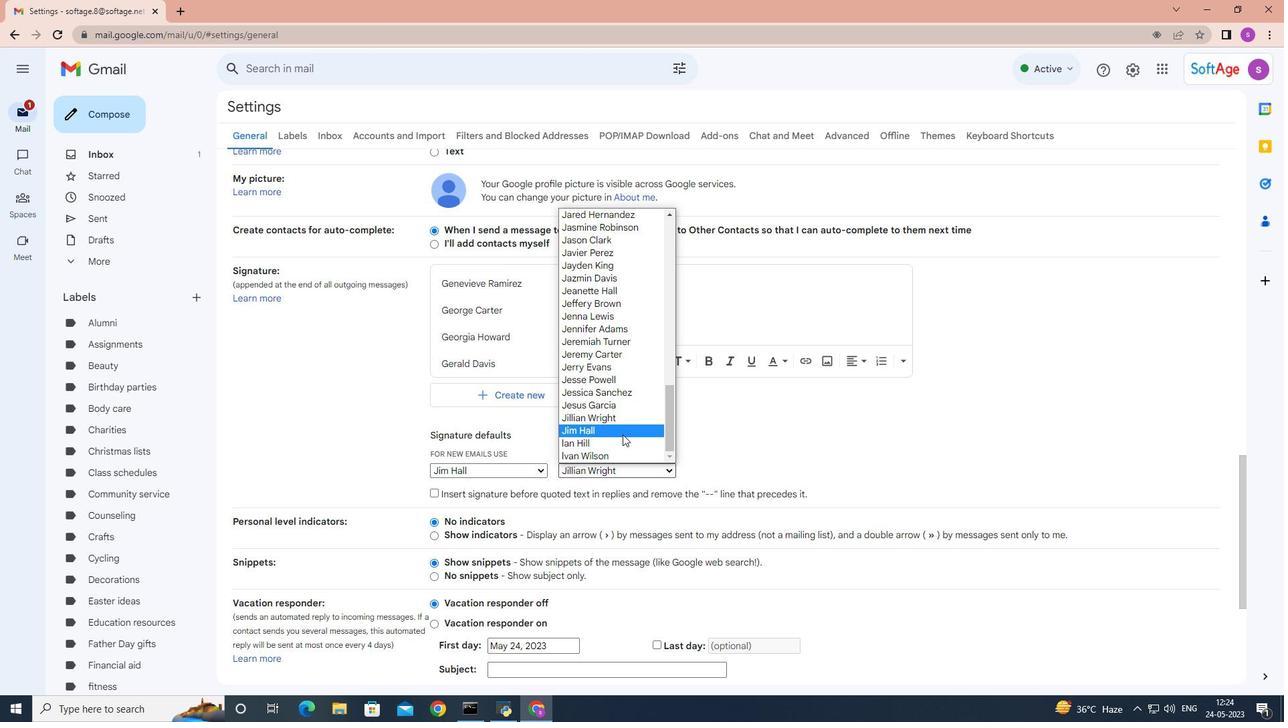 
Action: Mouse moved to (841, 375)
Screenshot: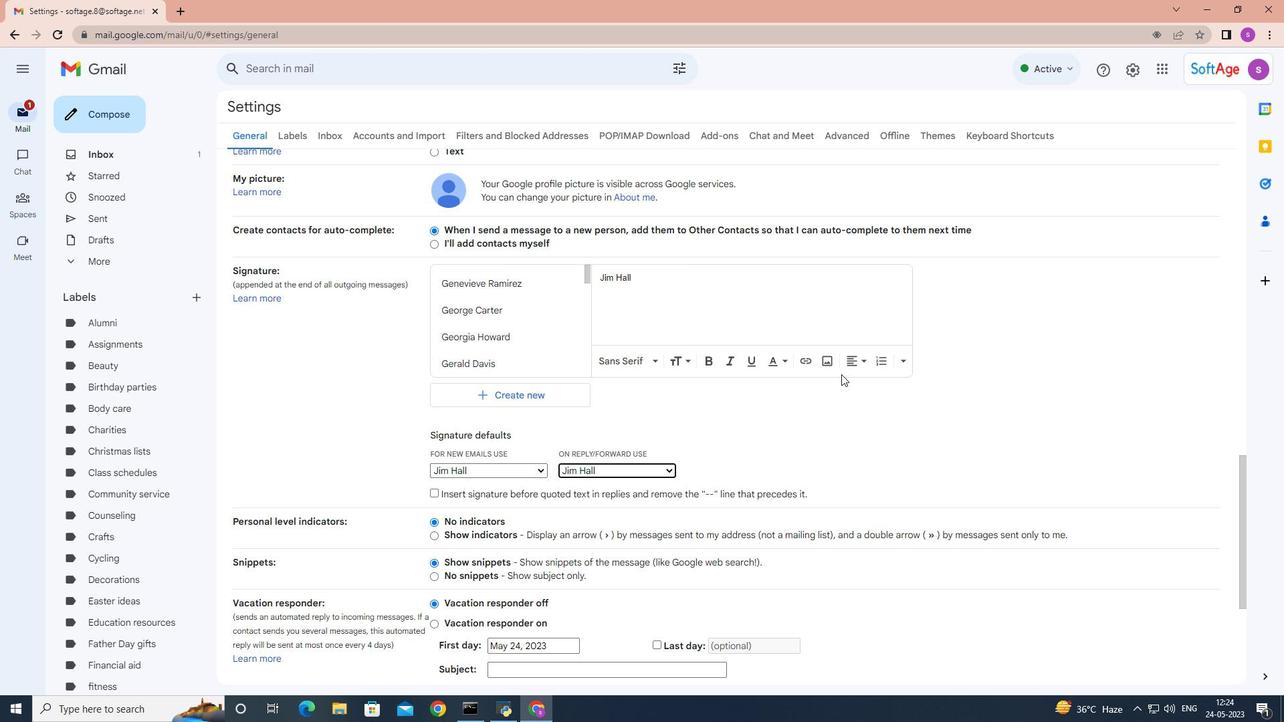 
Action: Mouse scrolled (841, 374) with delta (0, 0)
Screenshot: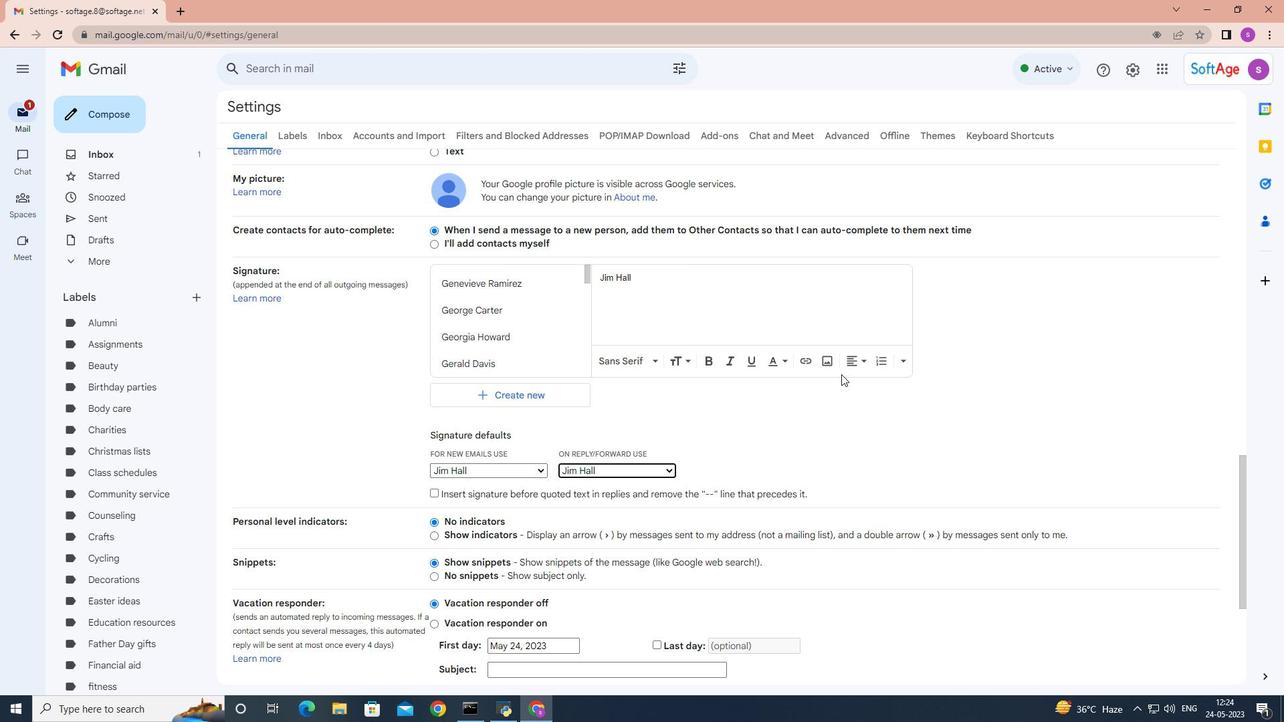 
Action: Mouse moved to (841, 376)
Screenshot: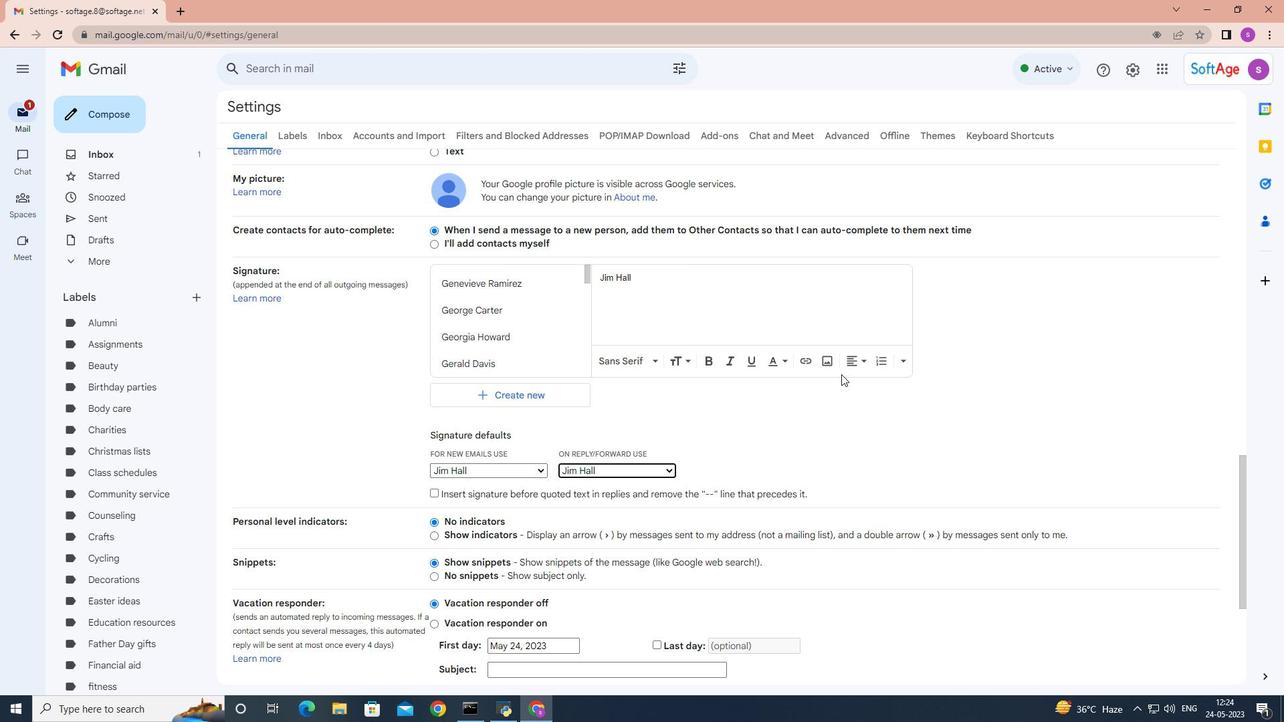 
Action: Mouse scrolled (841, 376) with delta (0, 0)
Screenshot: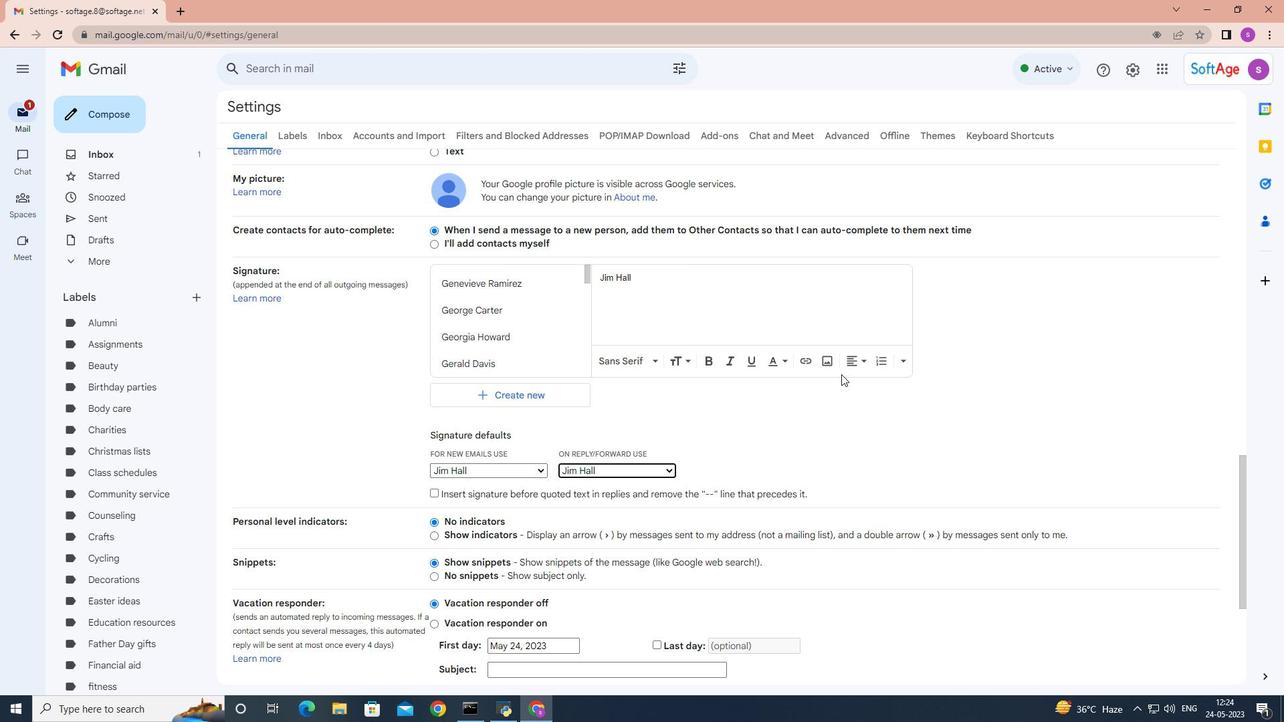 
Action: Mouse moved to (840, 377)
Screenshot: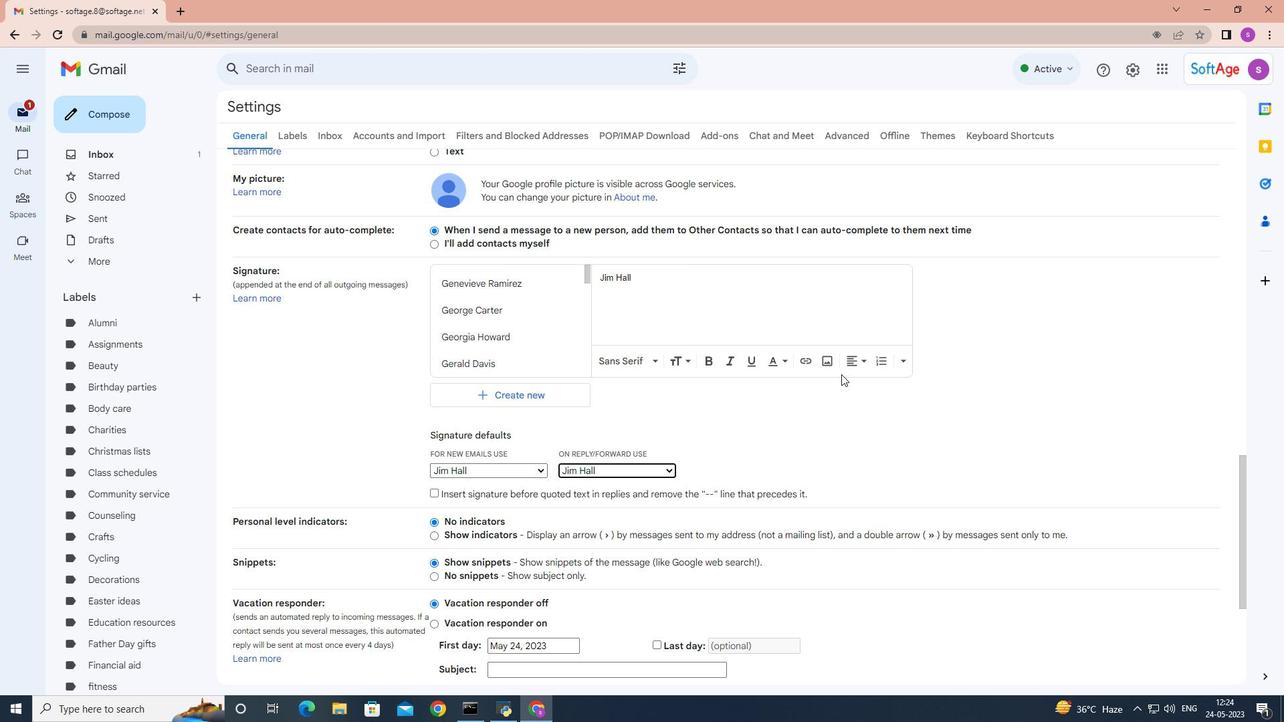 
Action: Mouse scrolled (840, 376) with delta (0, 0)
Screenshot: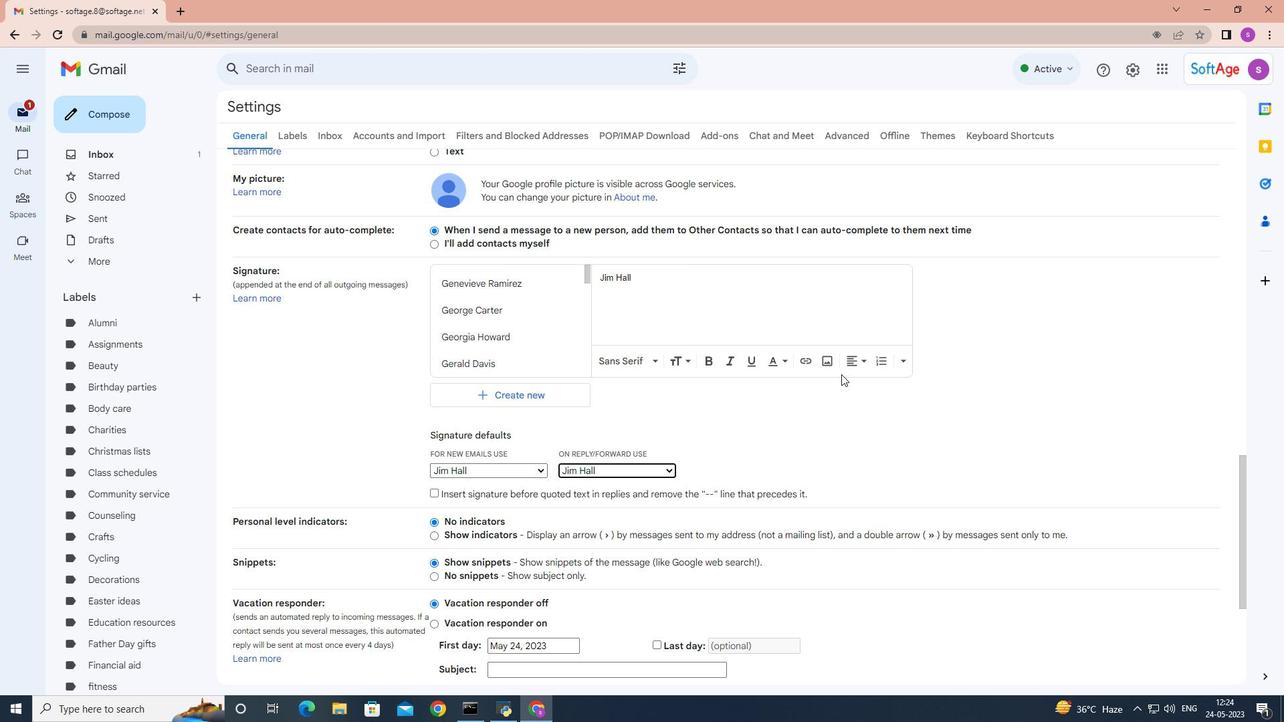 
Action: Mouse moved to (839, 377)
Screenshot: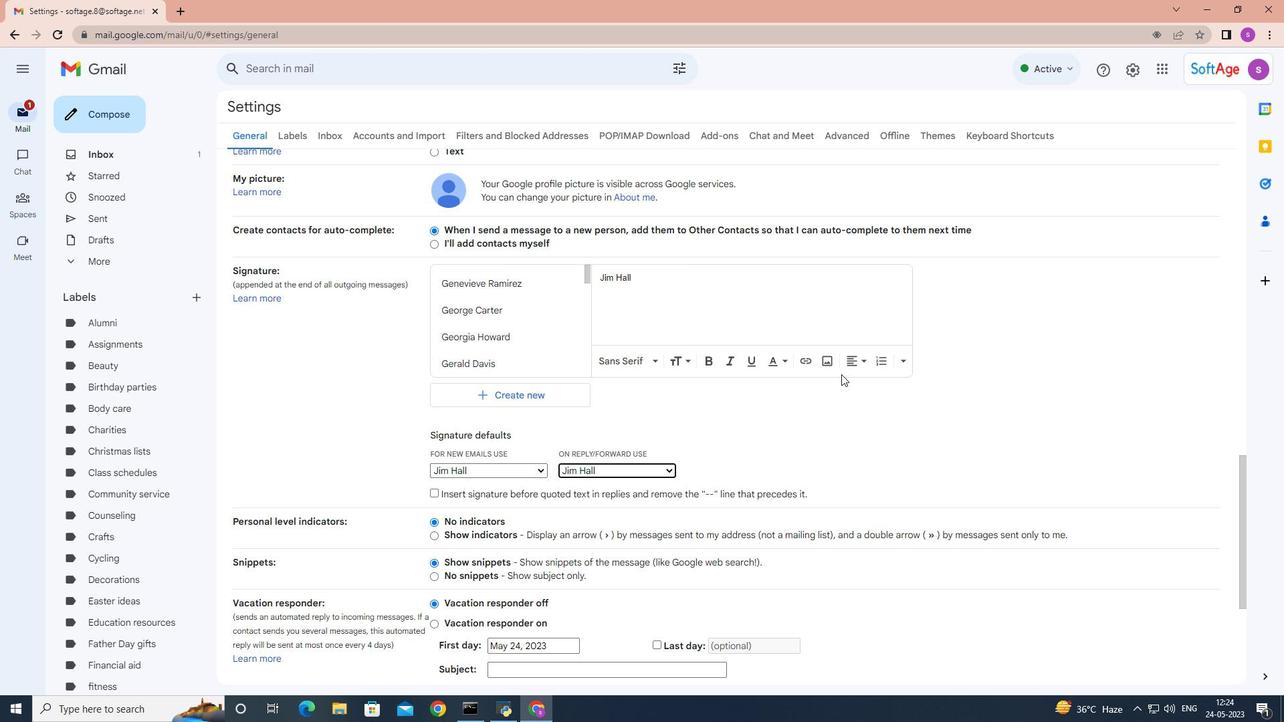 
Action: Mouse scrolled (839, 376) with delta (0, 0)
Screenshot: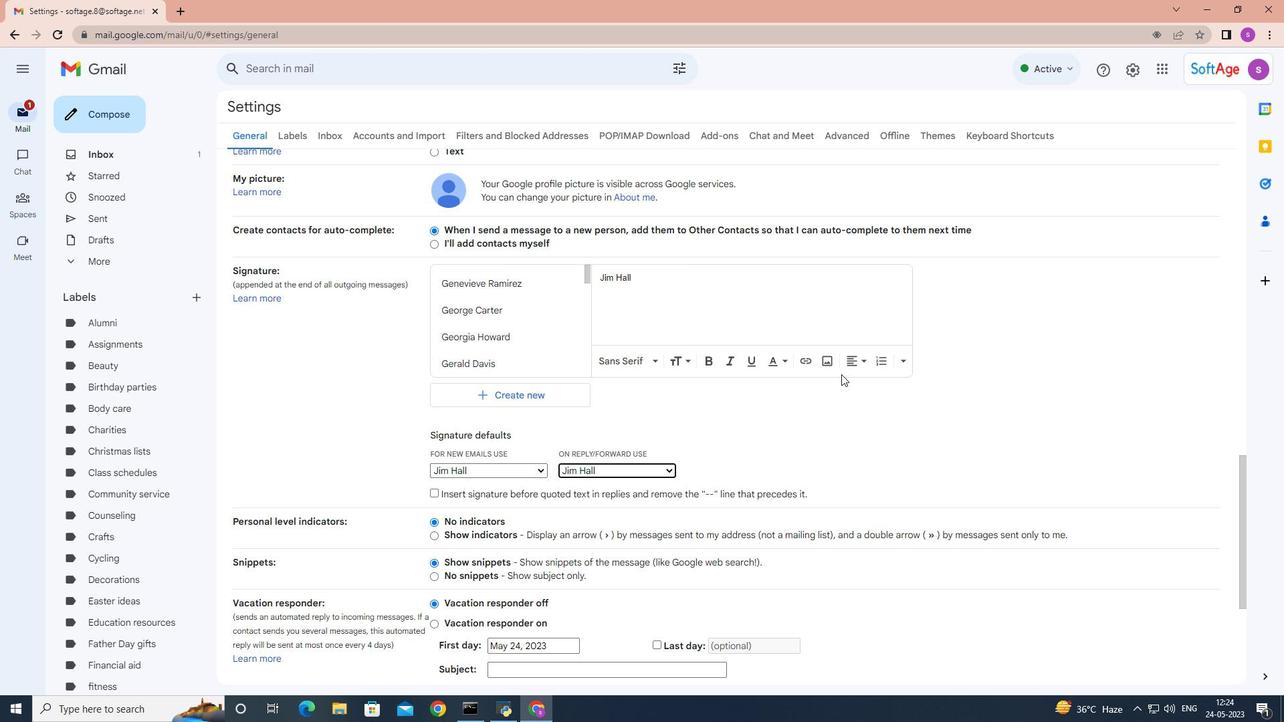 
Action: Mouse moved to (838, 378)
Screenshot: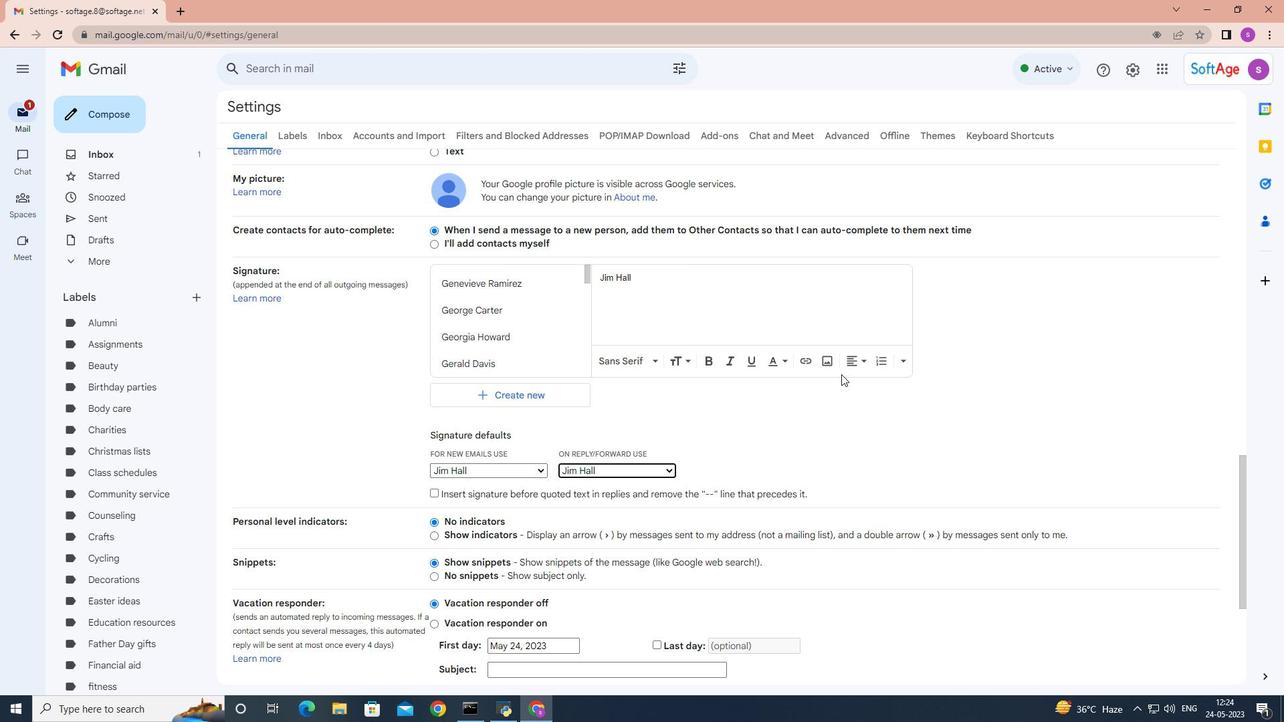 
Action: Mouse scrolled (838, 377) with delta (0, 0)
Screenshot: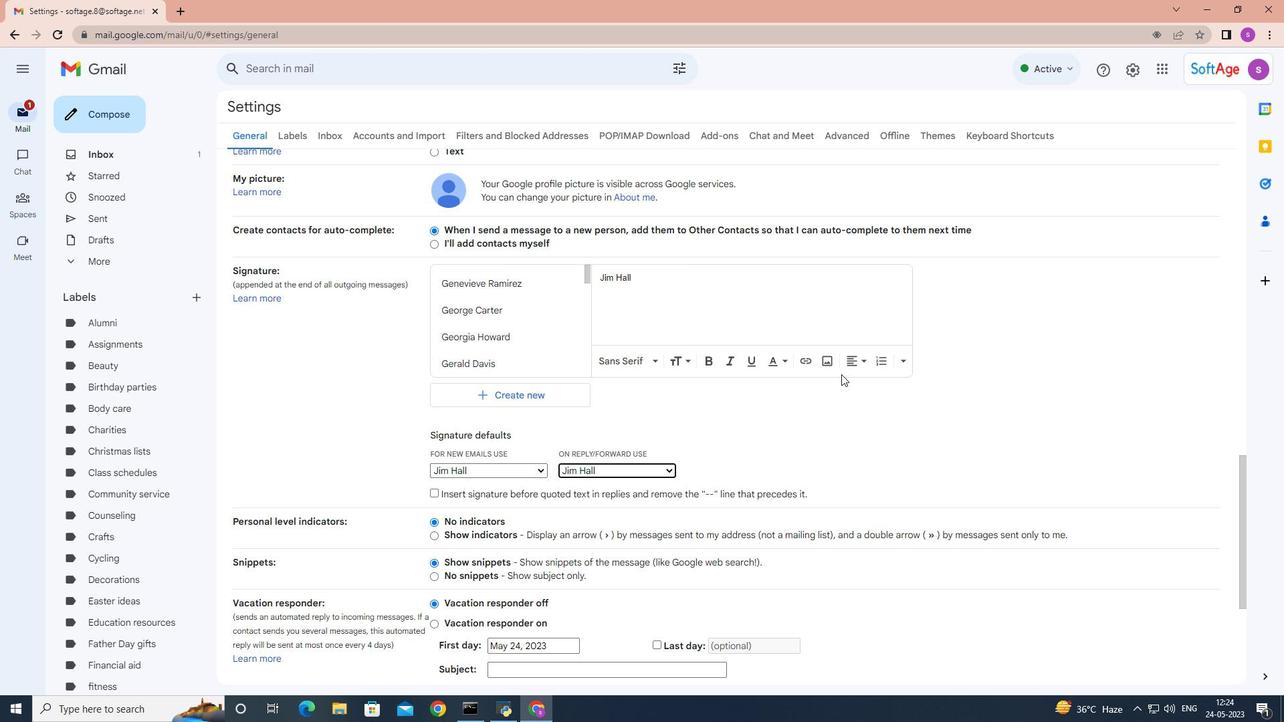 
Action: Mouse moved to (834, 378)
Screenshot: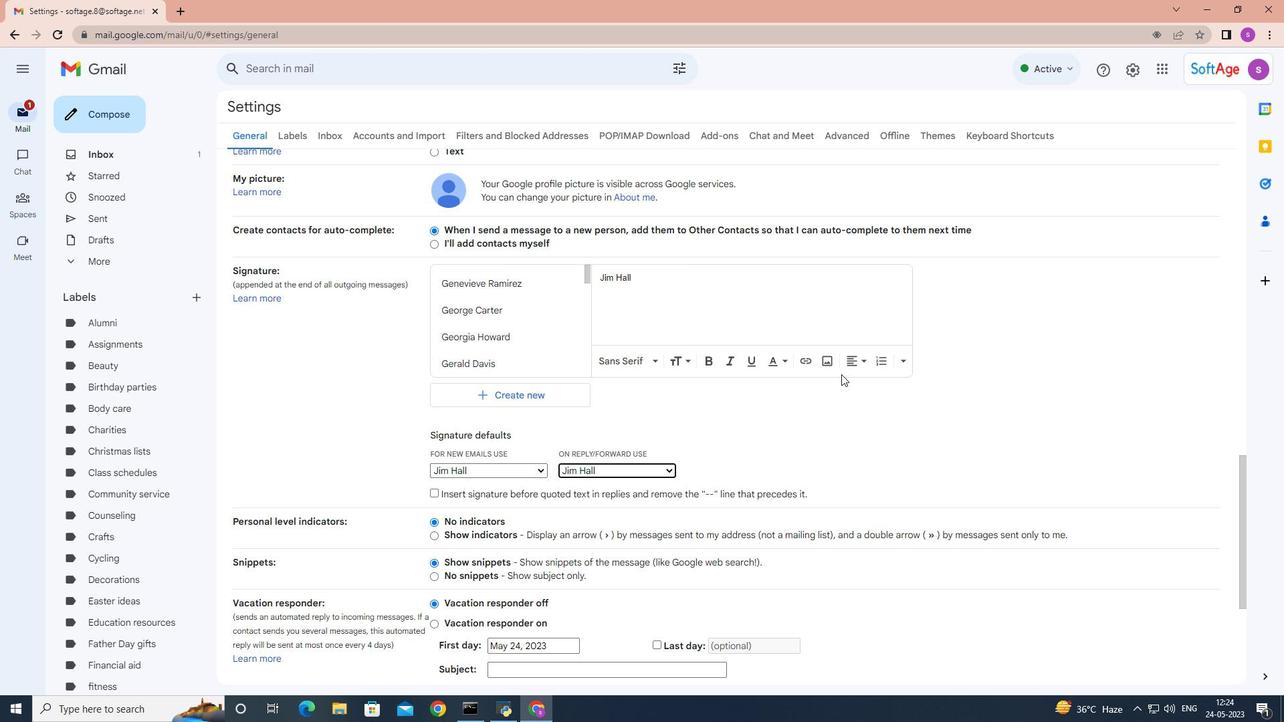 
Action: Mouse scrolled (834, 377) with delta (0, 0)
Screenshot: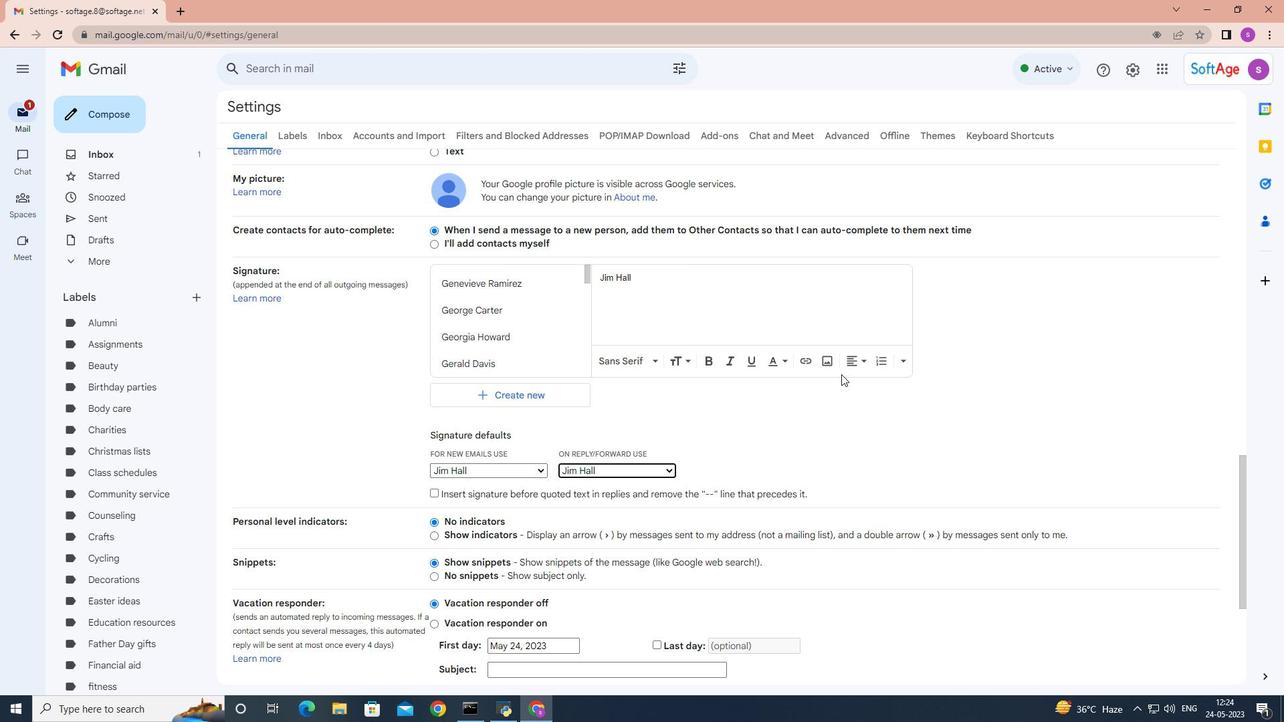 
Action: Mouse moved to (828, 378)
Screenshot: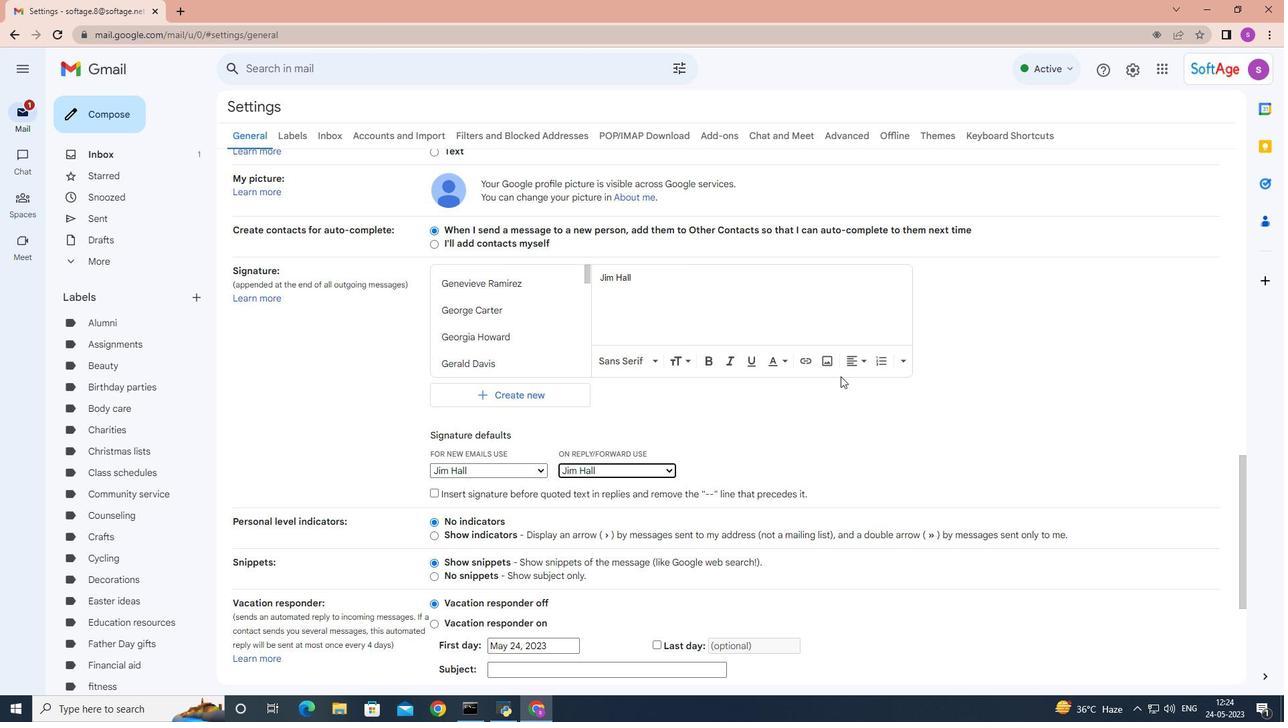
Action: Mouse scrolled (828, 377) with delta (0, 0)
Screenshot: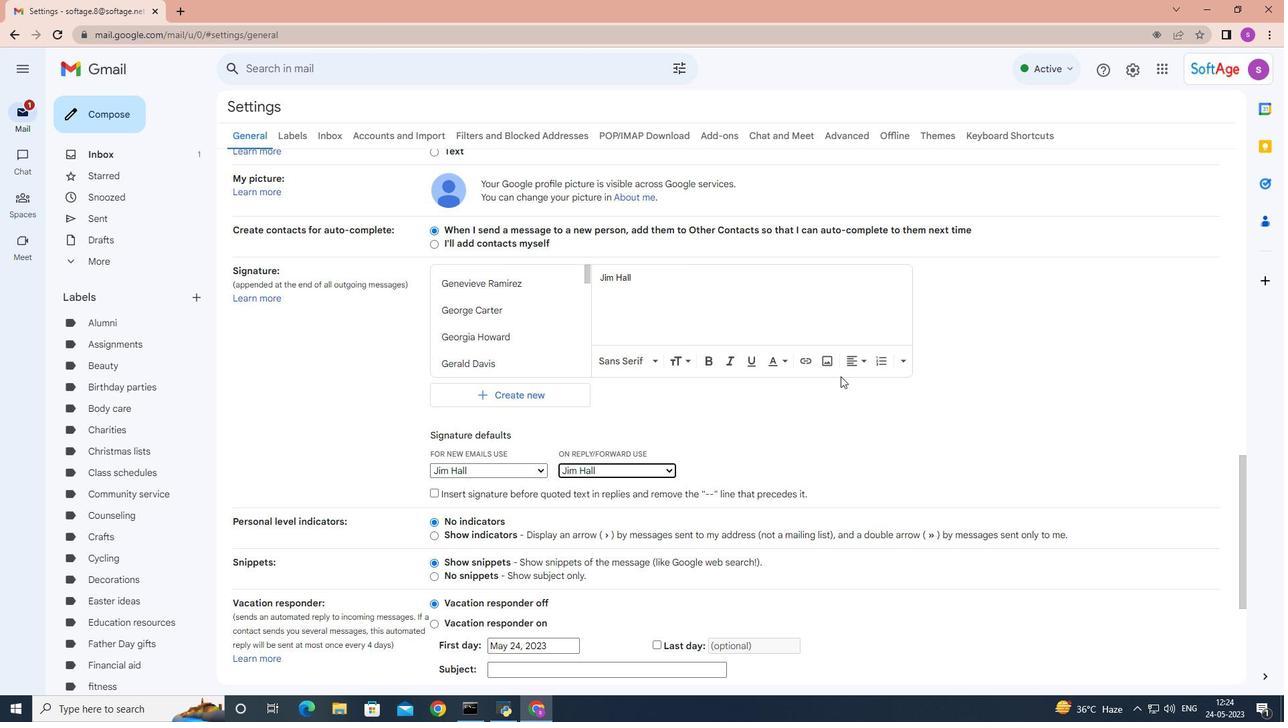 
Action: Mouse moved to (707, 610)
Screenshot: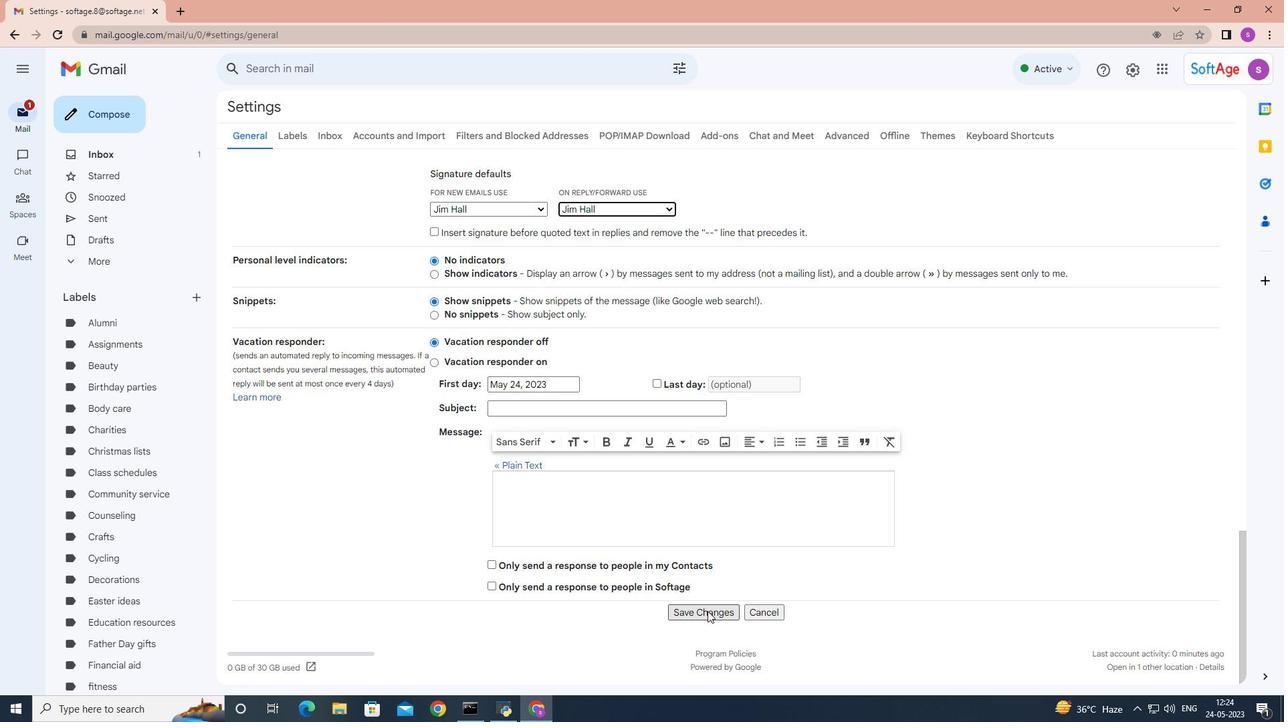 
Action: Mouse pressed left at (707, 610)
Screenshot: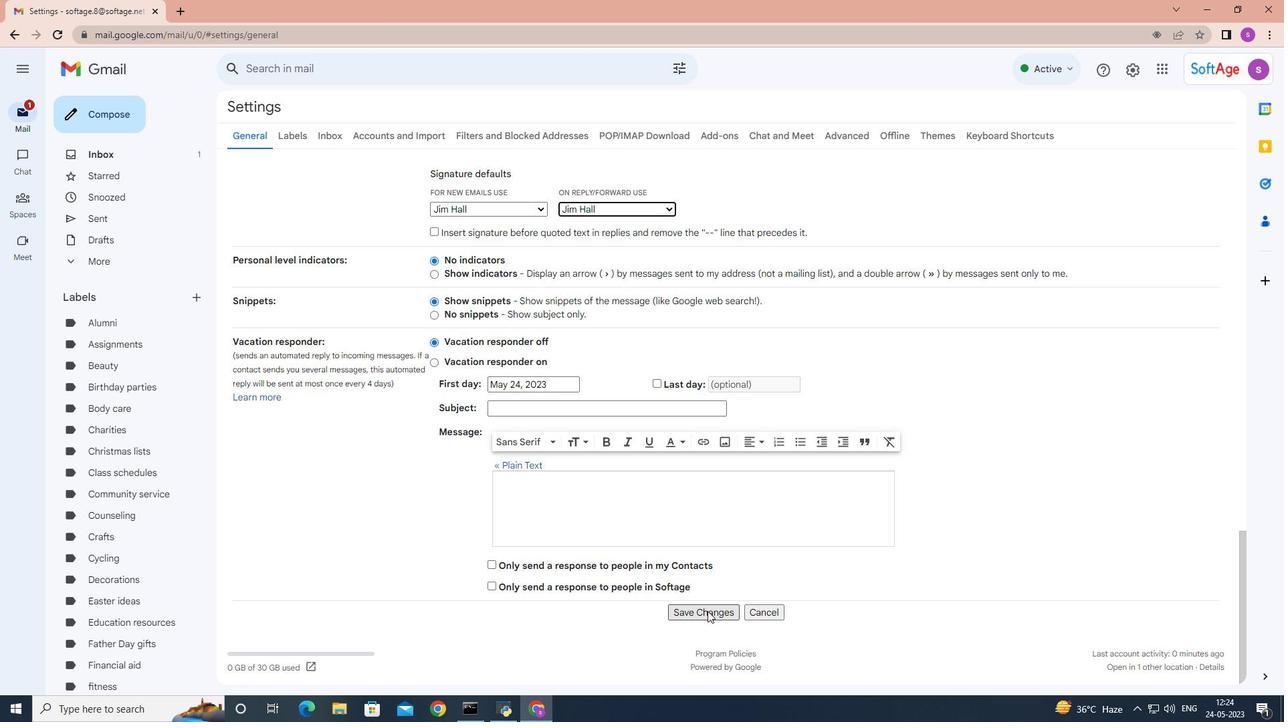 
Action: Mouse moved to (109, 116)
Screenshot: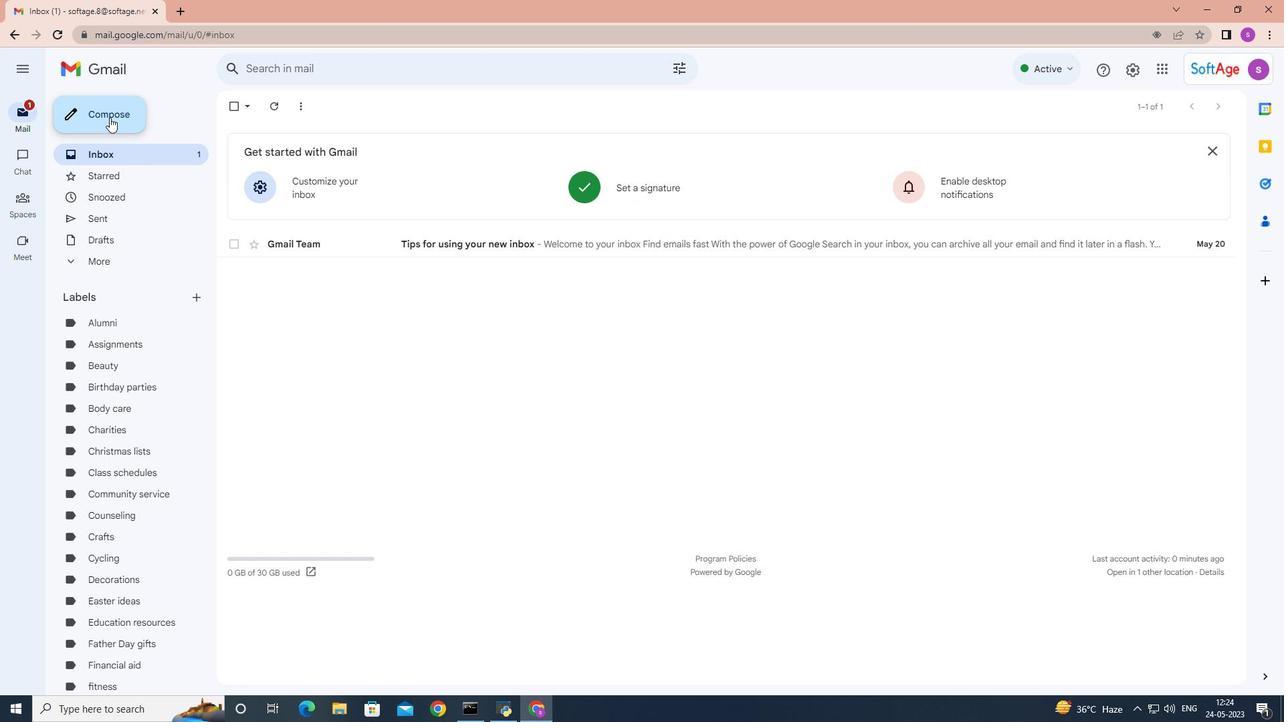 
Action: Mouse pressed left at (109, 116)
Screenshot: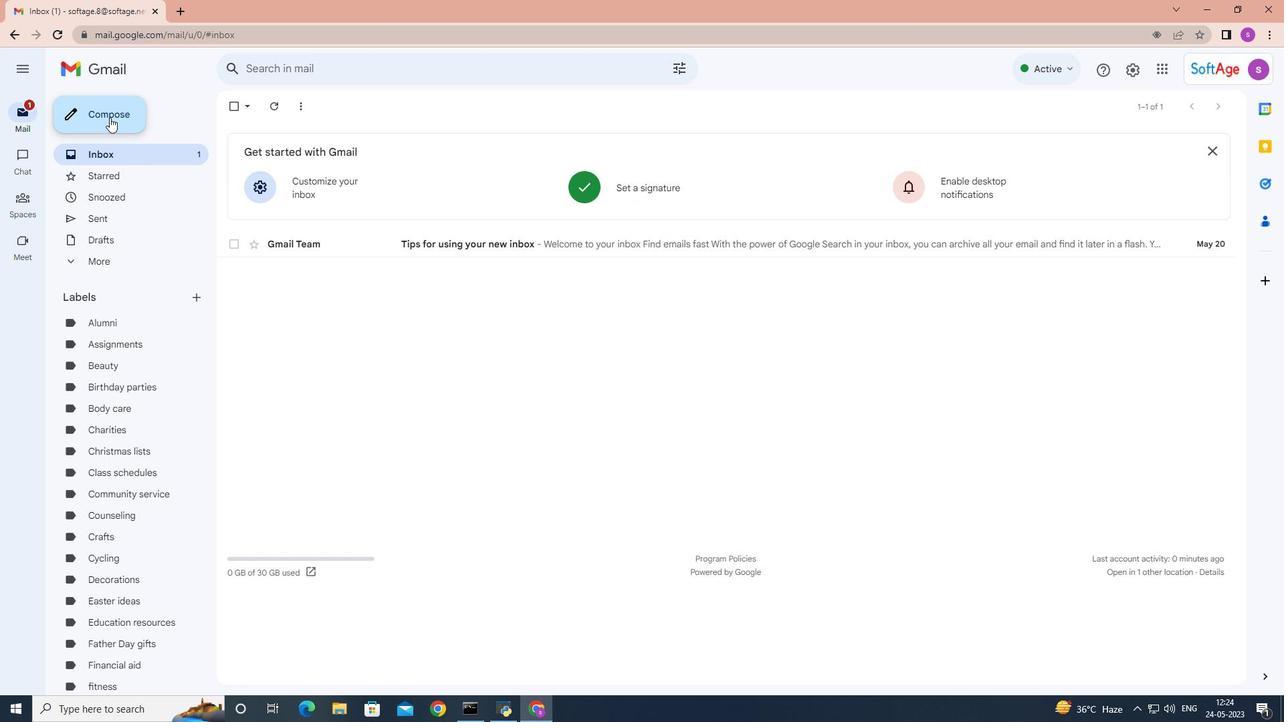 
Action: Mouse moved to (864, 351)
Screenshot: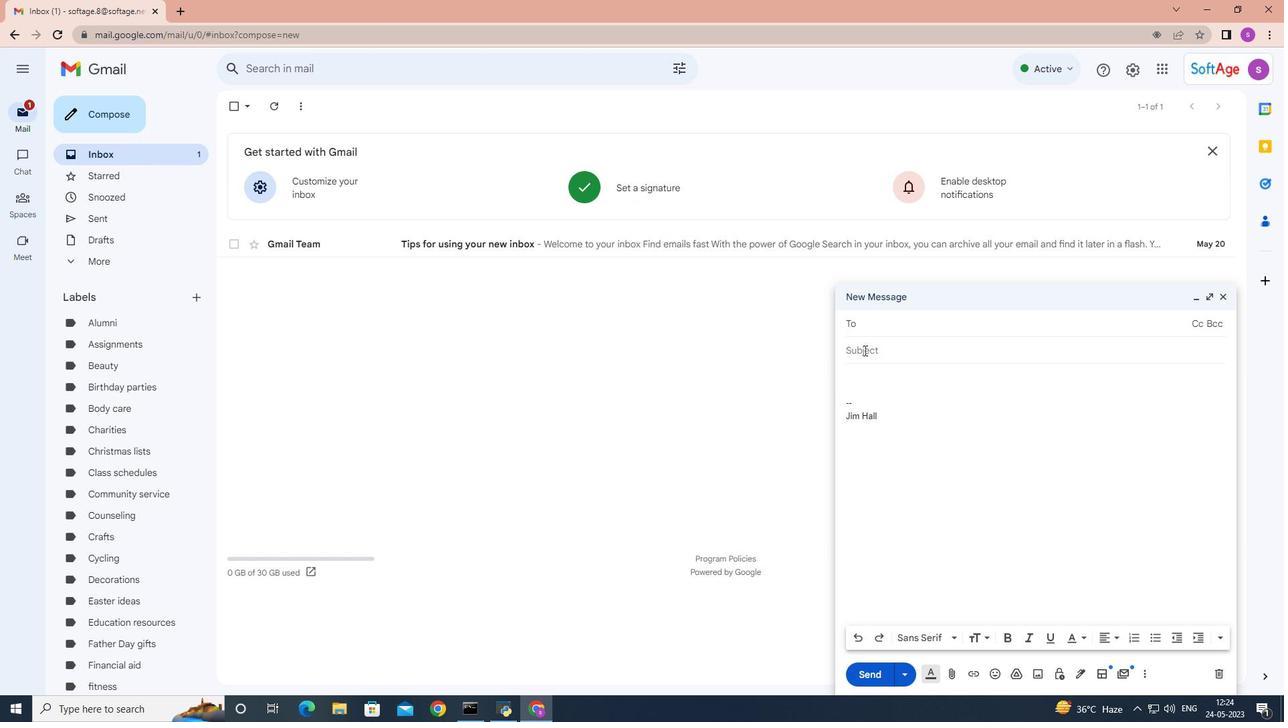 
Action: Mouse pressed left at (864, 351)
Screenshot: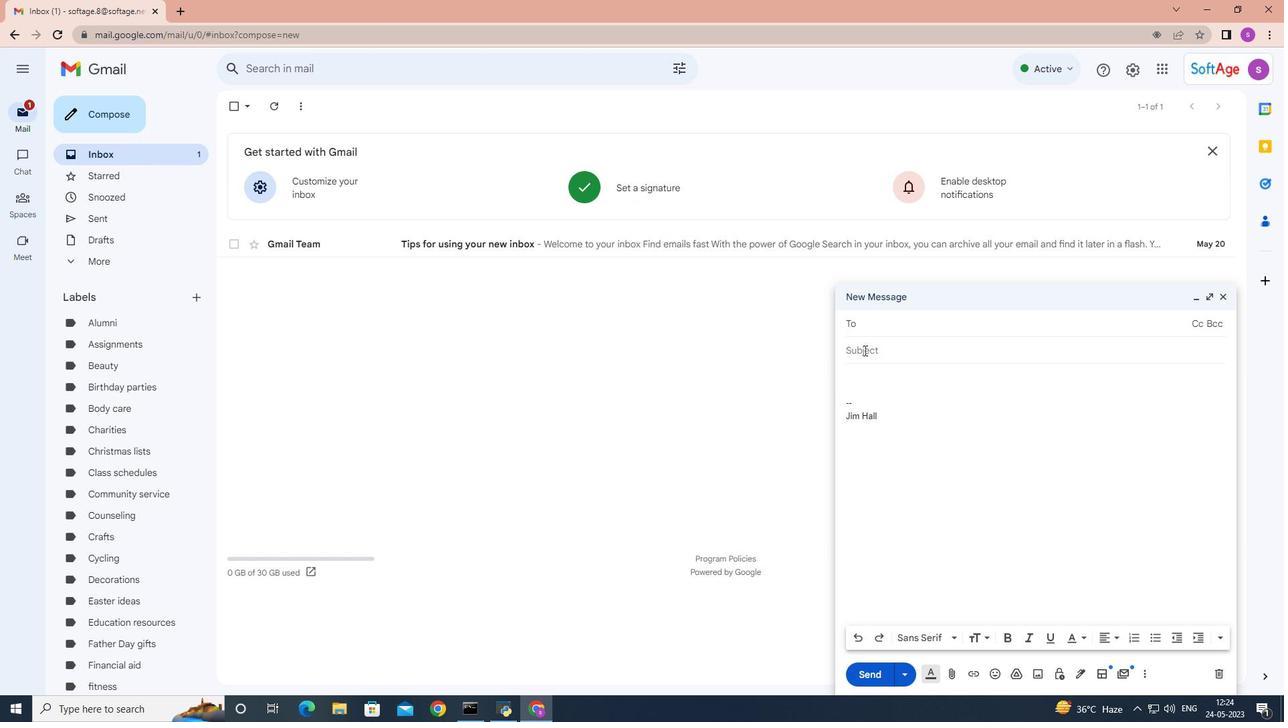 
Action: Mouse moved to (864, 353)
Screenshot: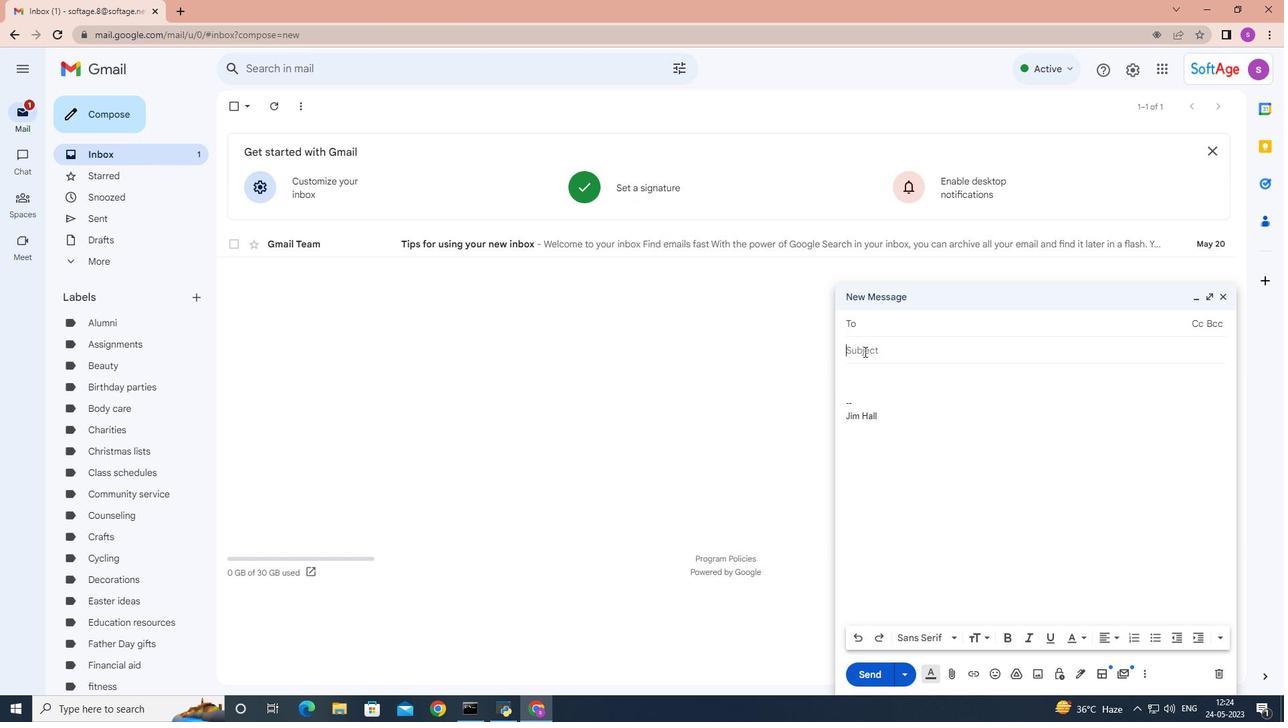
Action: Key pressed <Key.shift>Request<Key.space>for<Key.space>information<Key.space>
Screenshot: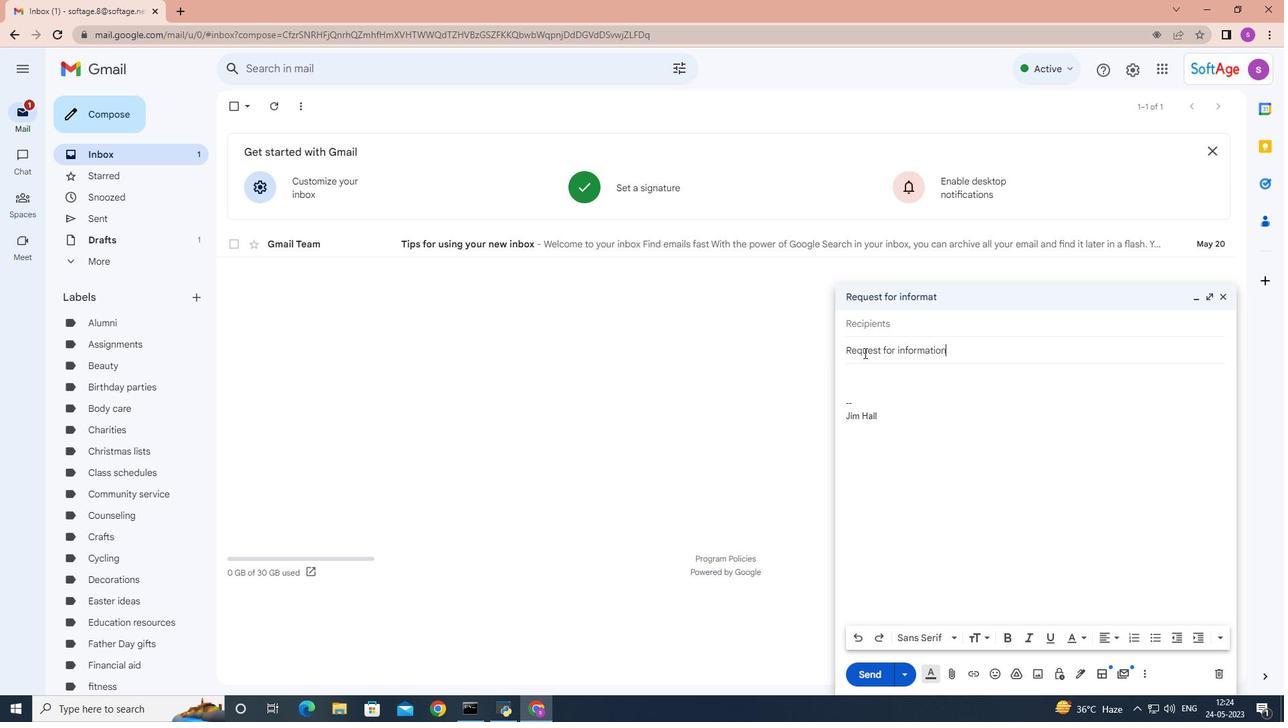
Action: Mouse moved to (847, 376)
Screenshot: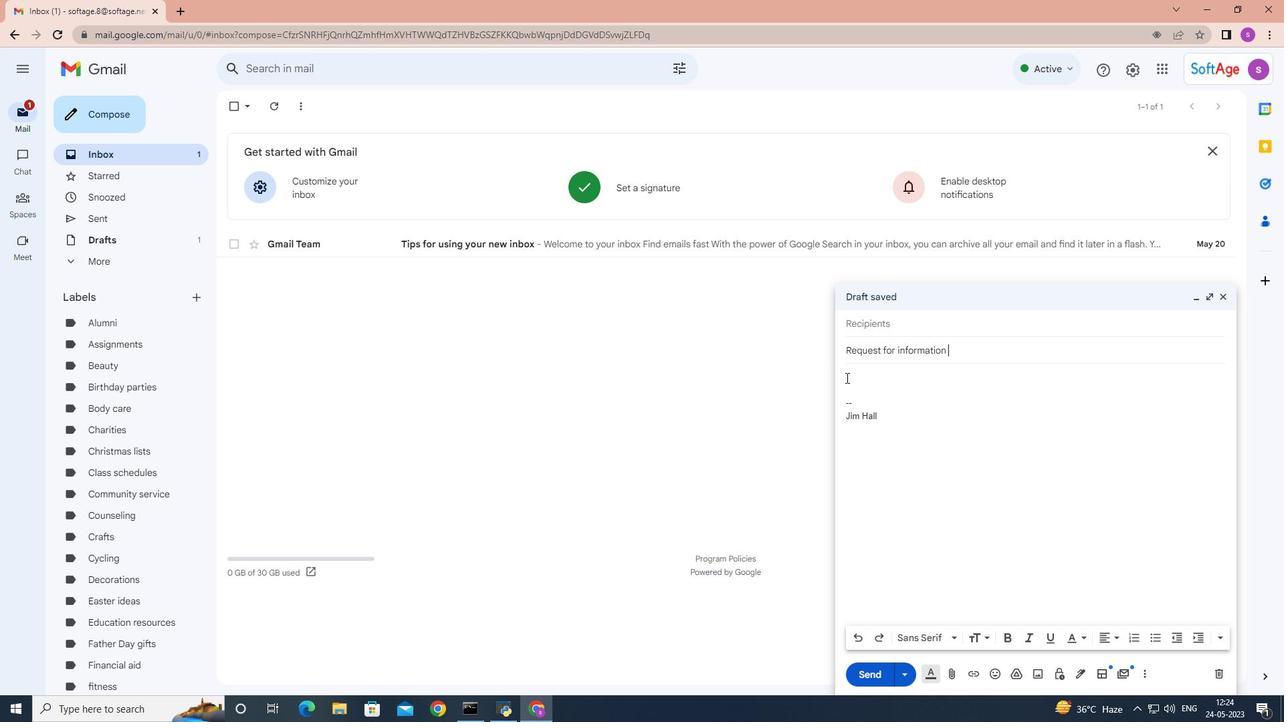 
Action: Mouse pressed left at (847, 376)
Screenshot: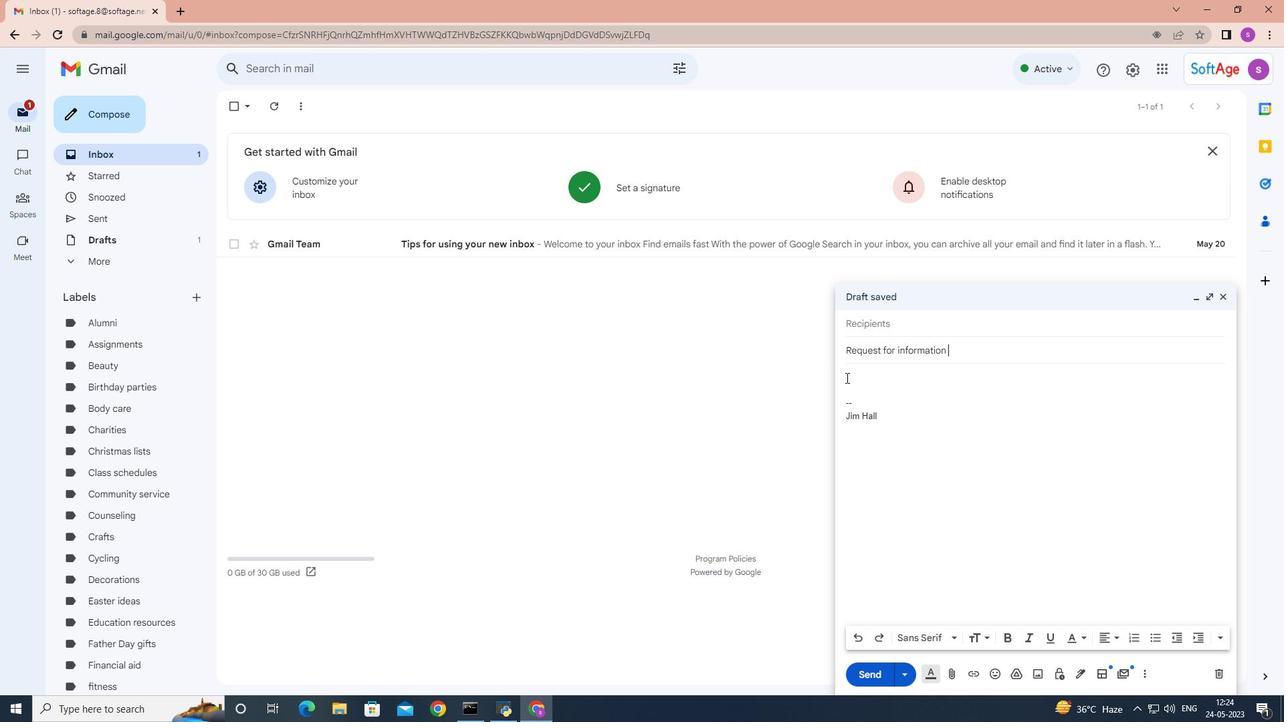
Action: Key pressed <Key.shift>Can<Key.space>you<Key.space>please<Key.space>send<Key.space>me<Key.space>the<Key.space>minutes<Key.space>from<Key.space>the<Key.space>las<Key.space>meeting<Key.shift_r>?
Screenshot: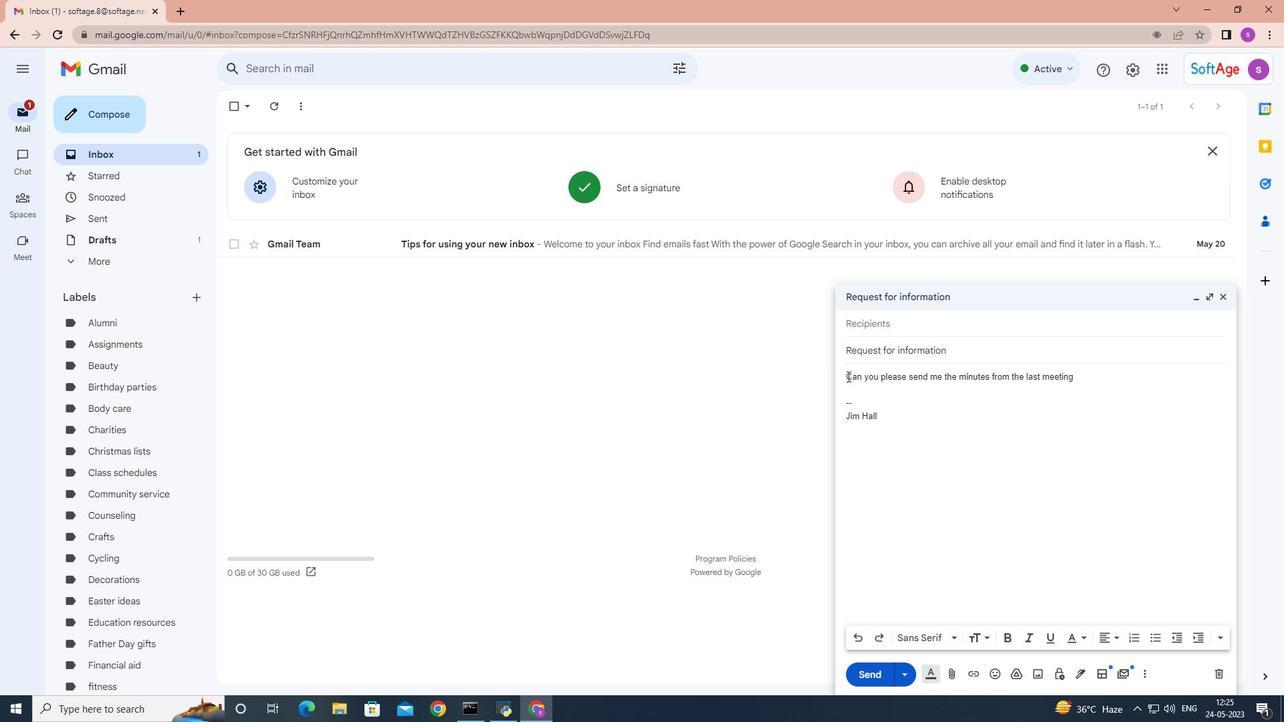 
Action: Mouse moved to (916, 327)
Screenshot: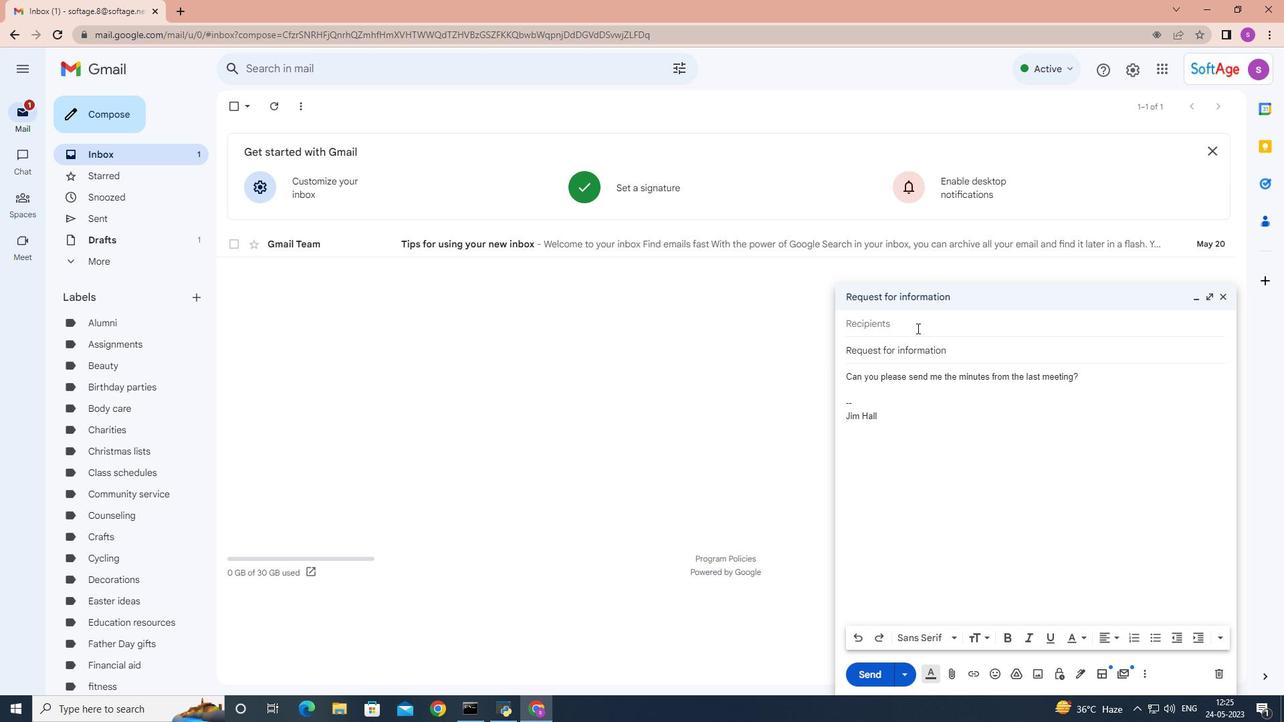 
Action: Mouse pressed left at (916, 327)
Screenshot: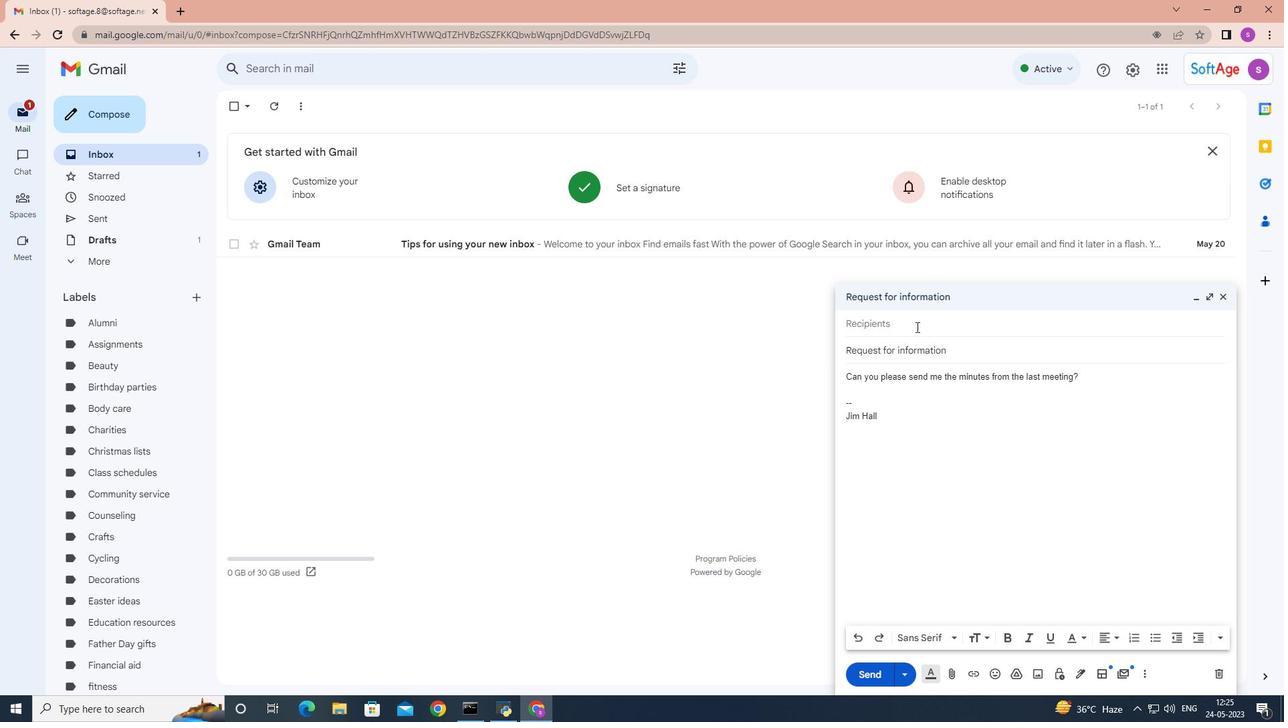 
Action: Key pressed <Key.shift>Softahe.6<Key.backspace><Key.backspace><Key.backspace><Key.backspace><Key.backspace><Key.backspace>
Screenshot: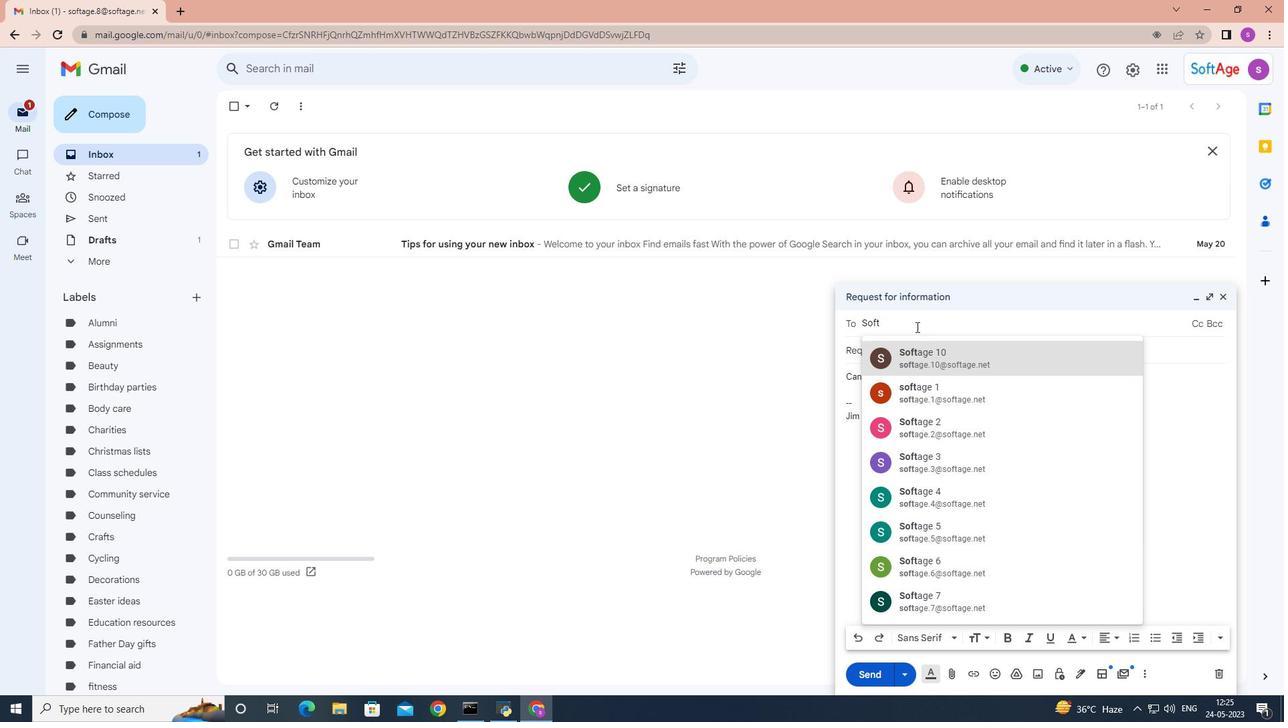 
Action: Mouse moved to (956, 568)
Screenshot: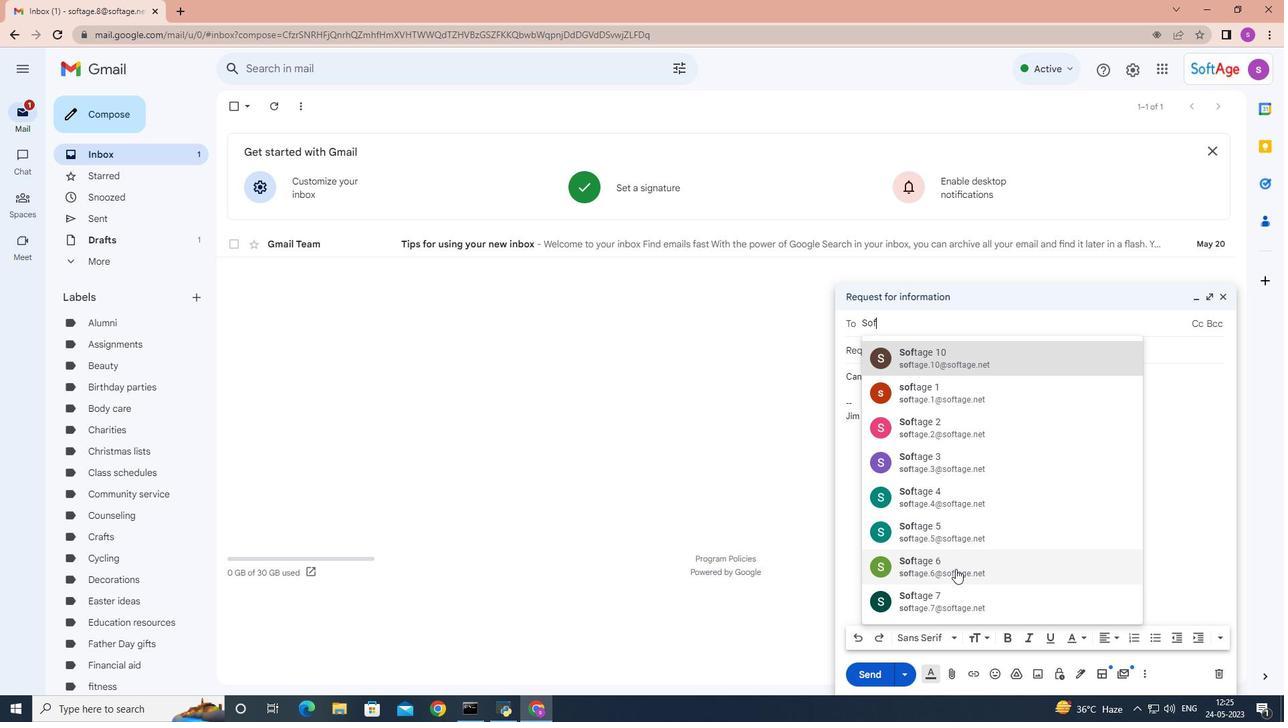 
Action: Mouse pressed left at (956, 568)
Screenshot: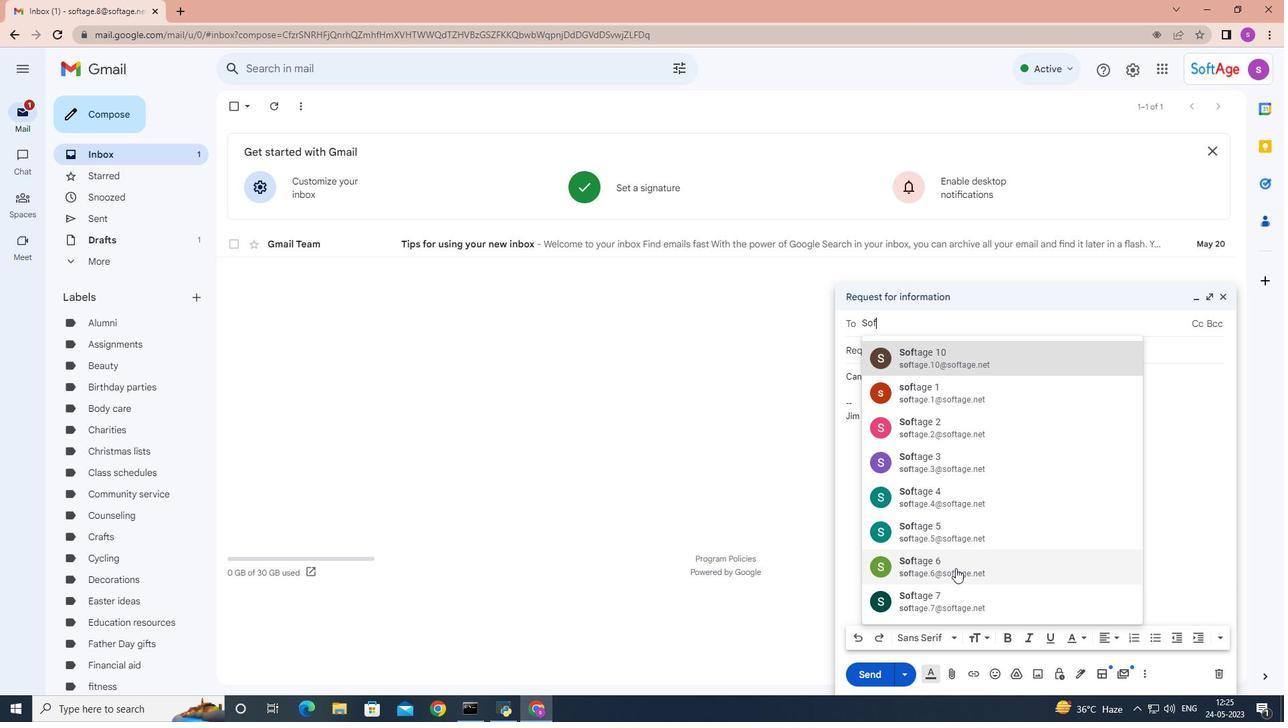 
Action: Mouse moved to (1085, 392)
Screenshot: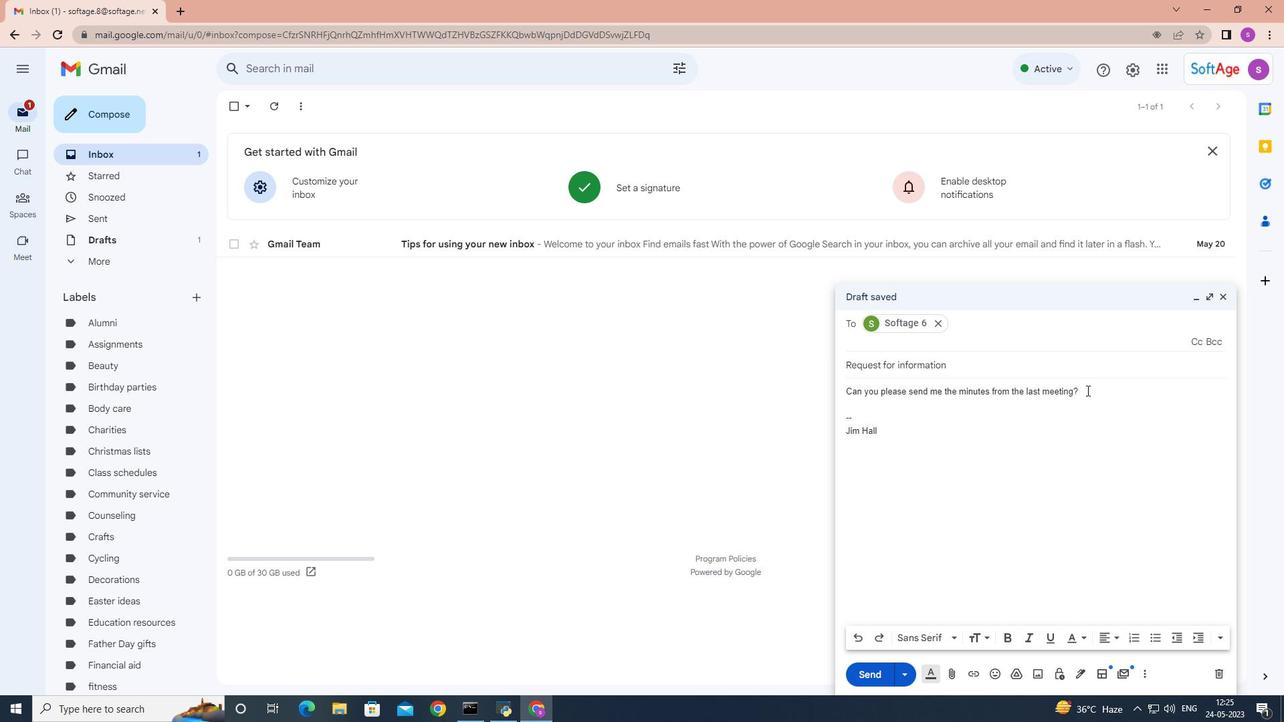 
Action: Mouse pressed left at (1085, 392)
Screenshot: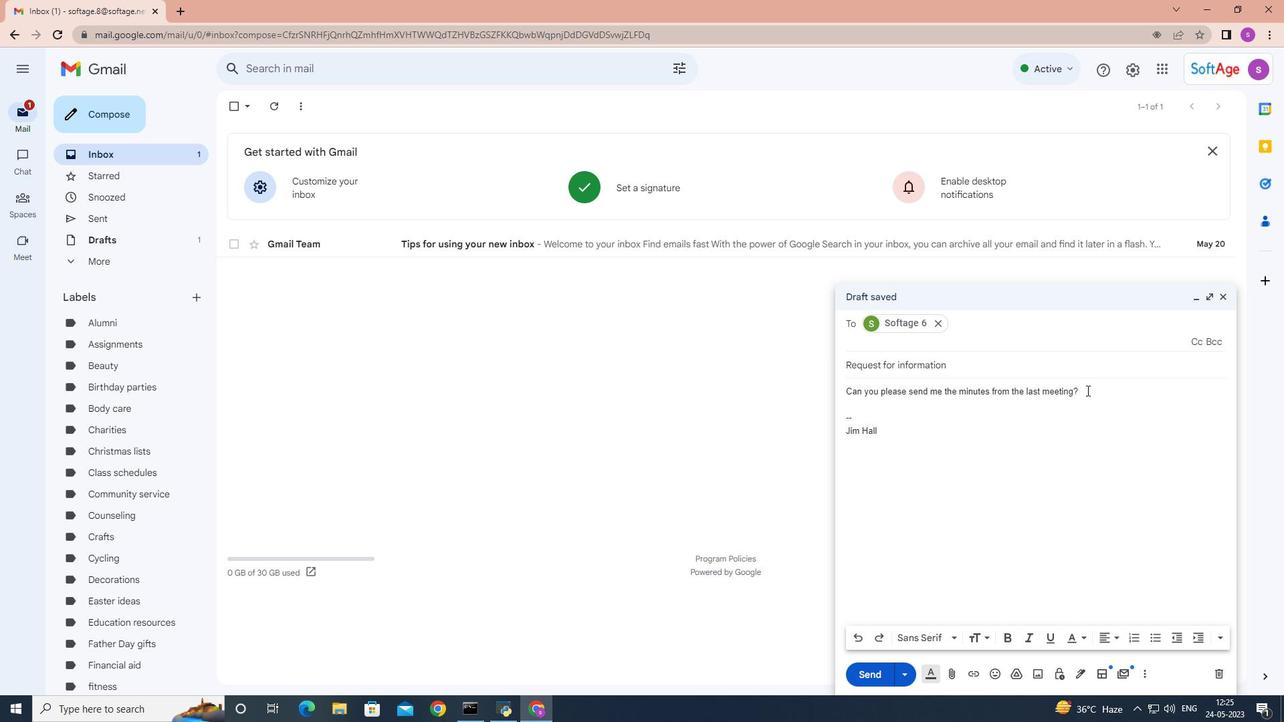 
Action: Mouse moved to (1081, 377)
Screenshot: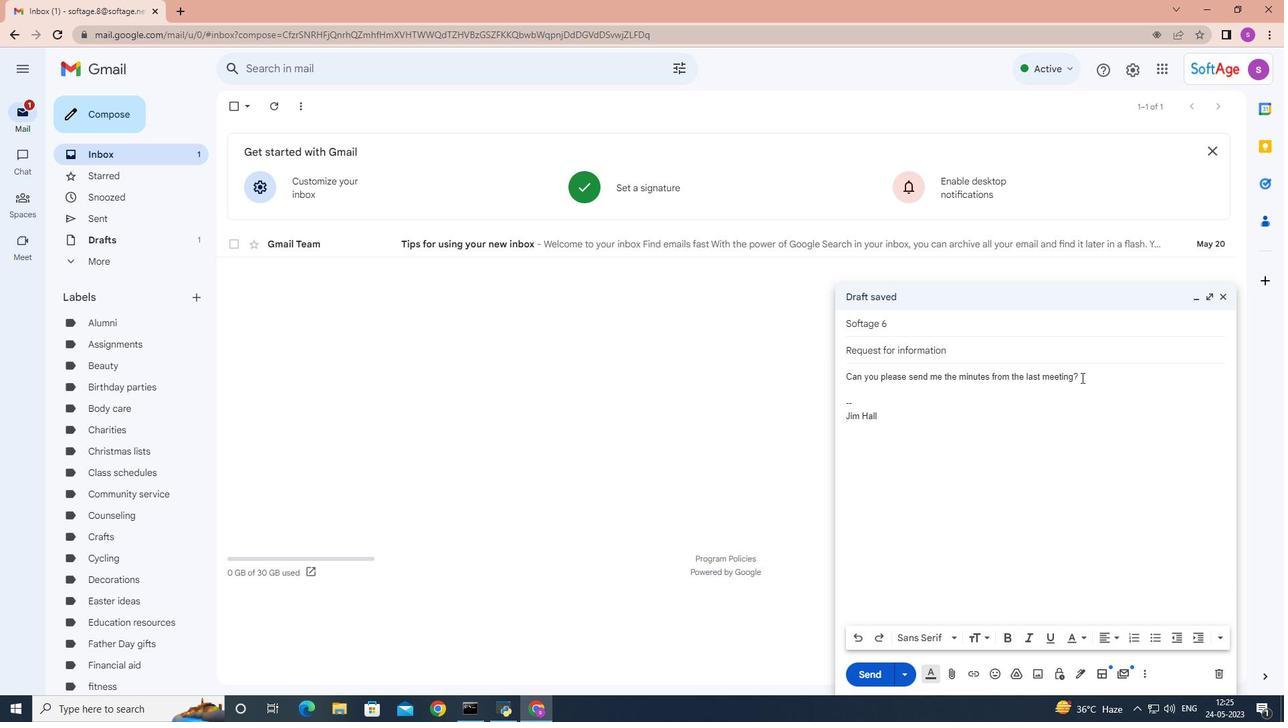 
Action: Mouse pressed left at (1081, 377)
Screenshot: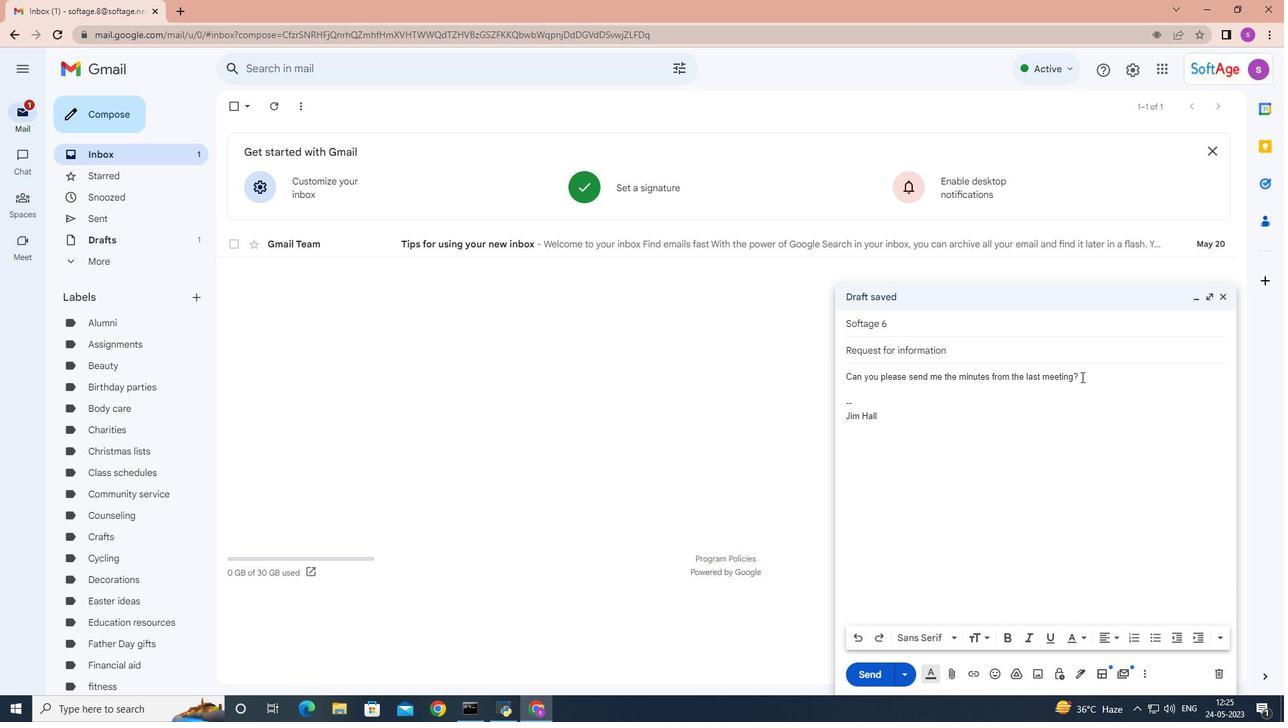 
Action: Mouse moved to (1079, 375)
Screenshot: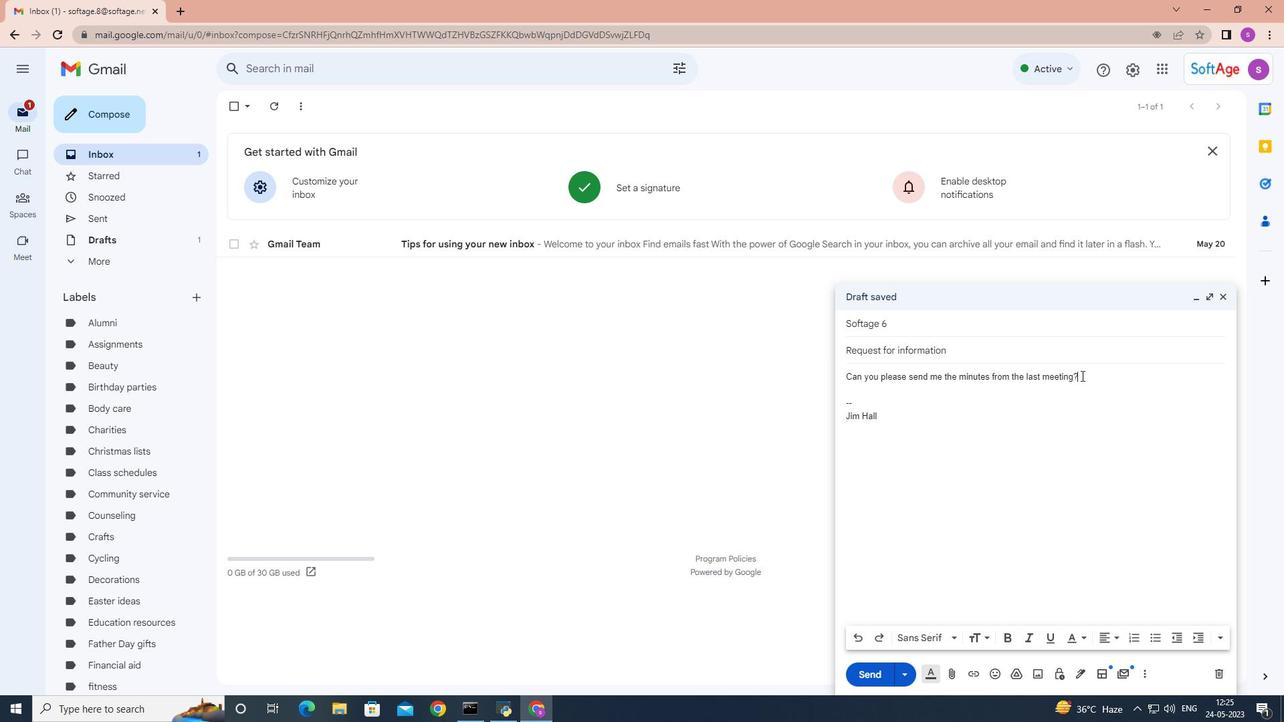 
Action: Mouse pressed left at (1079, 375)
Screenshot: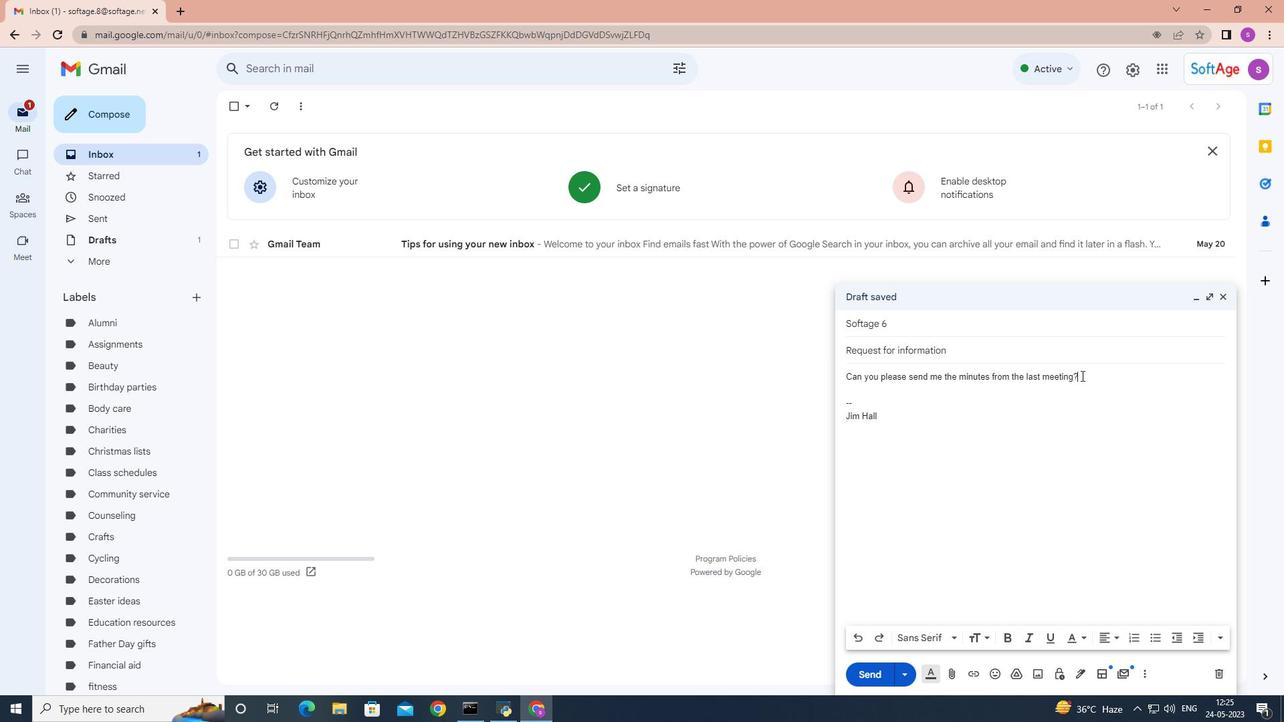
Action: Mouse moved to (1133, 639)
Screenshot: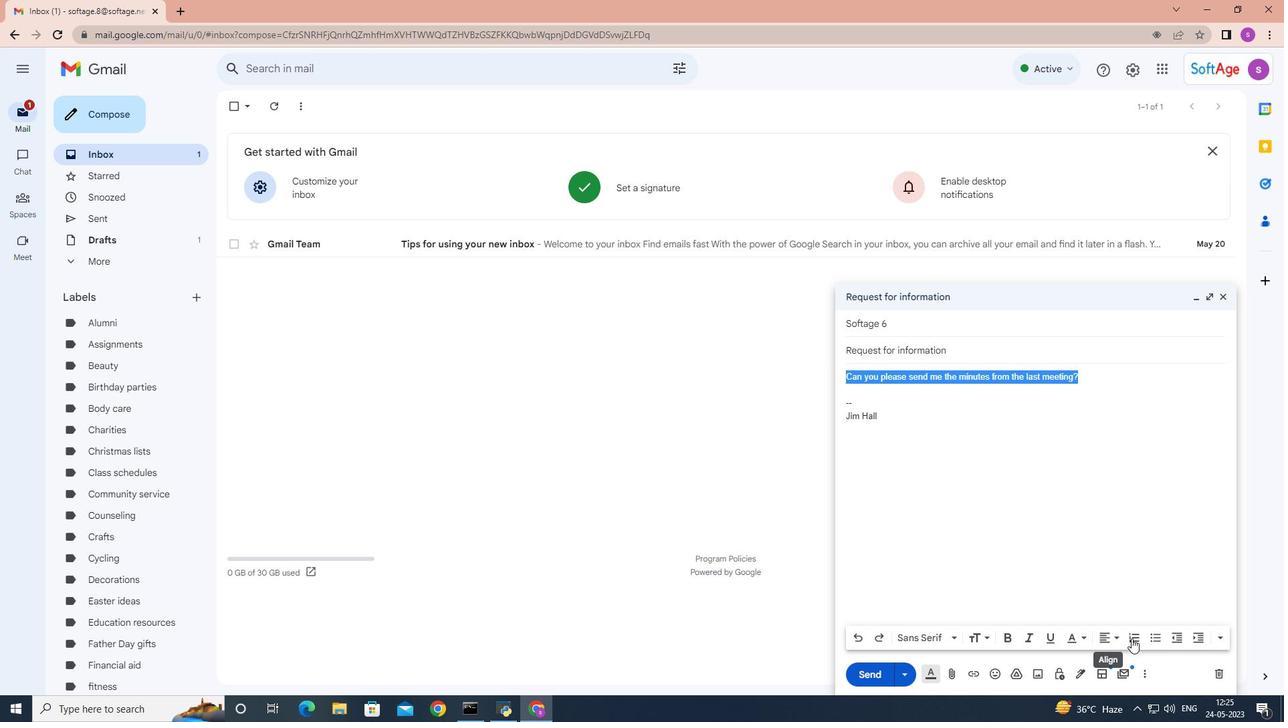 
Action: Mouse pressed left at (1133, 639)
Screenshot: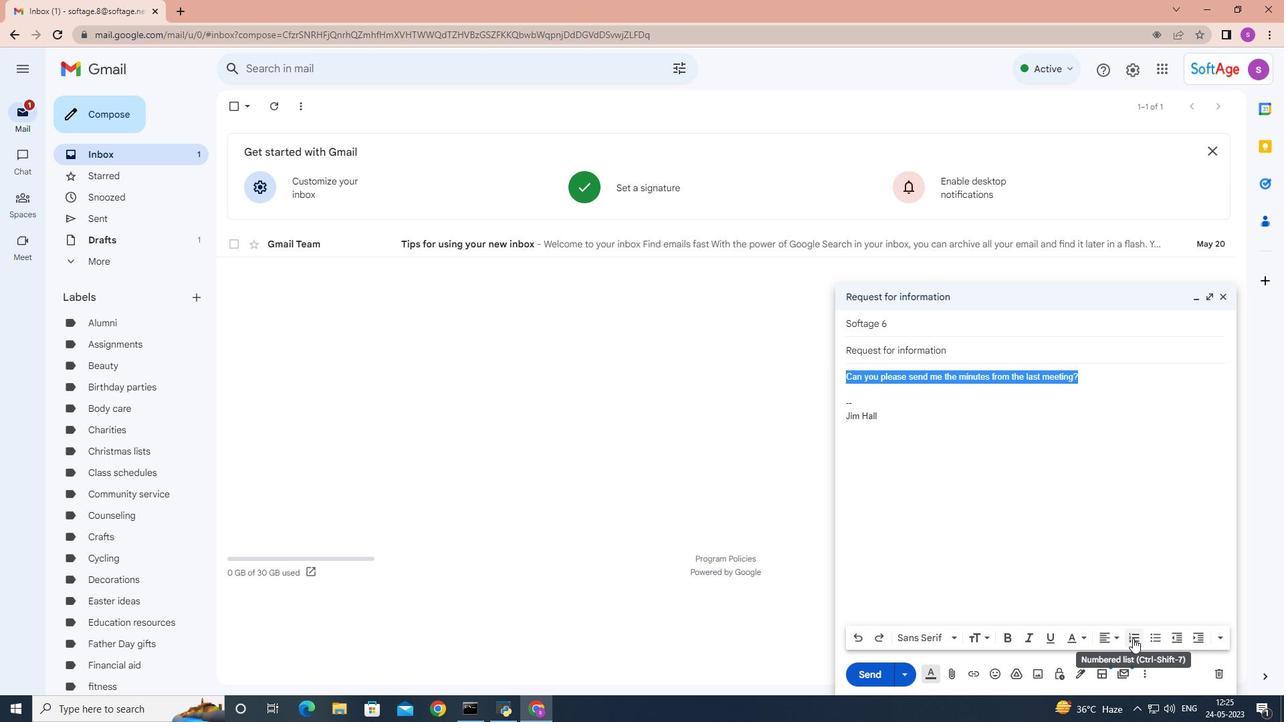 
Action: Mouse moved to (954, 637)
Screenshot: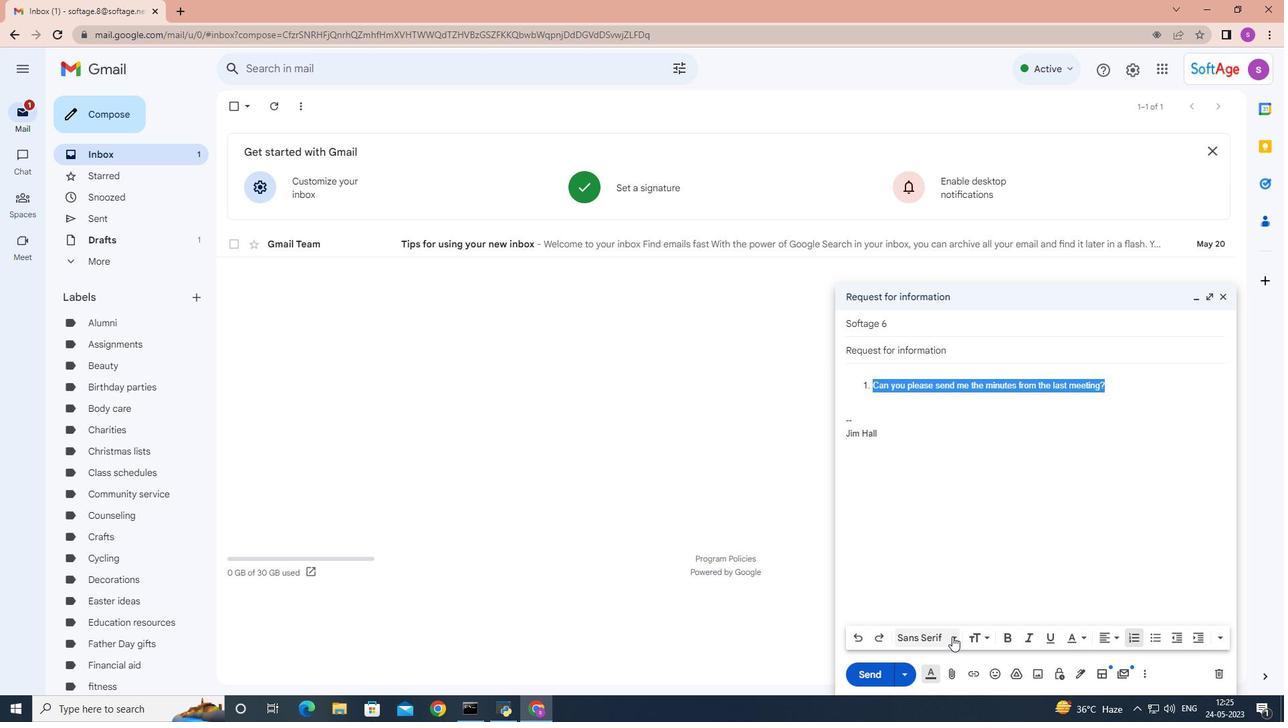
Action: Mouse pressed left at (954, 637)
Screenshot: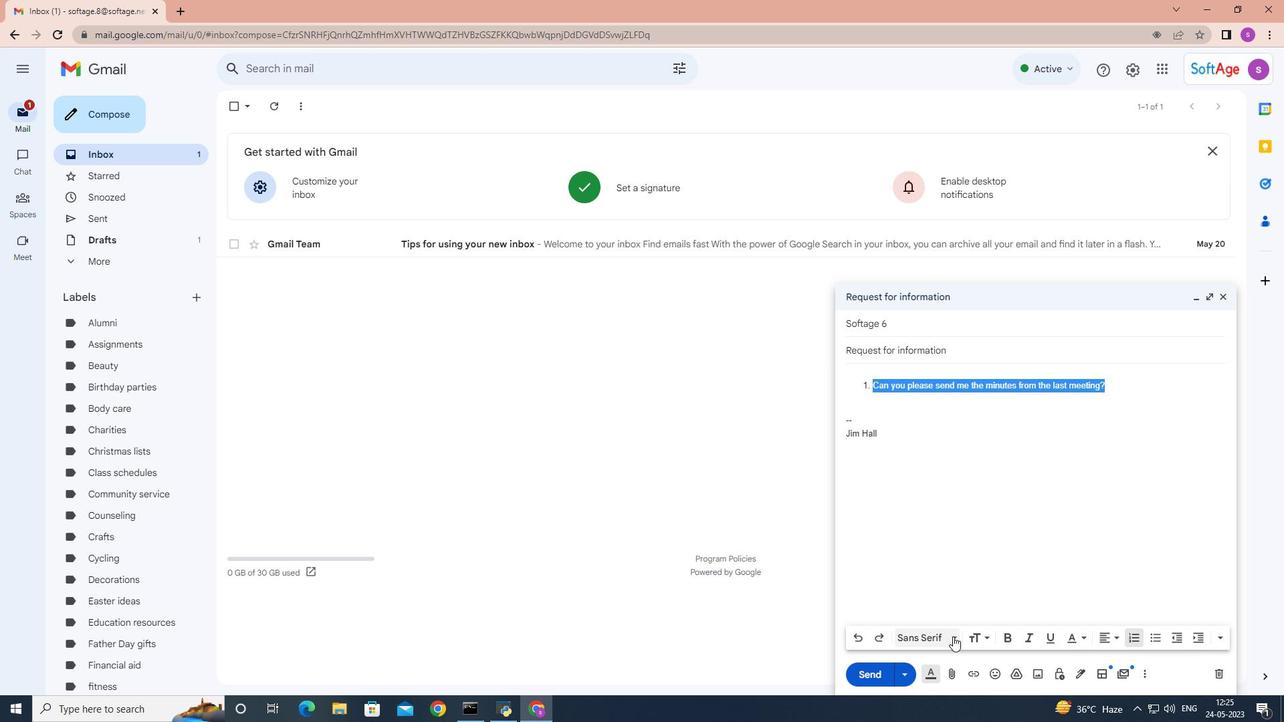 
Action: Mouse moved to (953, 469)
Screenshot: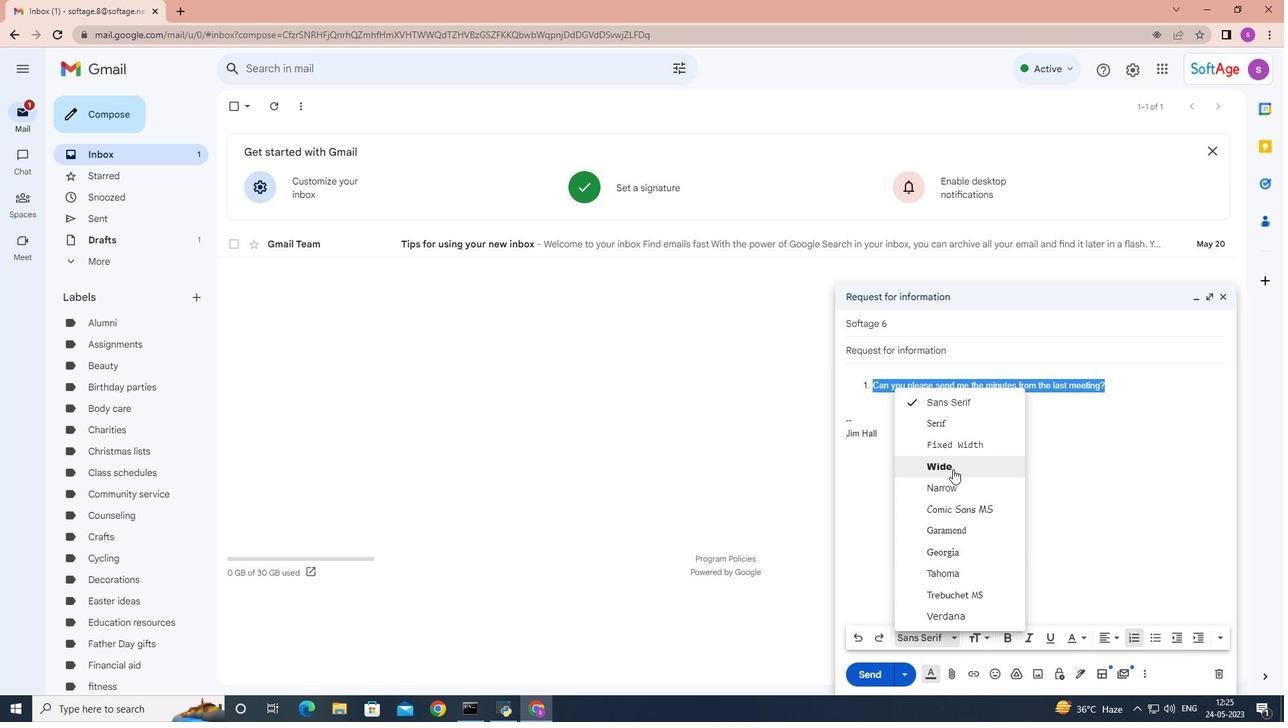 
Action: Mouse pressed left at (953, 469)
Screenshot: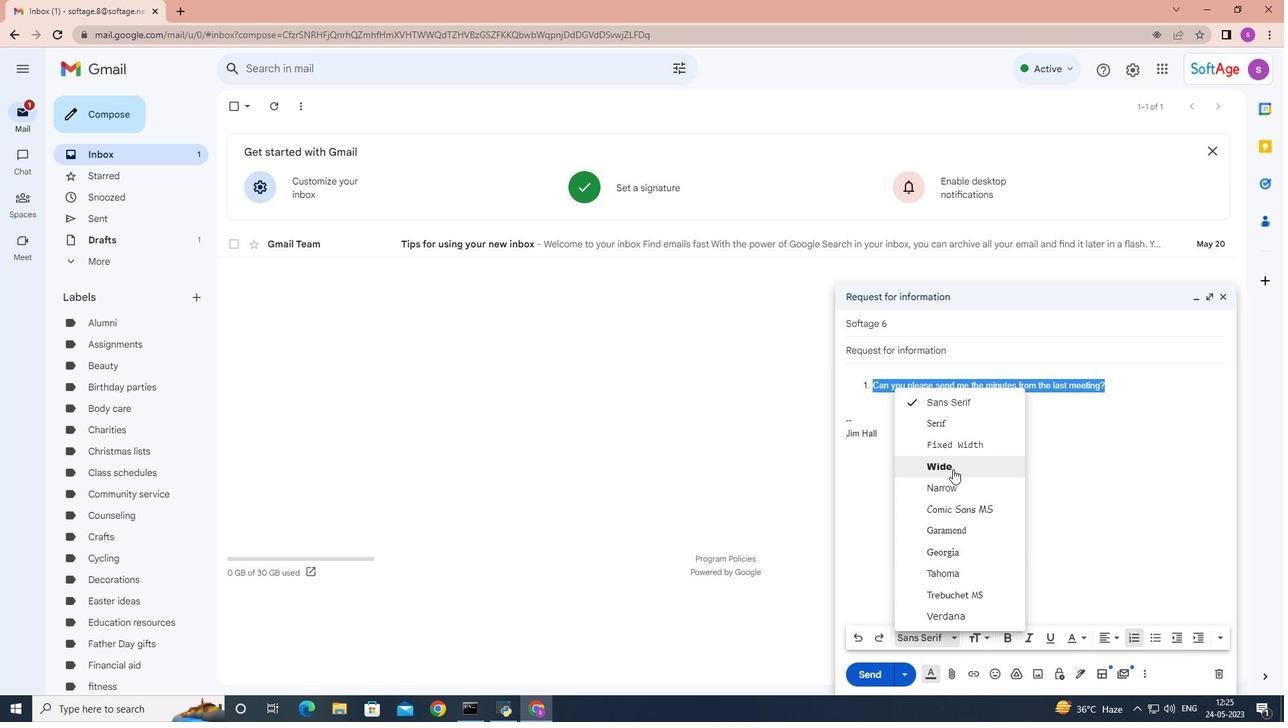 
Action: Mouse moved to (1223, 643)
Screenshot: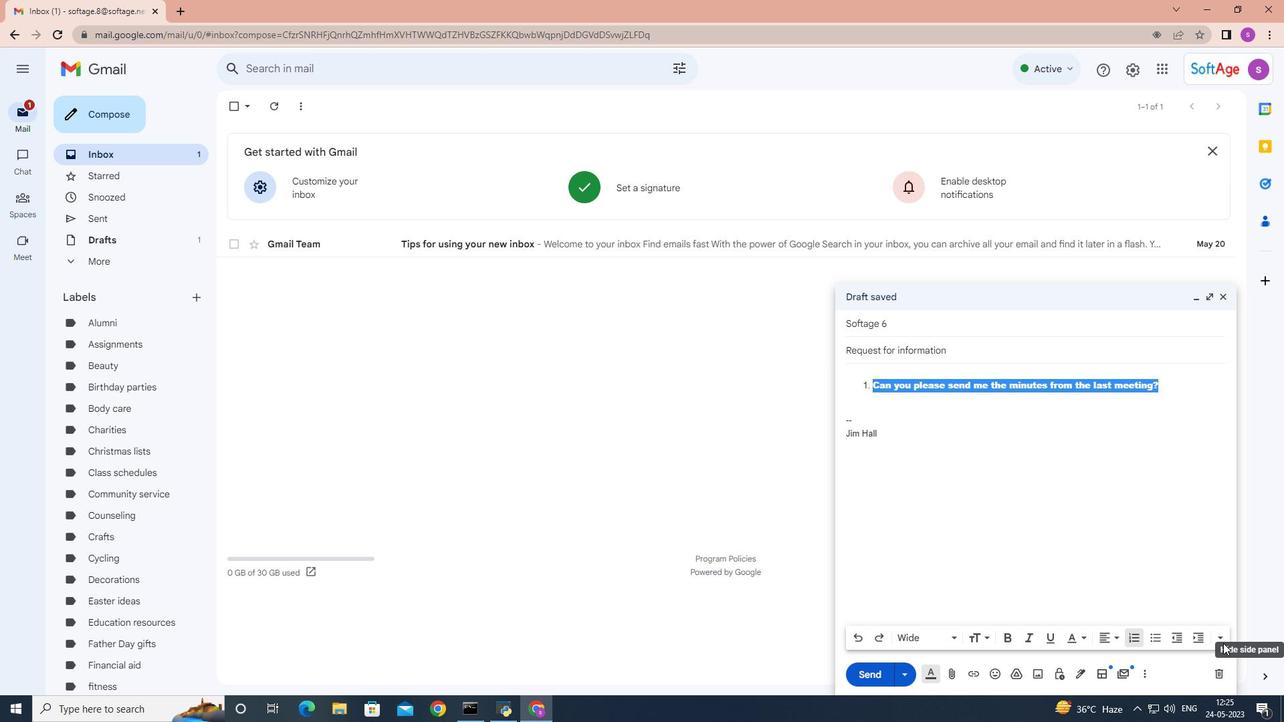 
Action: Mouse pressed left at (1223, 643)
Screenshot: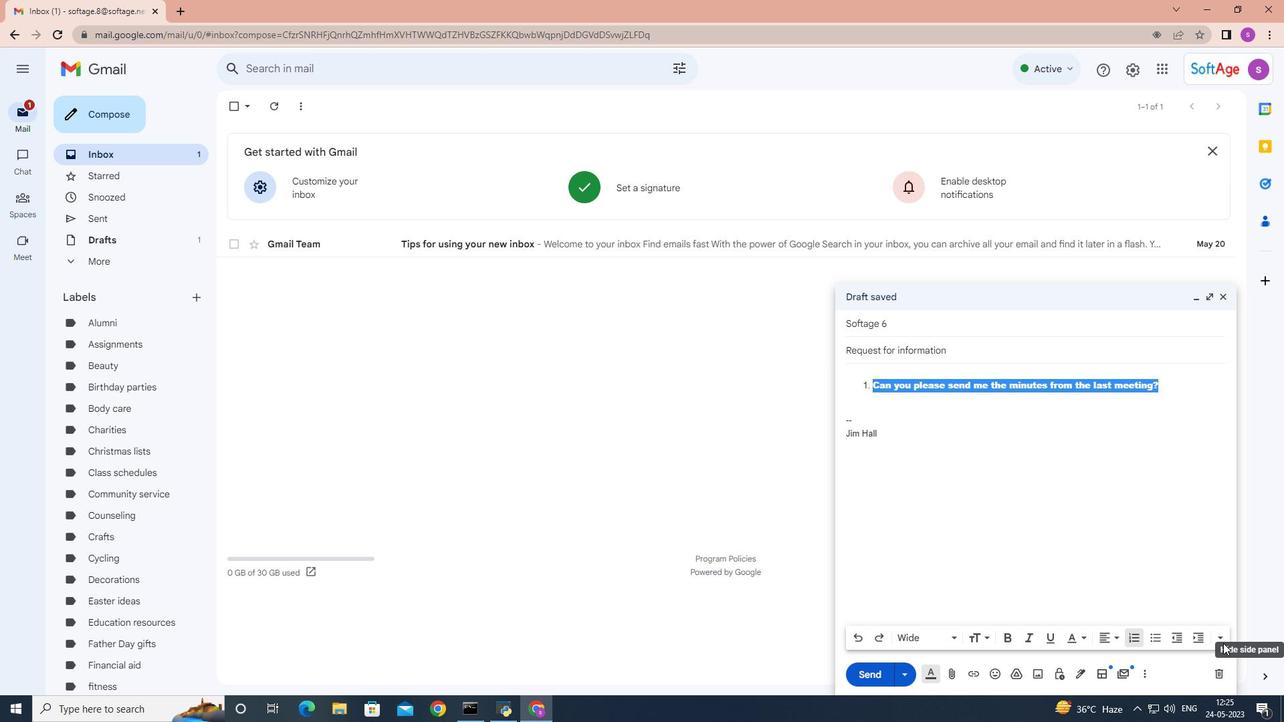 
Action: Mouse moved to (1162, 384)
Screenshot: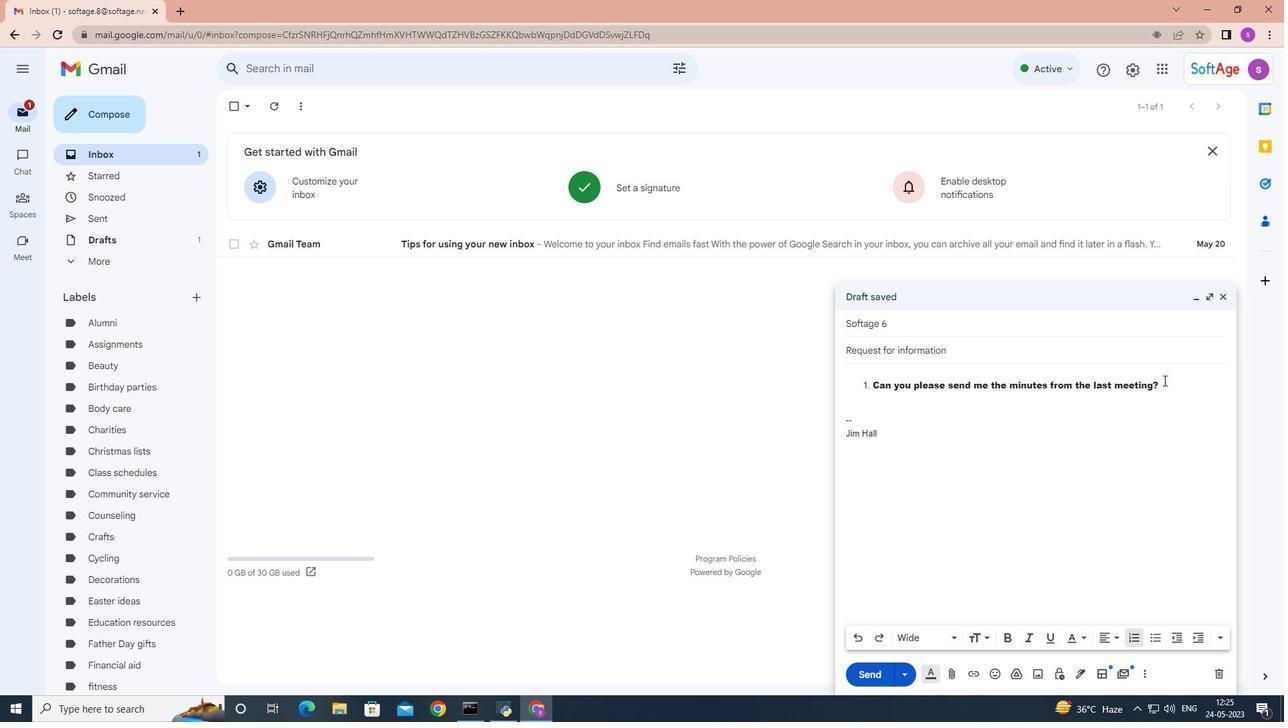 
Action: Mouse pressed left at (1162, 384)
Screenshot: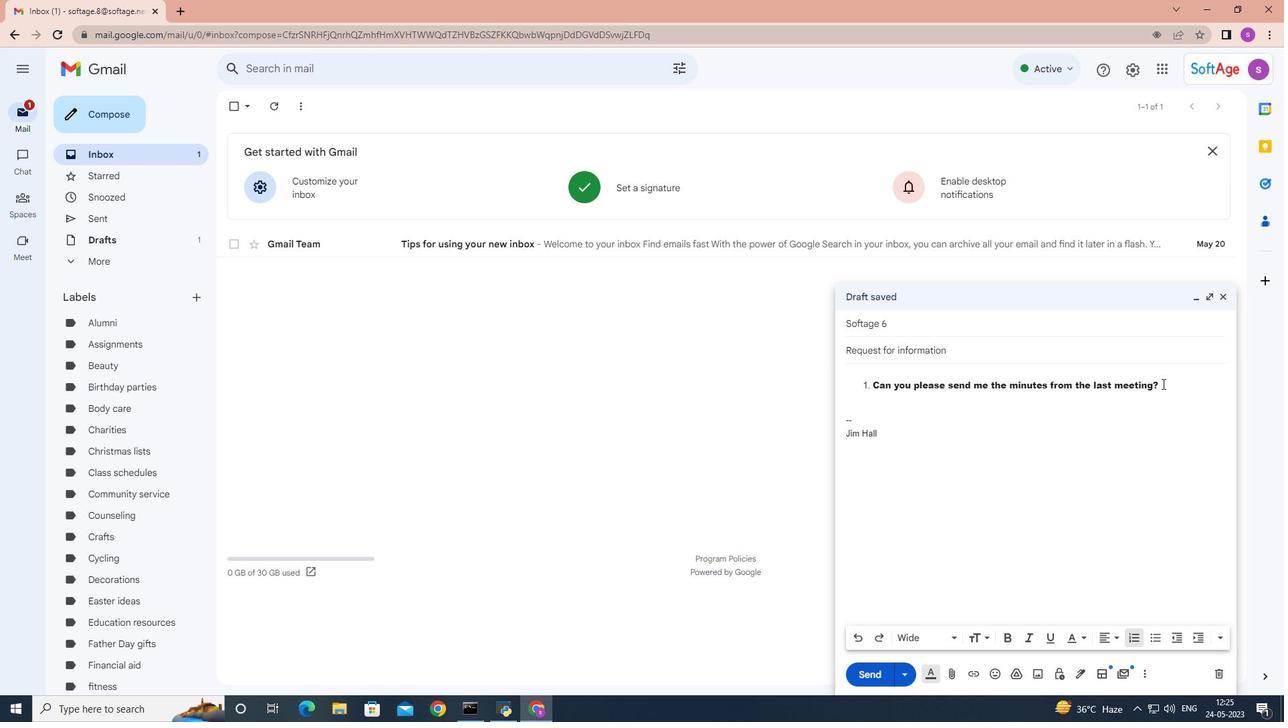 
Action: Mouse moved to (1218, 641)
Screenshot: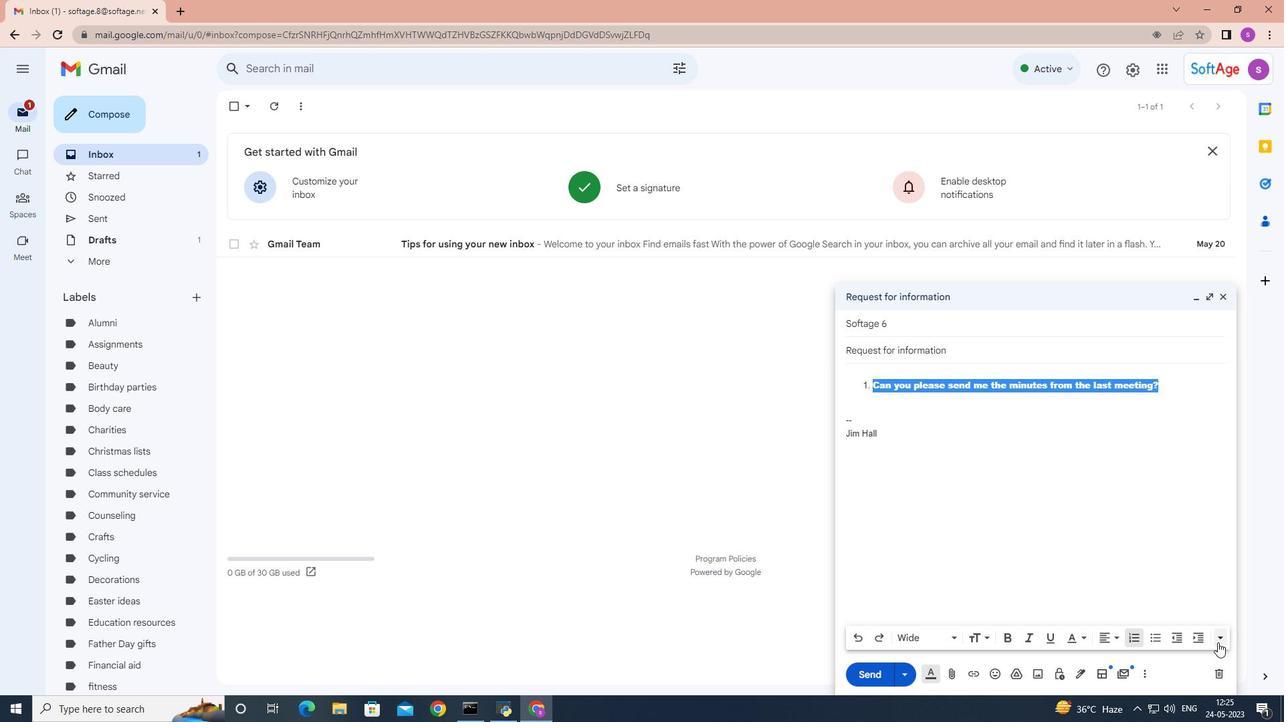 
Action: Mouse pressed left at (1218, 641)
Screenshot: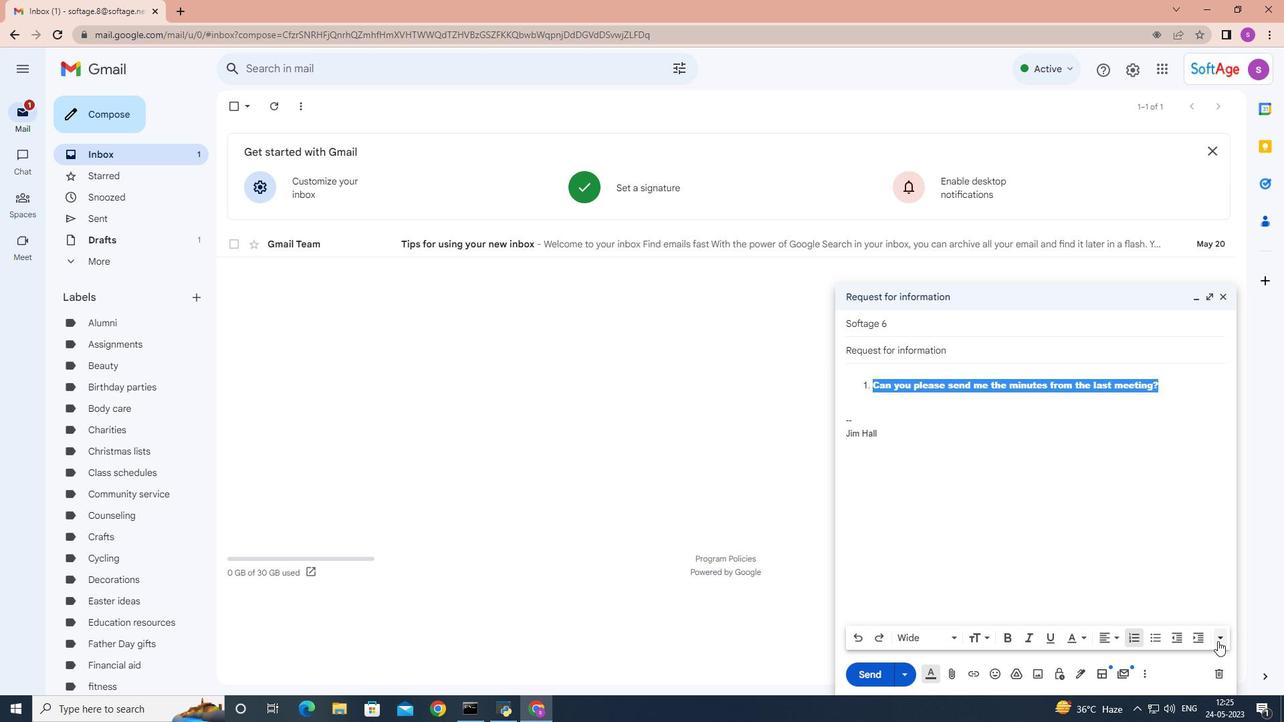 
Action: Mouse moved to (1228, 602)
Screenshot: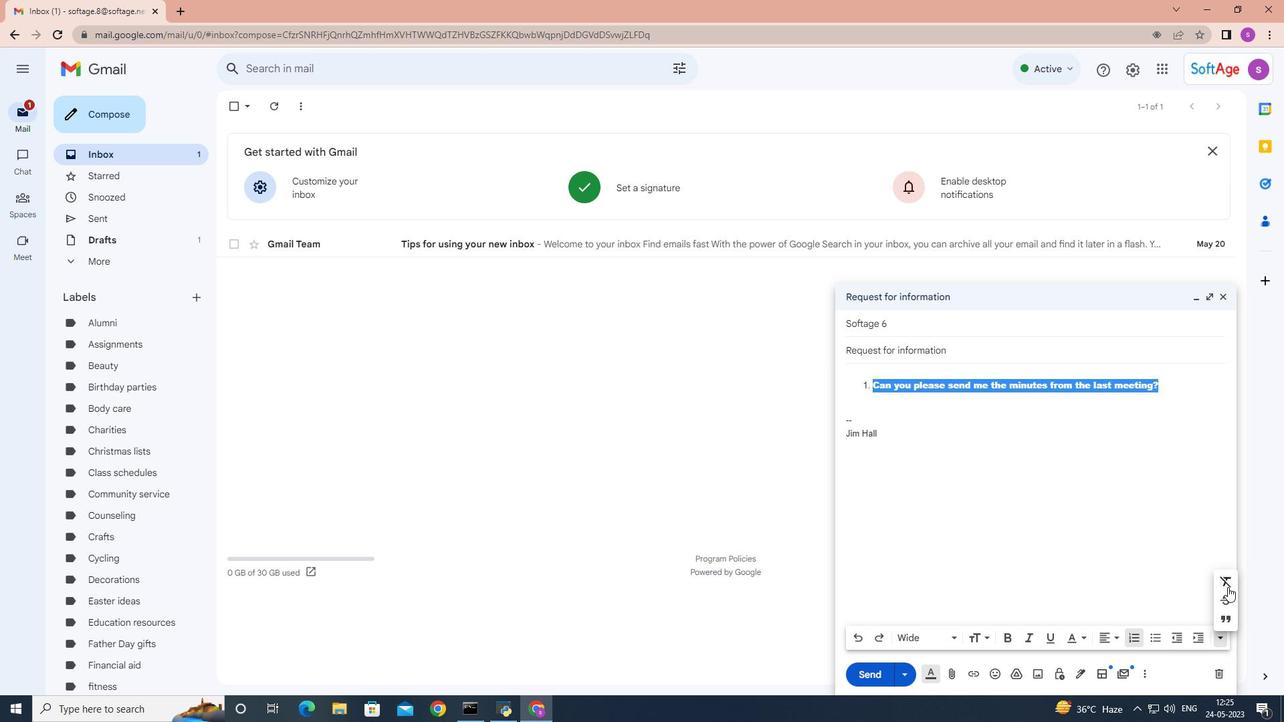 
Action: Mouse pressed left at (1228, 602)
Screenshot: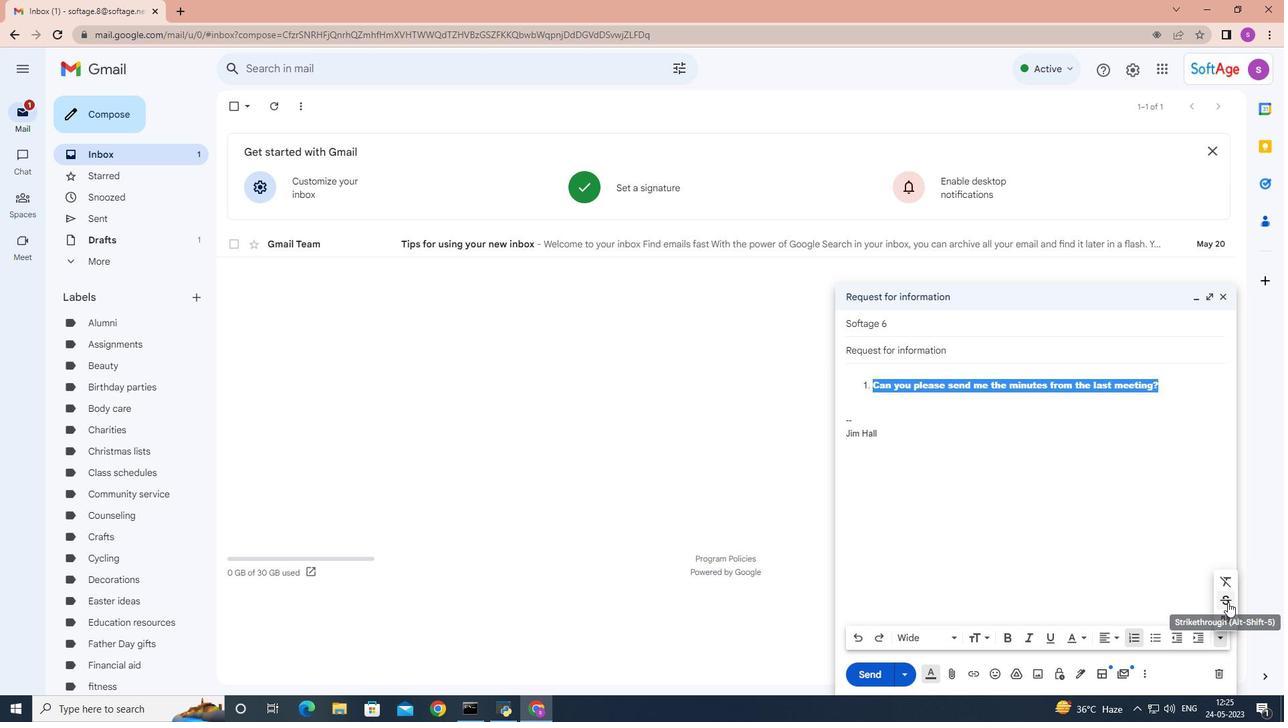 
Action: Mouse moved to (1138, 638)
Screenshot: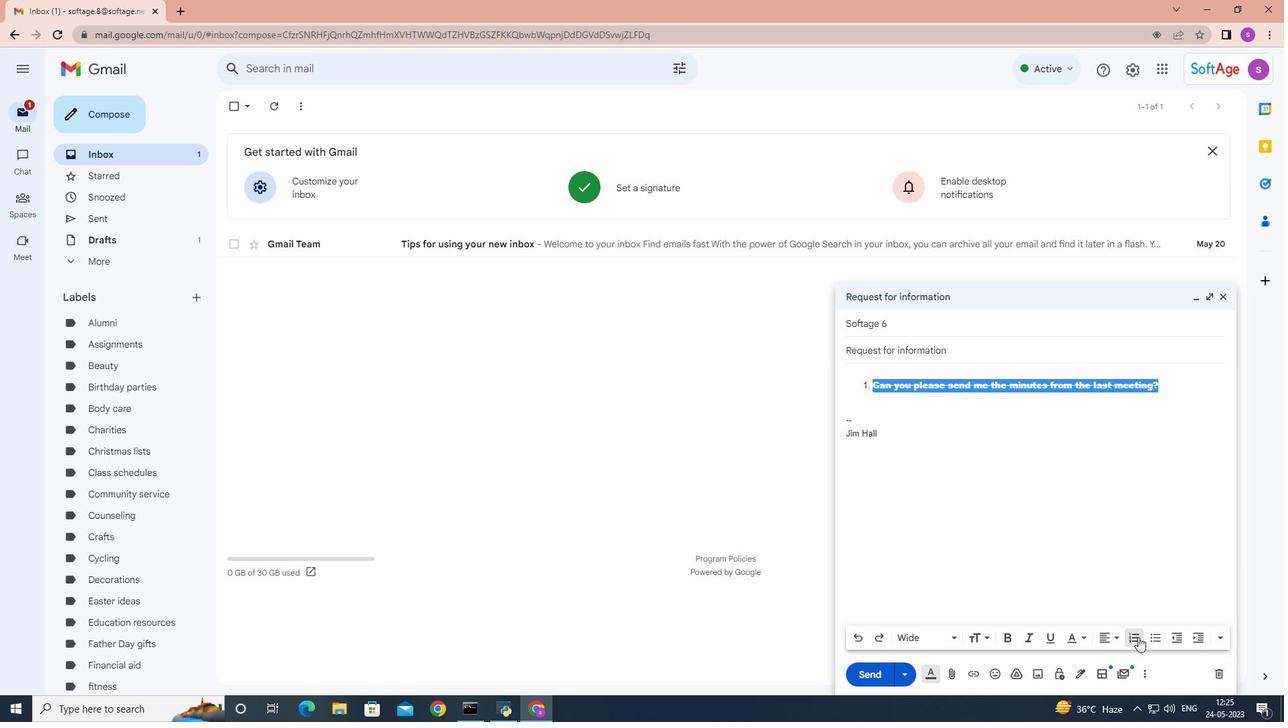 
Action: Mouse pressed left at (1138, 638)
Screenshot: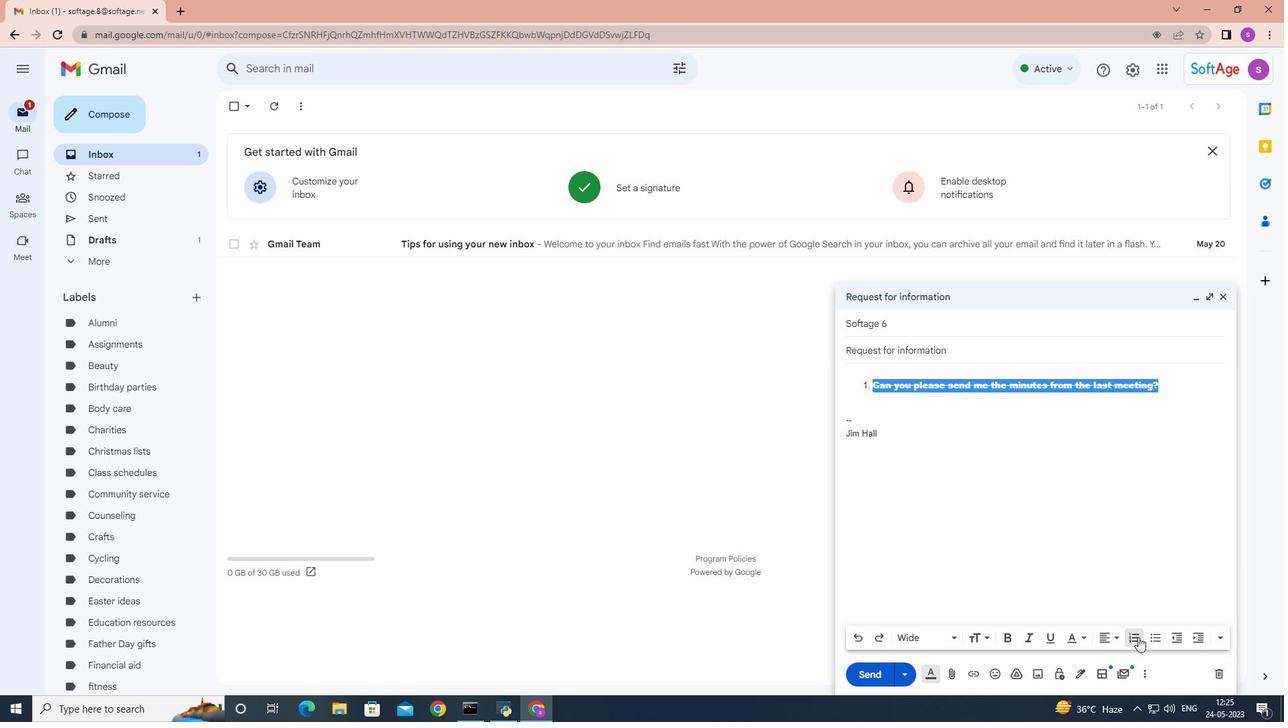 
Action: Mouse moved to (949, 639)
Screenshot: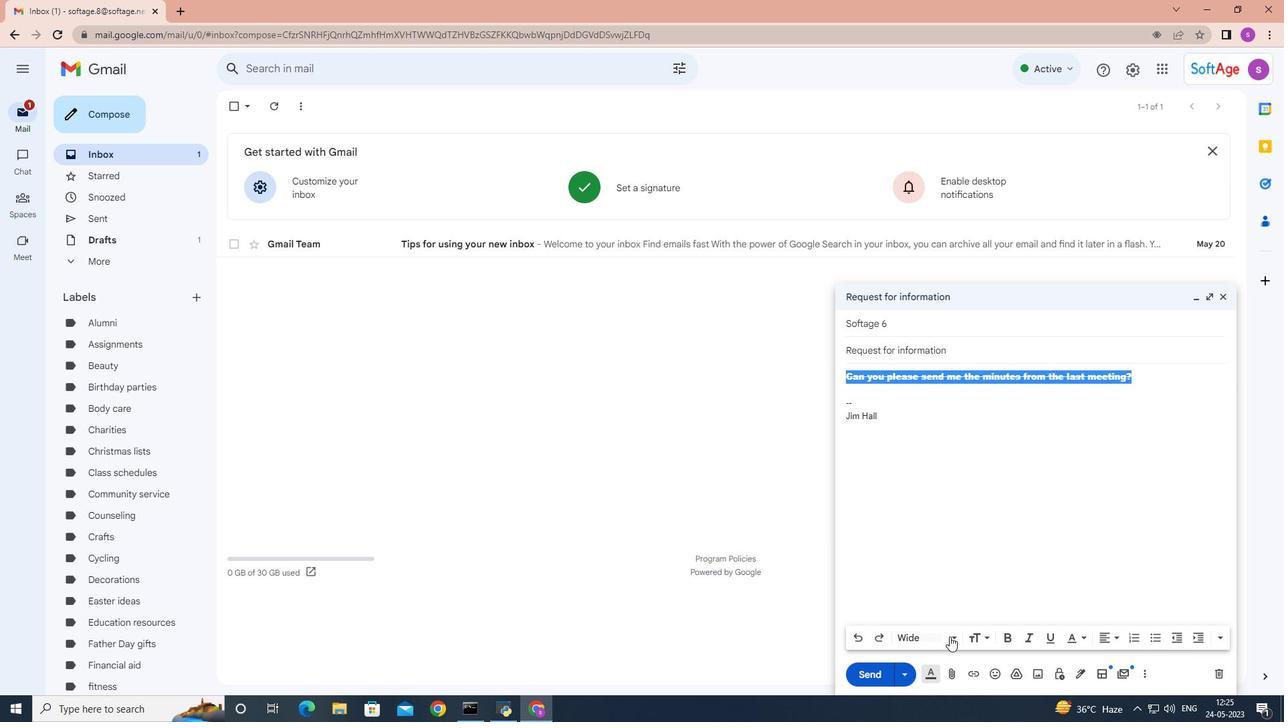 
Action: Mouse pressed left at (949, 639)
Screenshot: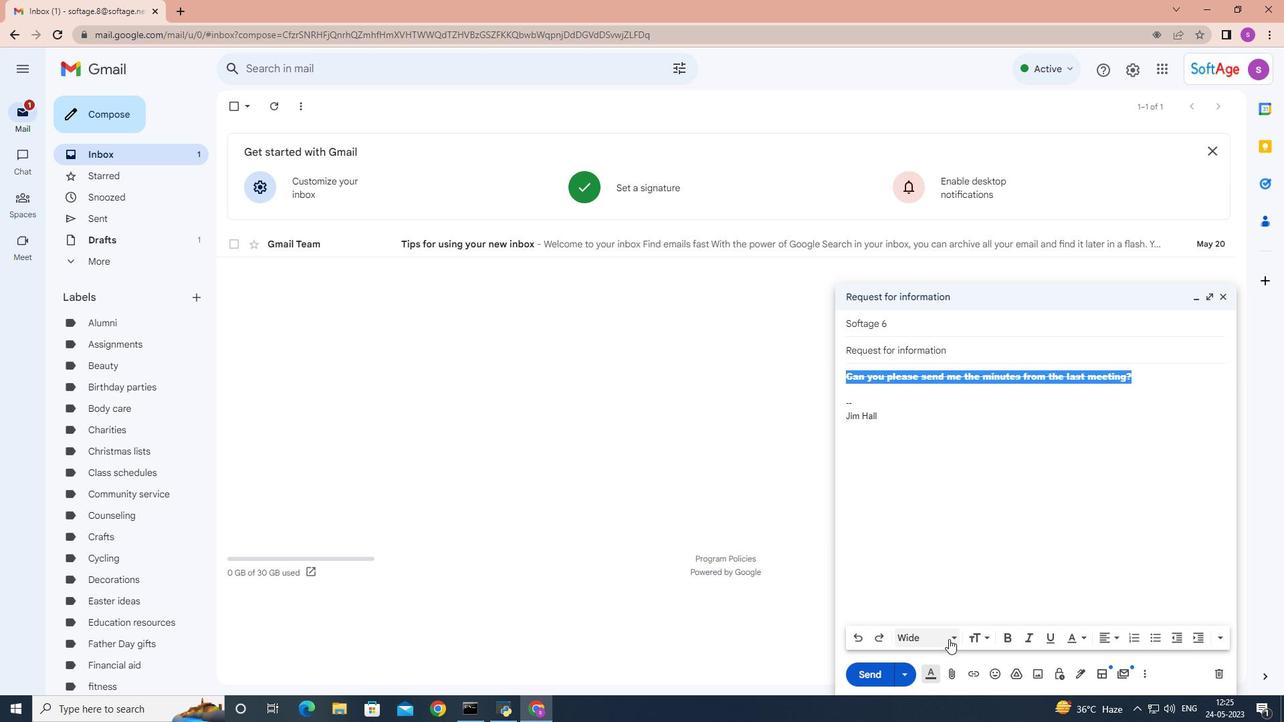 
Action: Mouse moved to (978, 401)
Screenshot: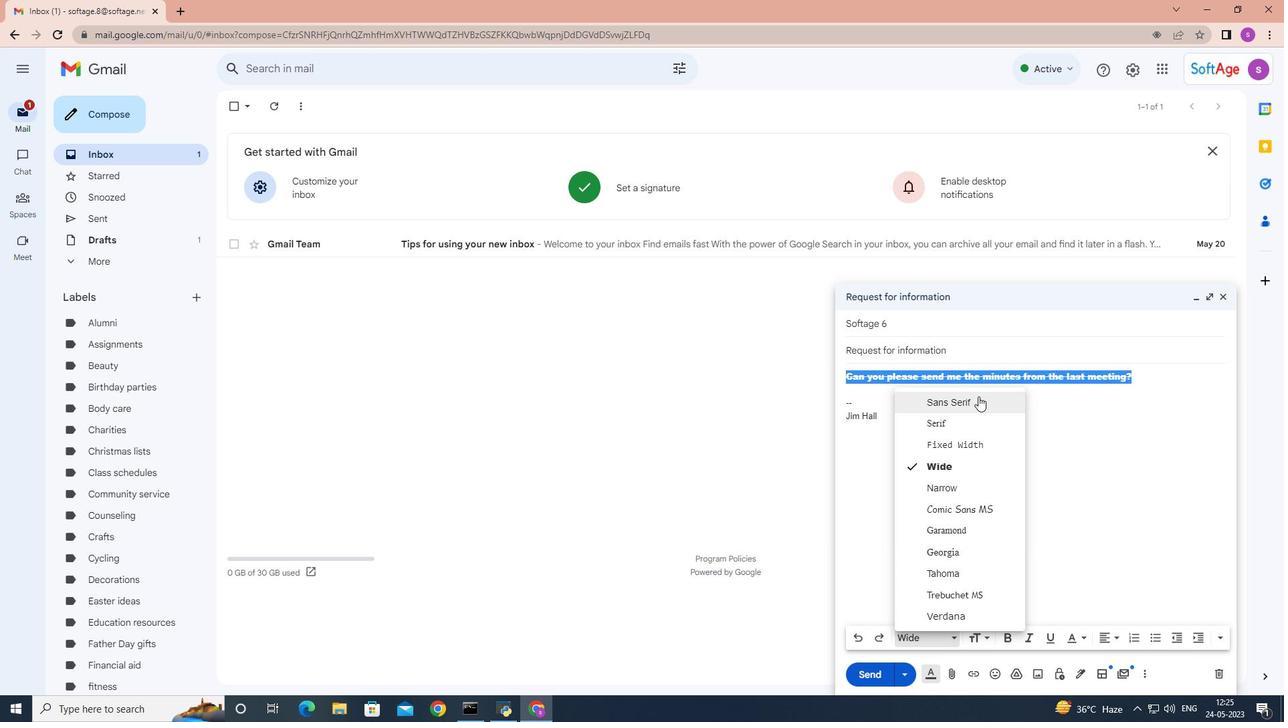 
Action: Mouse pressed left at (978, 401)
Screenshot: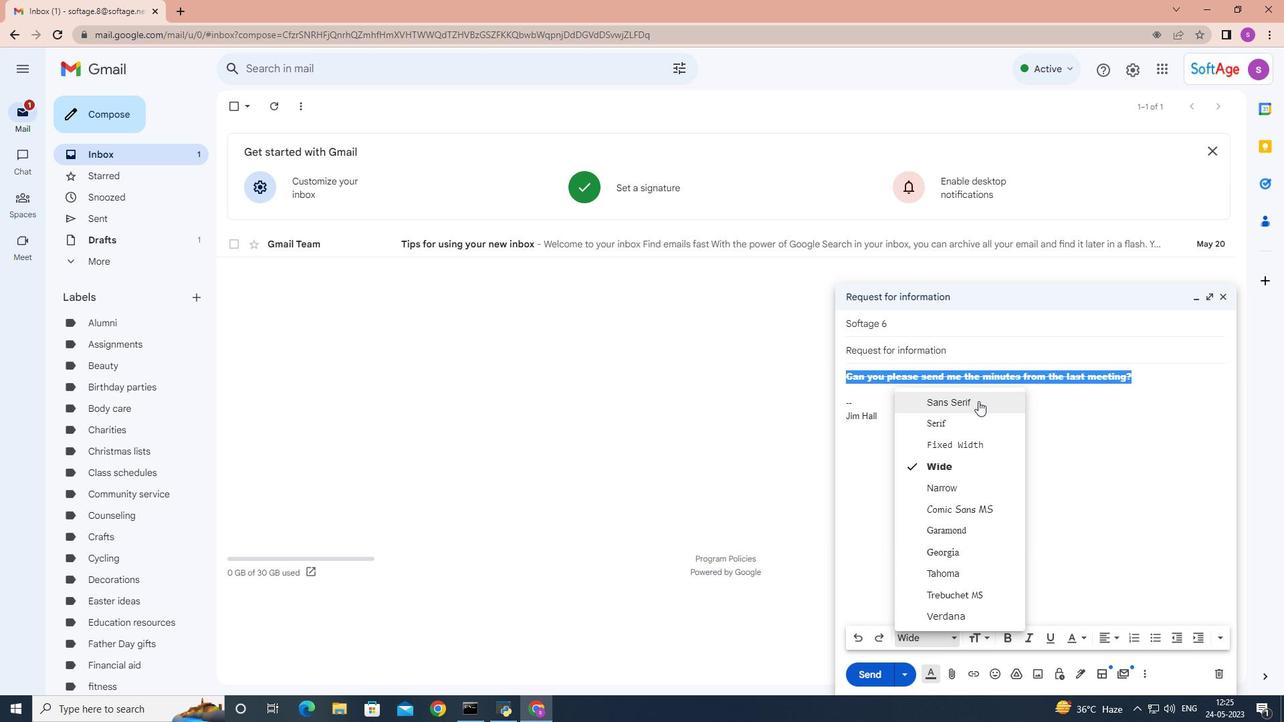 
Action: Mouse moved to (1221, 638)
Screenshot: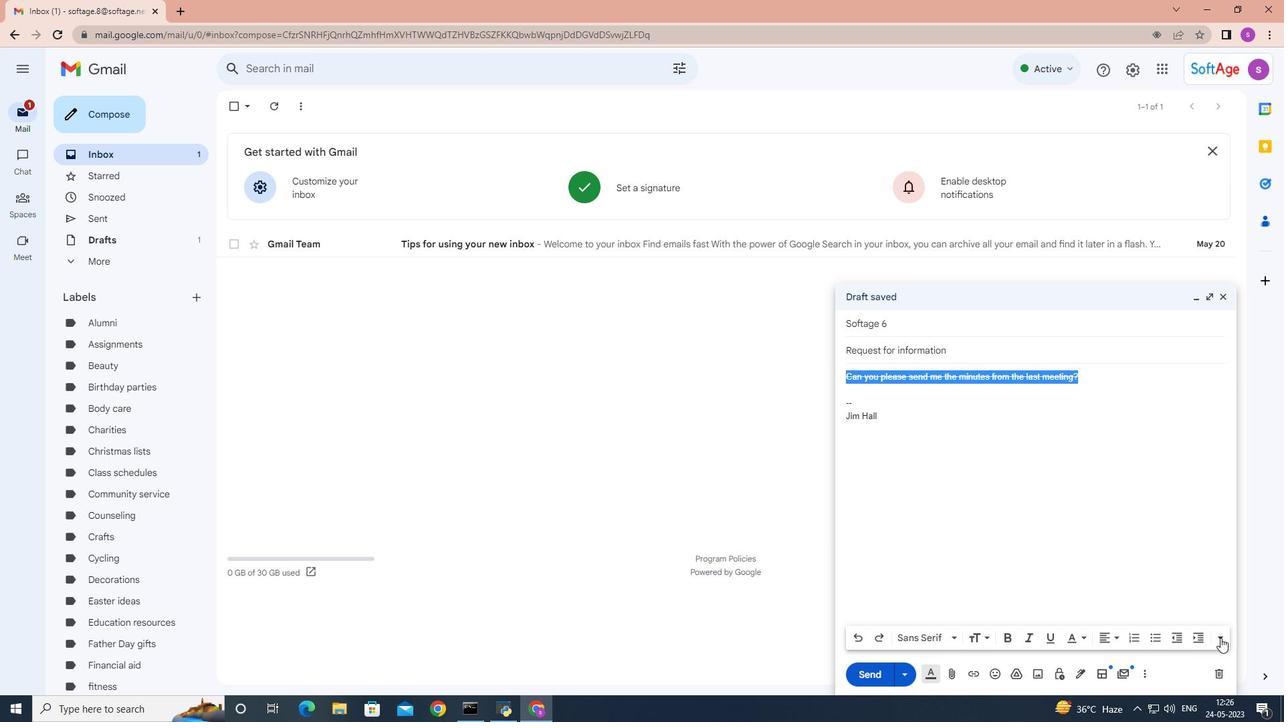 
Action: Mouse pressed left at (1221, 638)
Screenshot: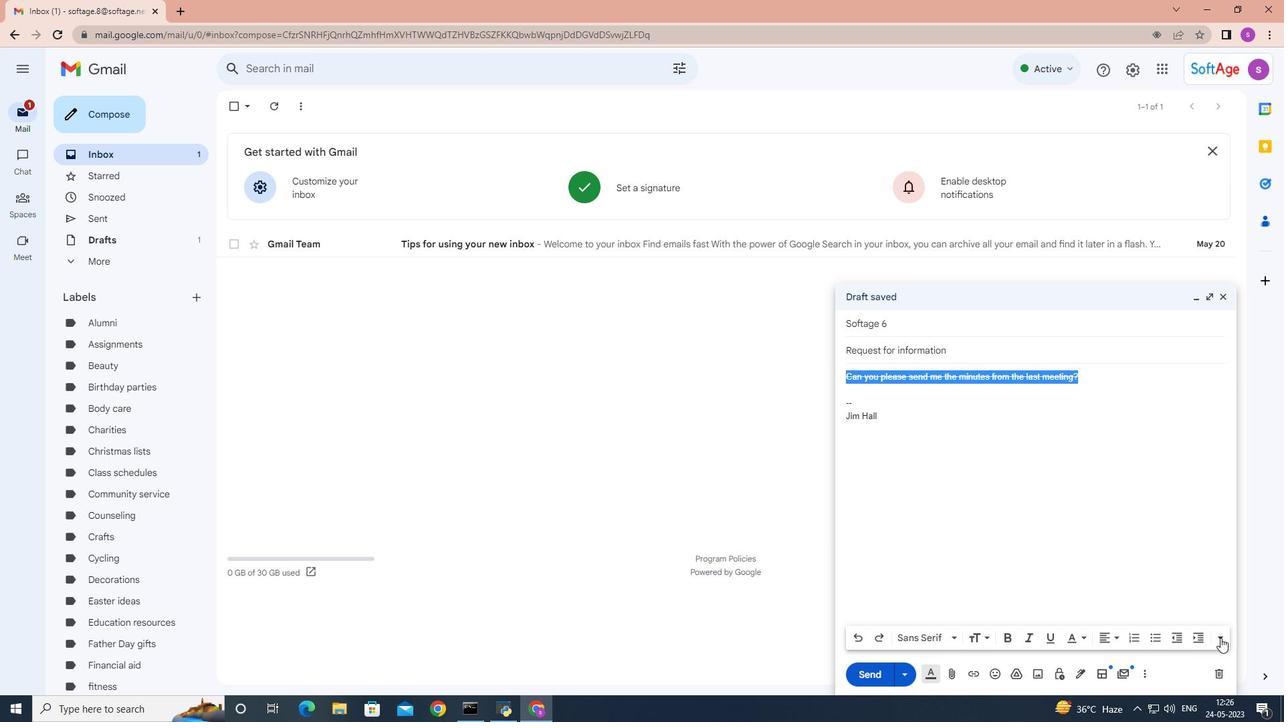
Action: Mouse moved to (1227, 600)
Screenshot: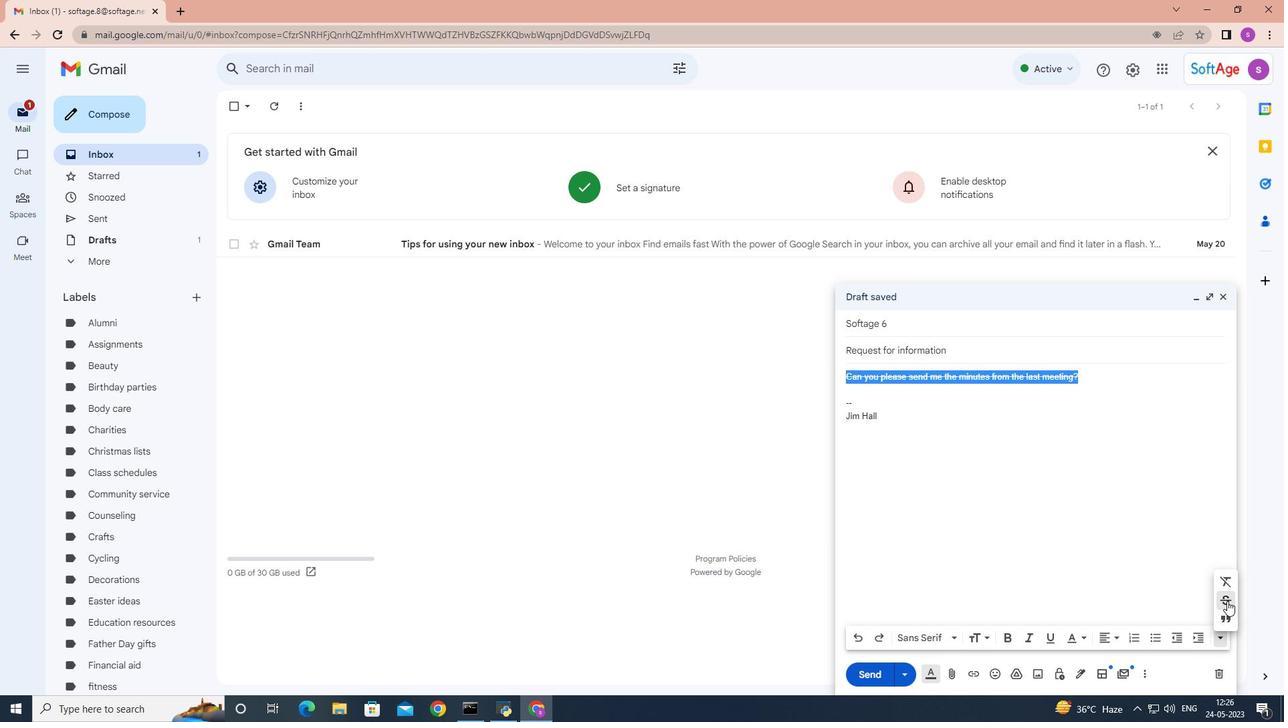 
Action: Mouse pressed left at (1227, 600)
Screenshot: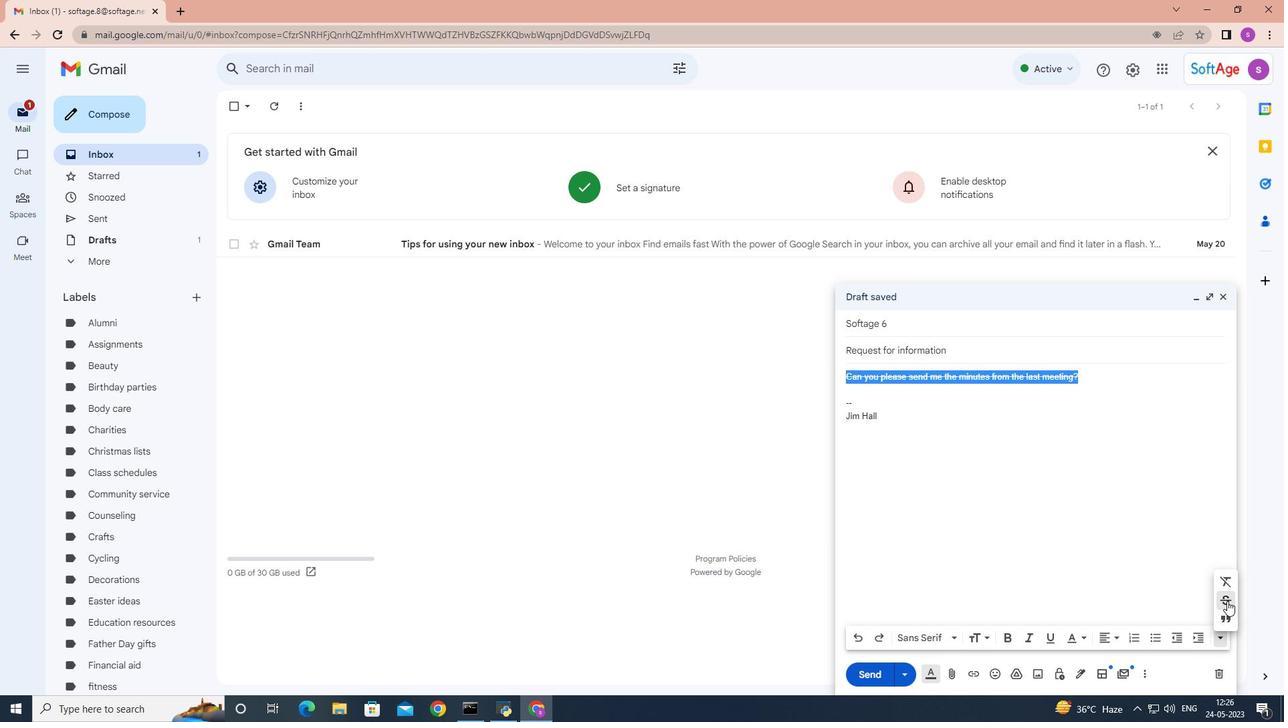 
Action: Mouse moved to (870, 678)
Screenshot: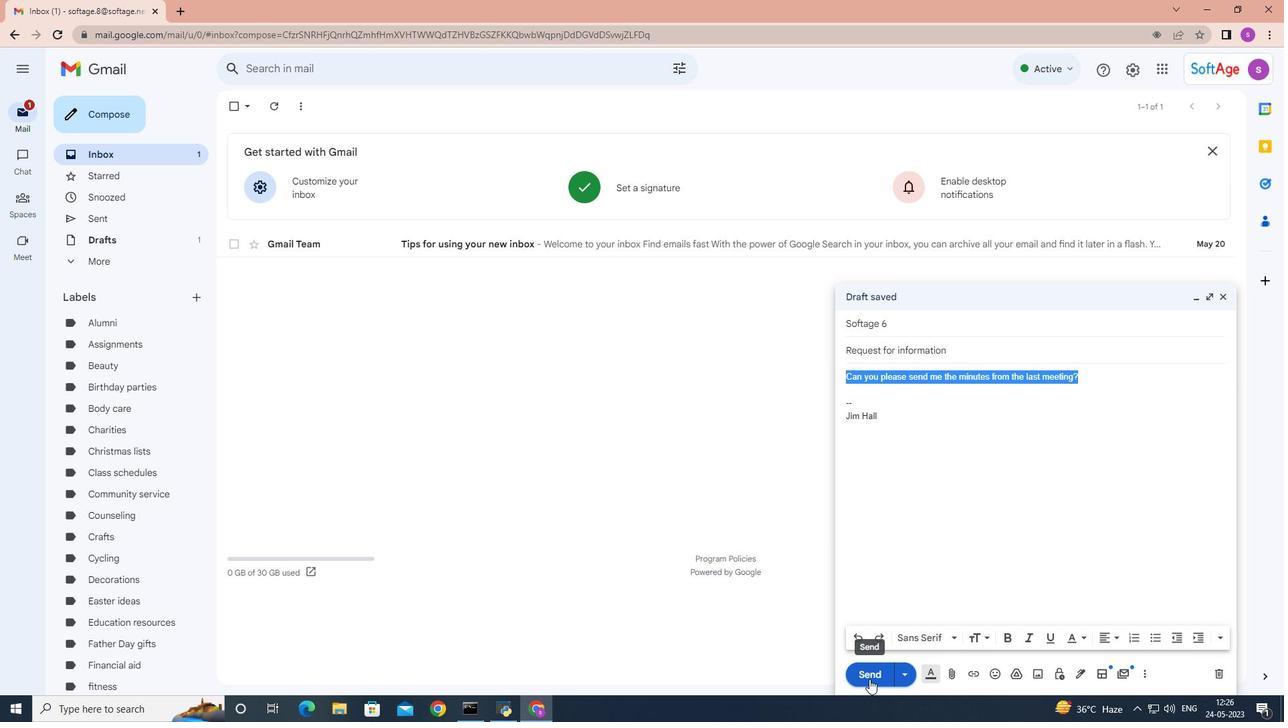 
Action: Mouse pressed left at (870, 678)
Screenshot: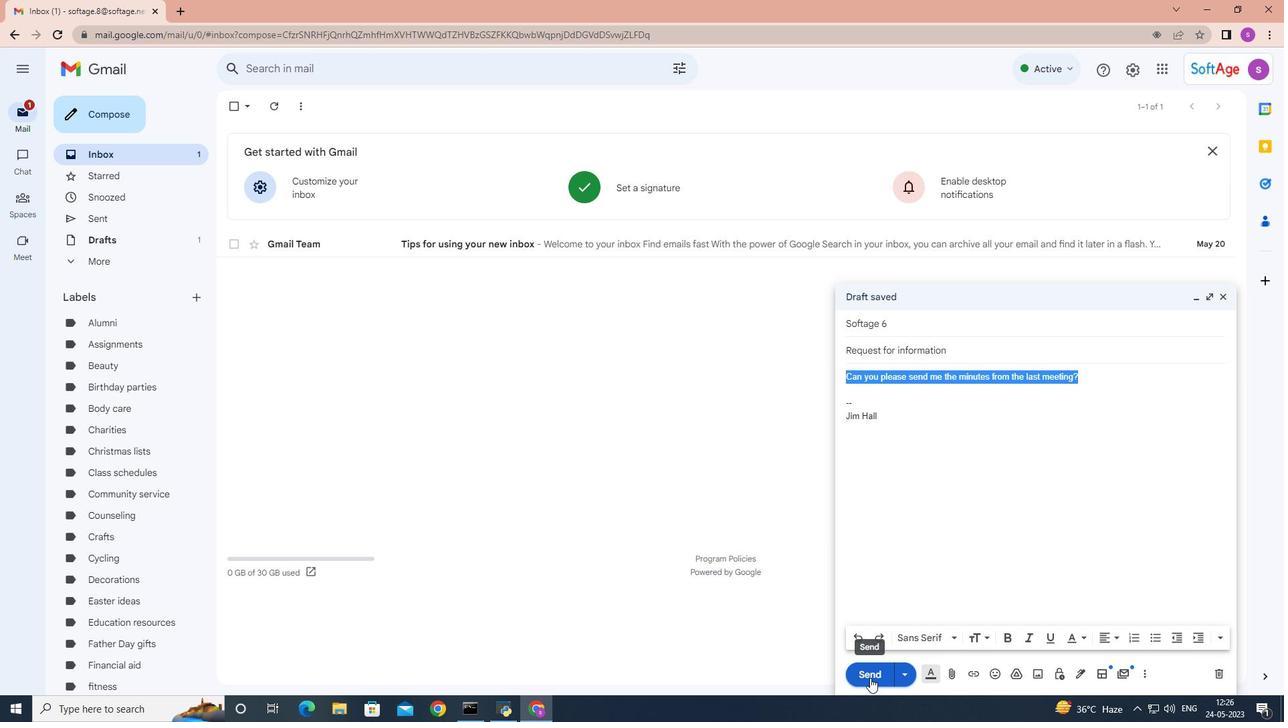 
Action: Mouse moved to (109, 214)
Screenshot: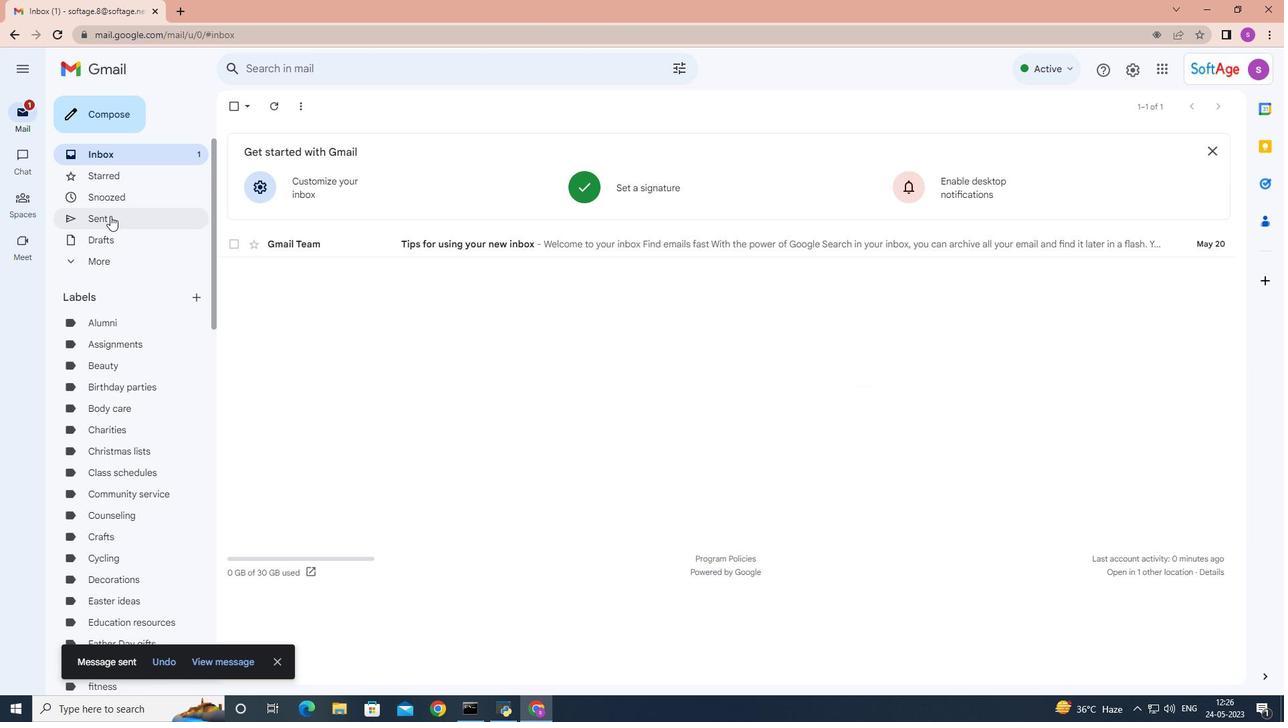
Action: Mouse pressed left at (109, 214)
Screenshot: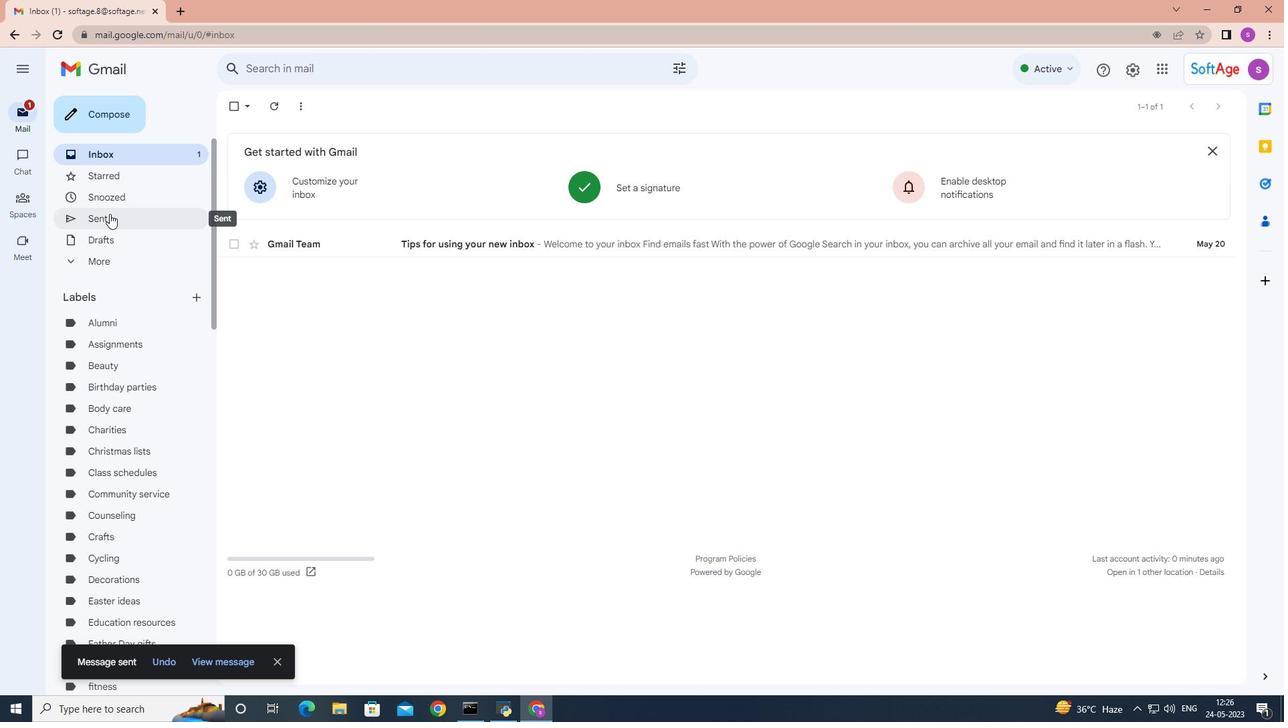 
Action: Mouse moved to (303, 173)
Screenshot: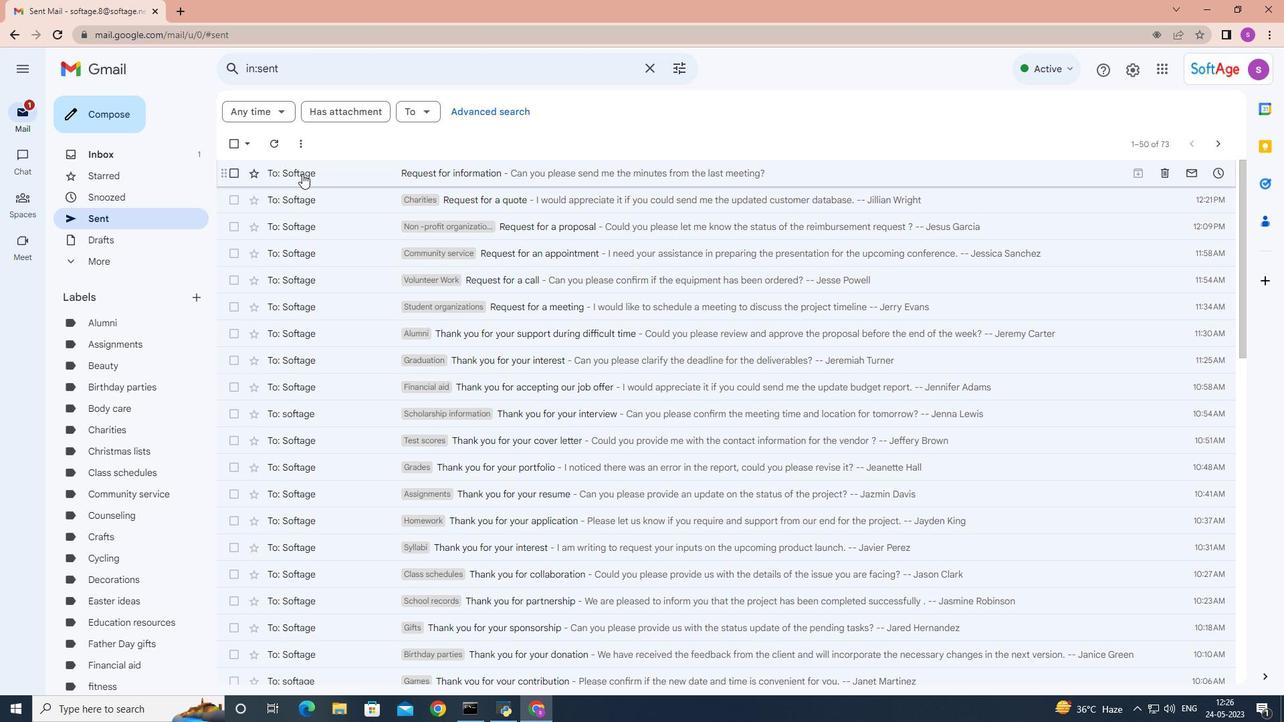 
Action: Mouse pressed right at (303, 173)
Screenshot: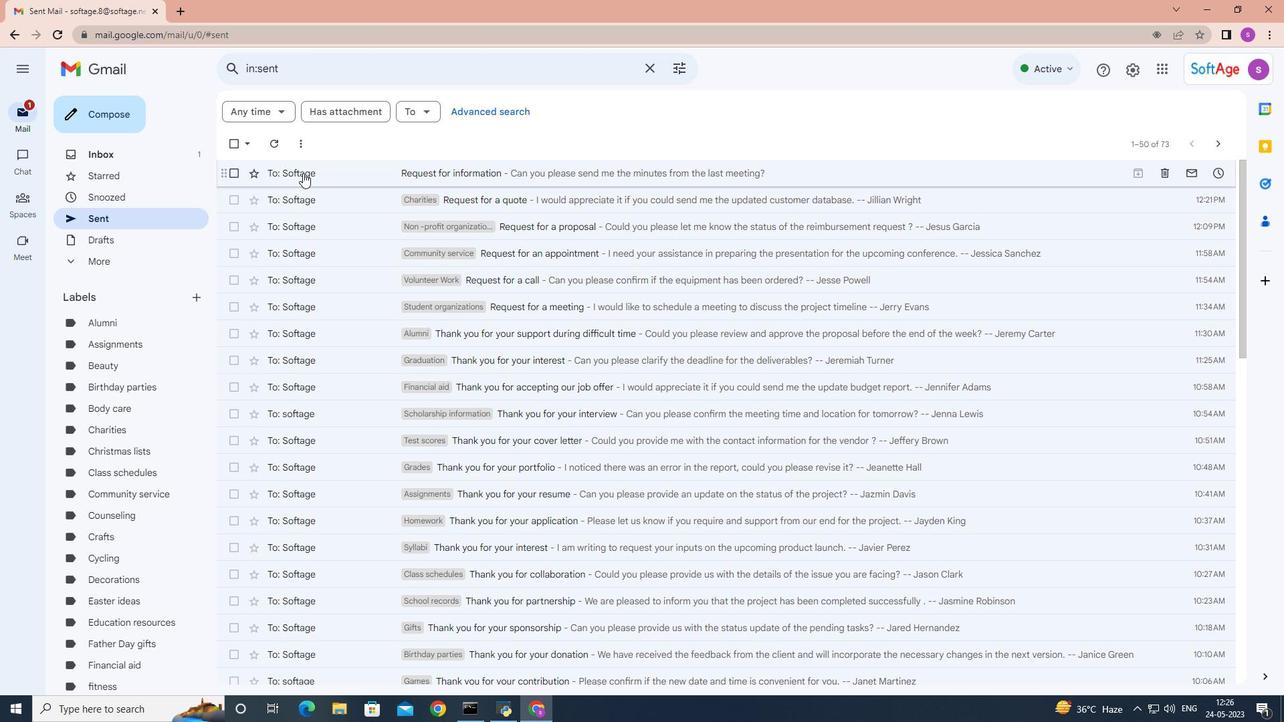 
Action: Mouse moved to (503, 447)
Screenshot: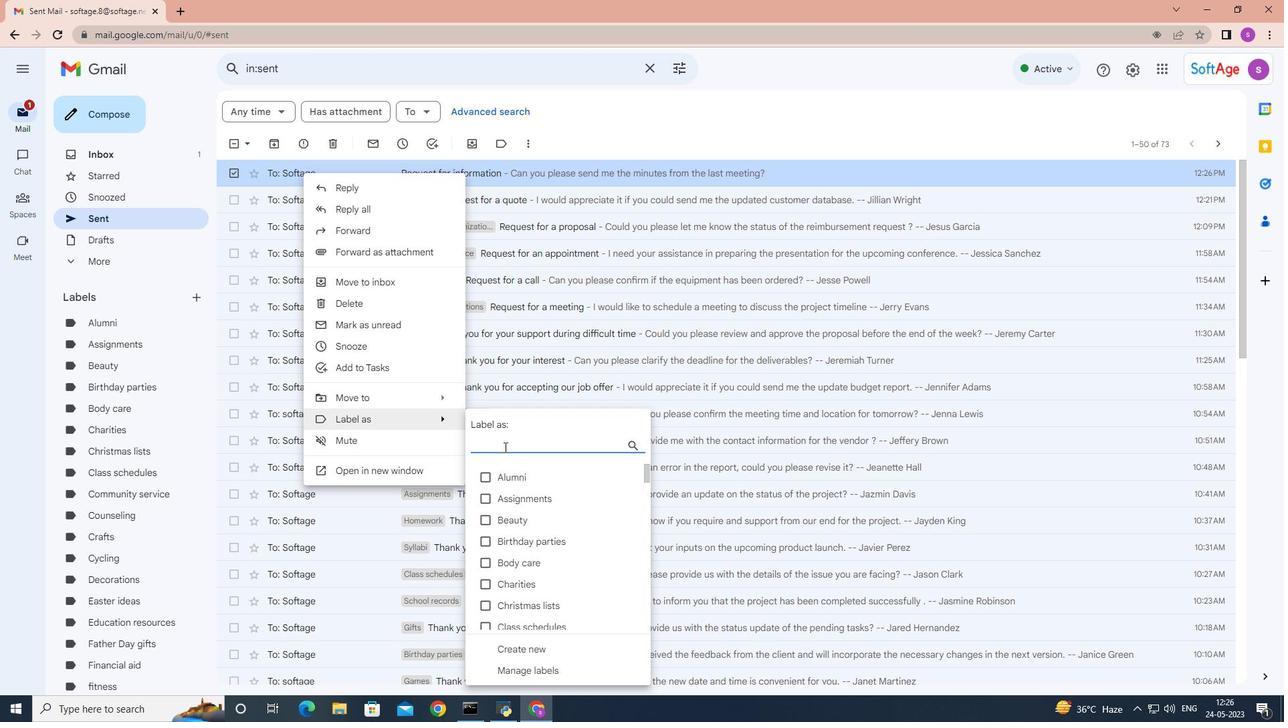 
Action: Key pressed <Key.shift>Fundraising
Screenshot: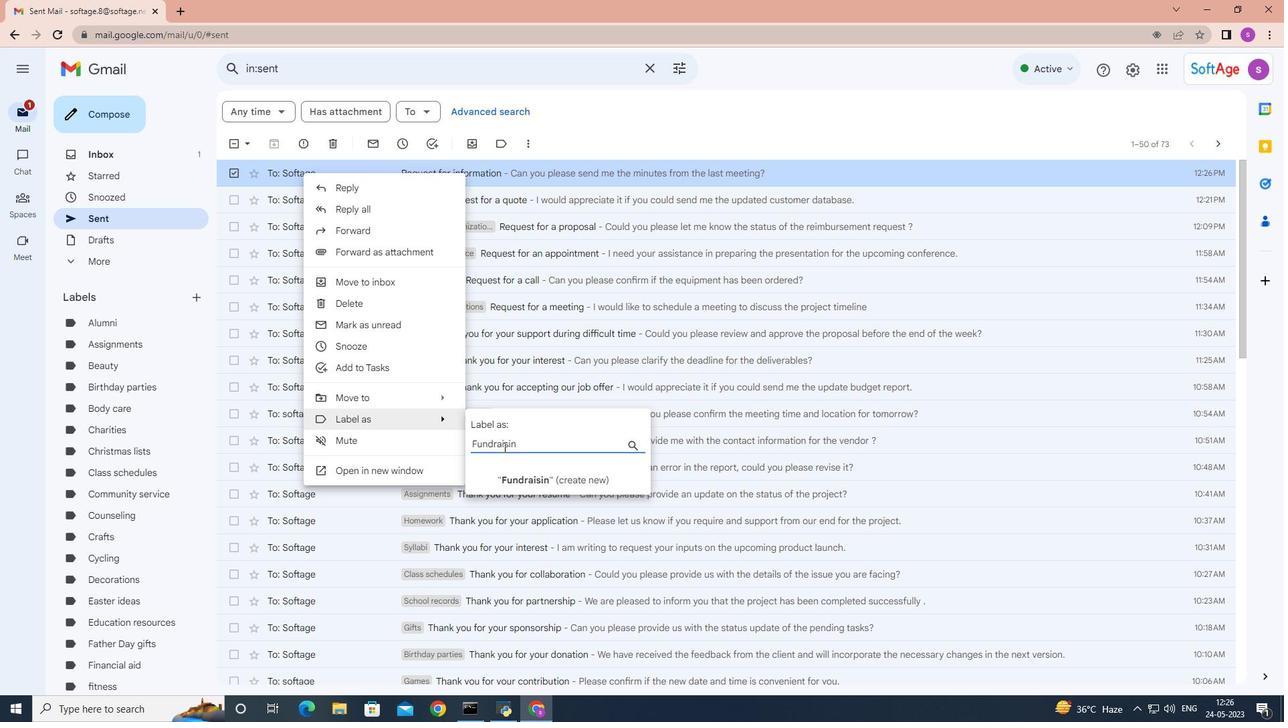 
Action: Mouse moved to (527, 481)
Screenshot: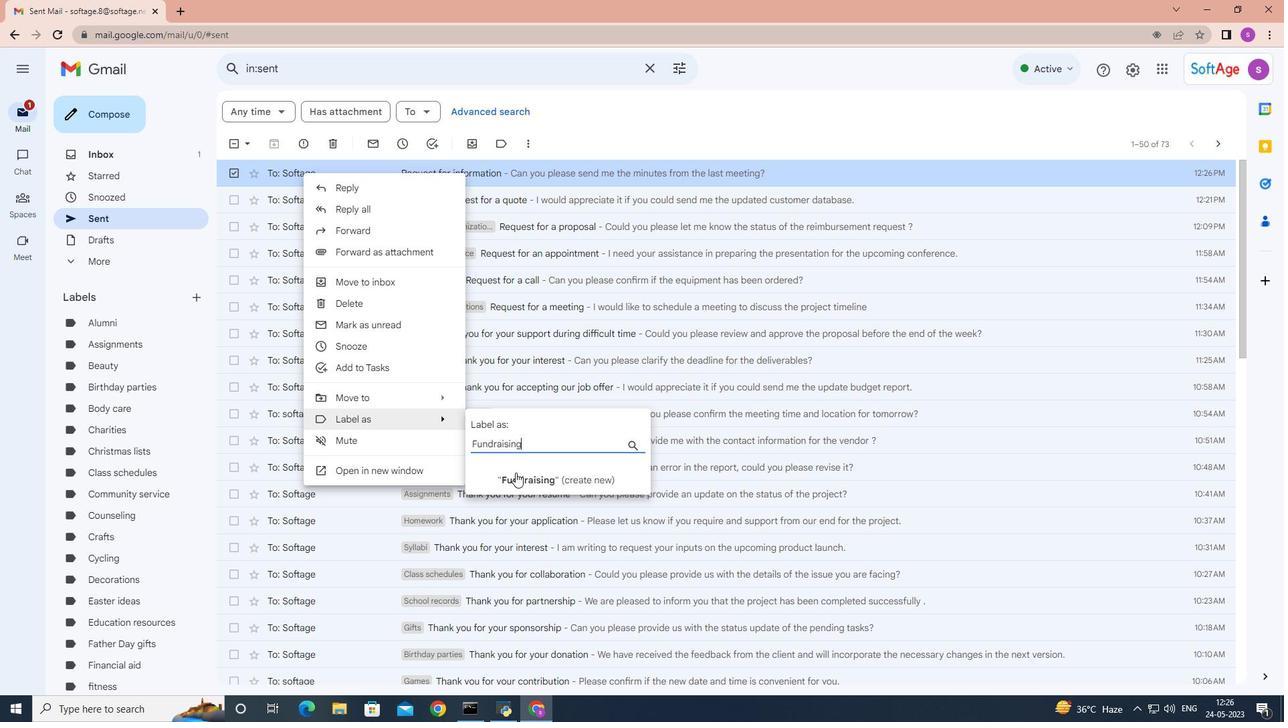 
Action: Mouse pressed left at (527, 481)
Screenshot: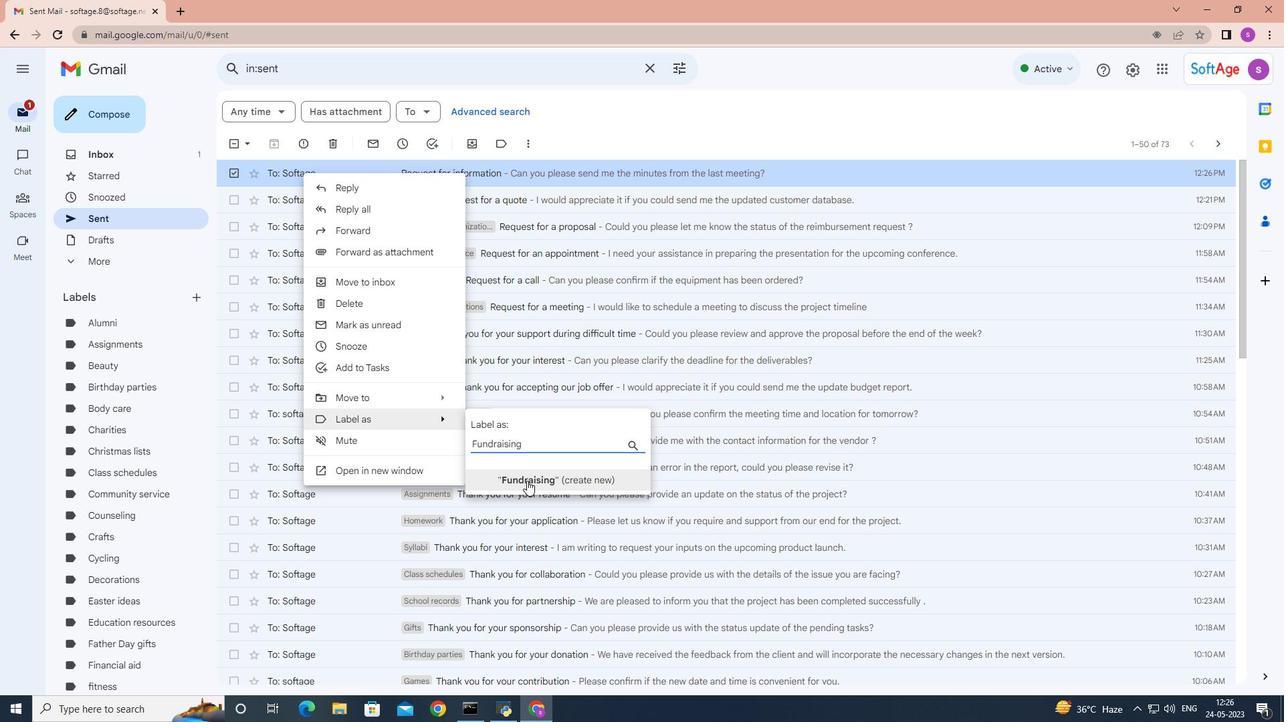 
Action: Mouse moved to (776, 422)
Screenshot: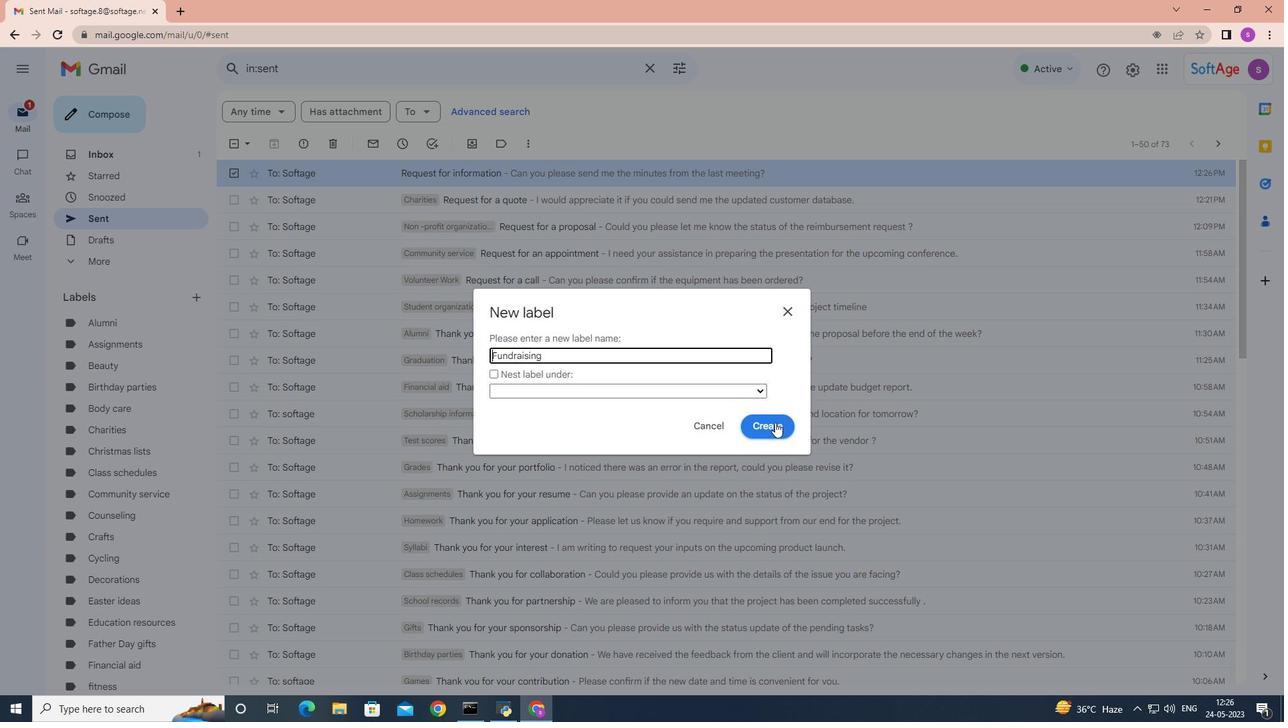 
Action: Mouse pressed left at (776, 422)
Screenshot: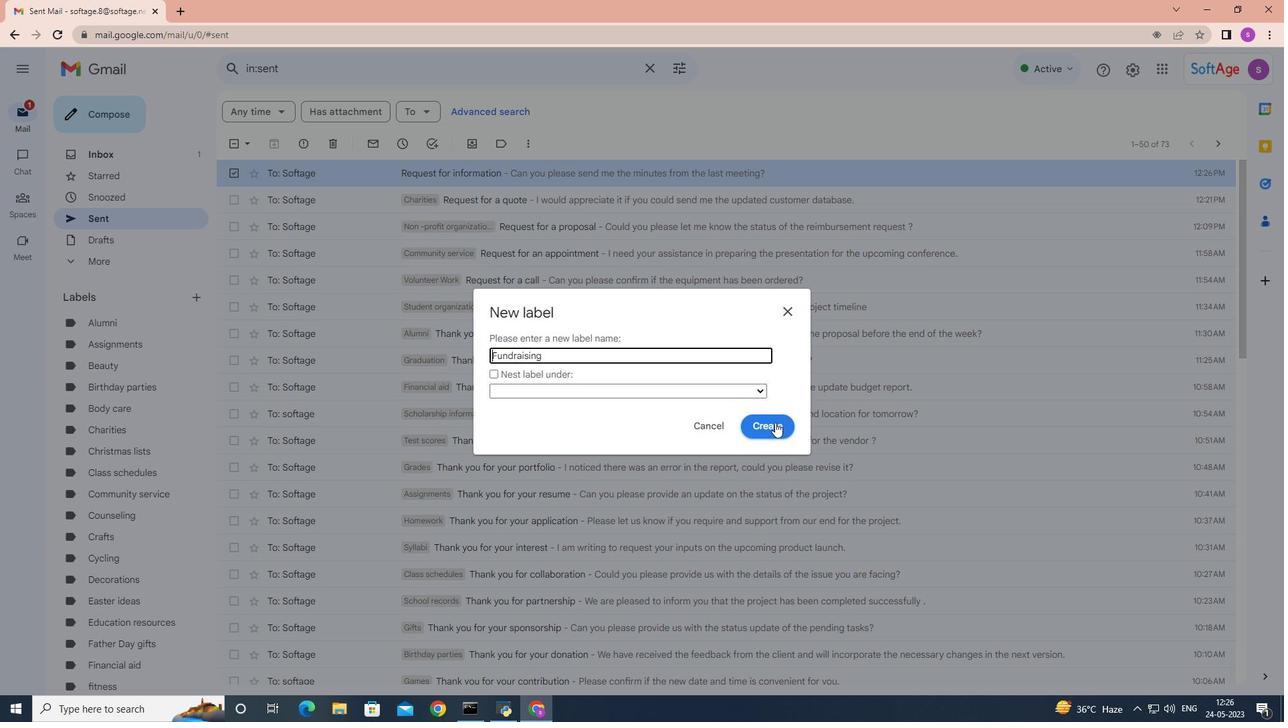 
